 Task: Look for space in Marmagao, India from 9th June, 2023 to 16th June, 2023 for 2 adults in price range Rs.8000 to Rs.16000. Place can be entire place with 2 bedrooms having 2 beds and 1 bathroom. Property type can be house, flat, guest house. Booking option can be shelf check-in. Required host language is English.
Action: Mouse moved to (583, 108)
Screenshot: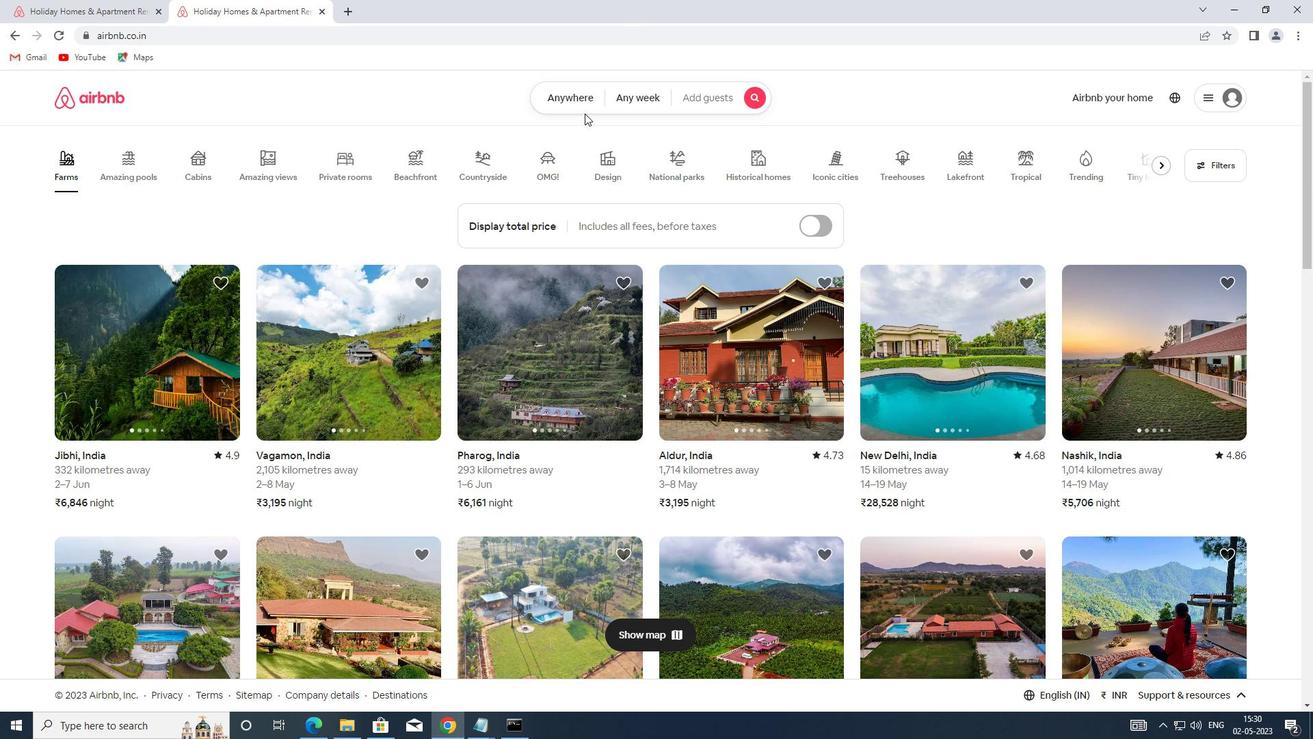 
Action: Mouse pressed left at (583, 108)
Screenshot: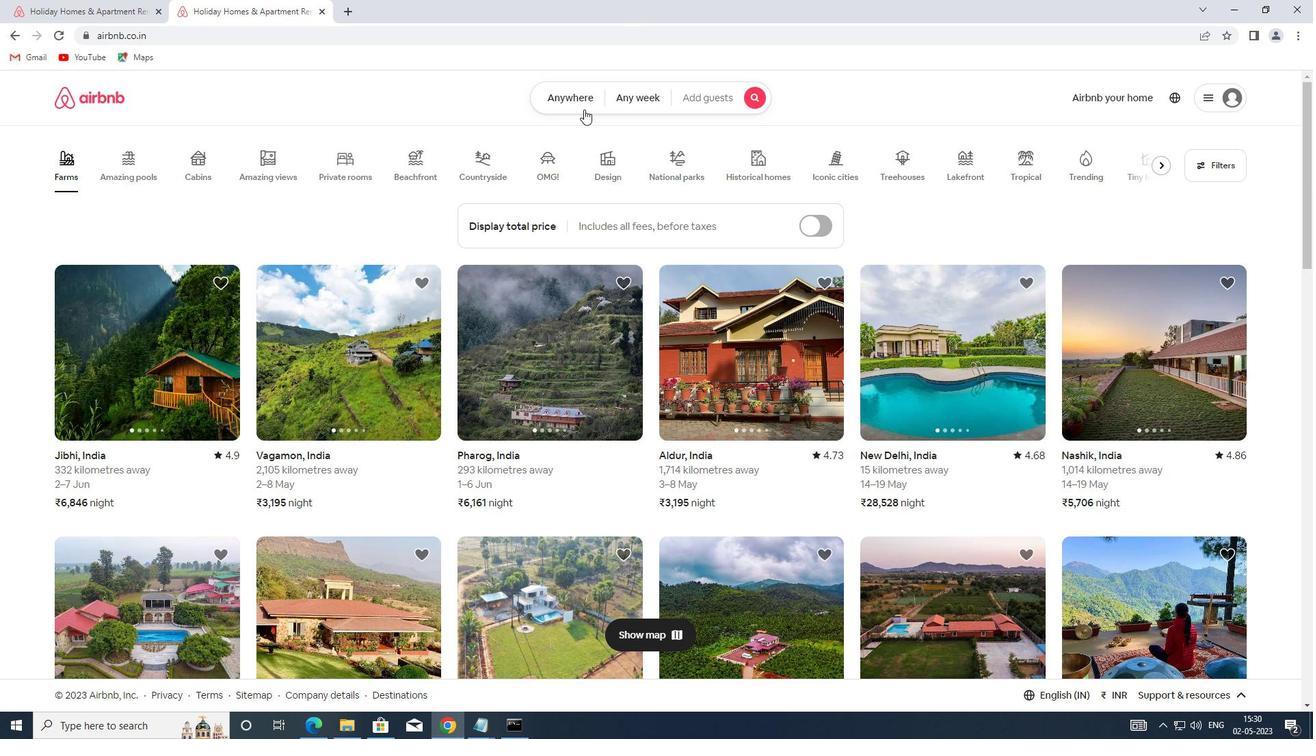 
Action: Mouse moved to (510, 159)
Screenshot: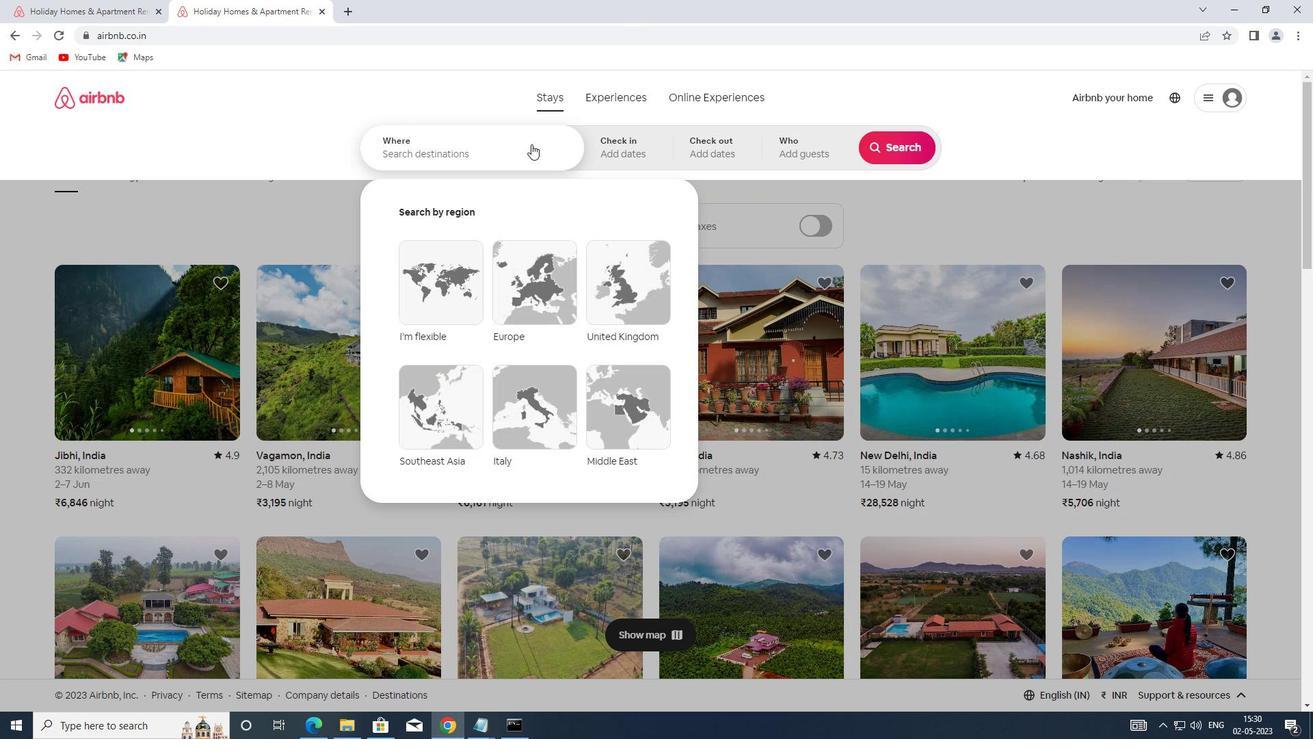 
Action: Mouse pressed left at (510, 159)
Screenshot: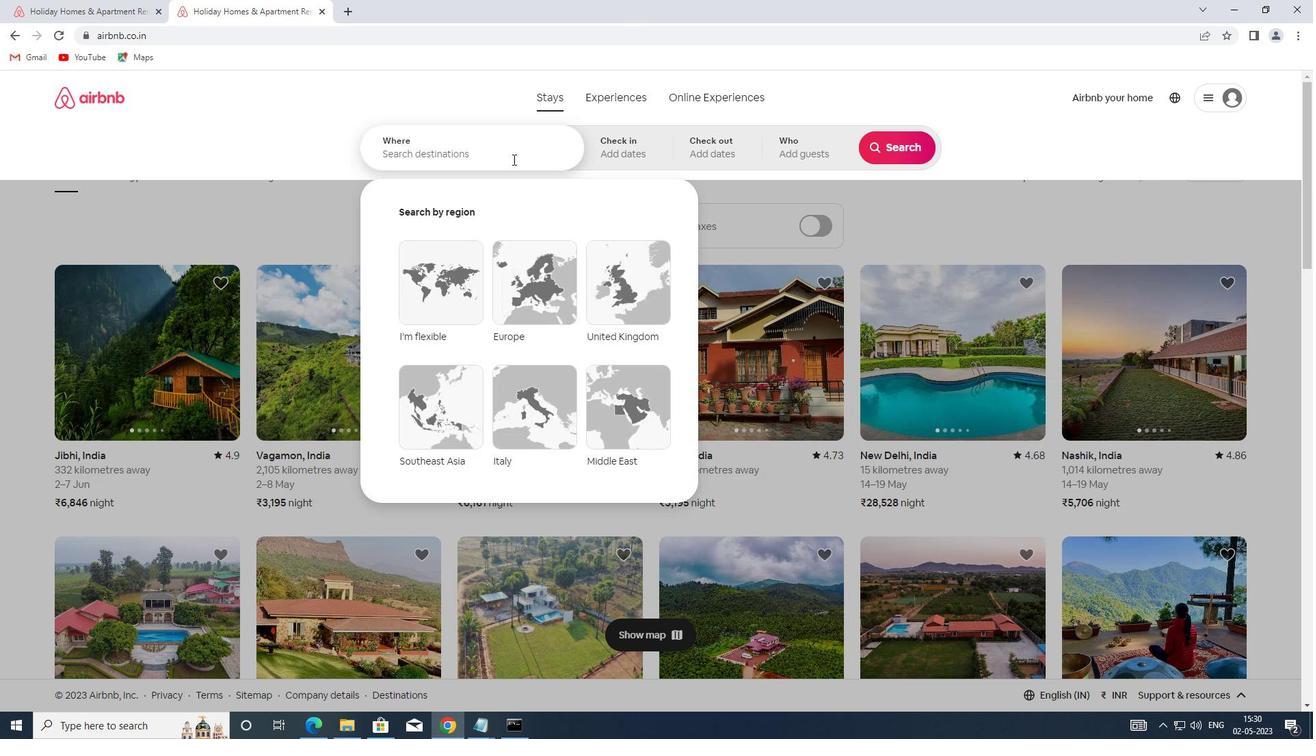 
Action: Mouse moved to (509, 159)
Screenshot: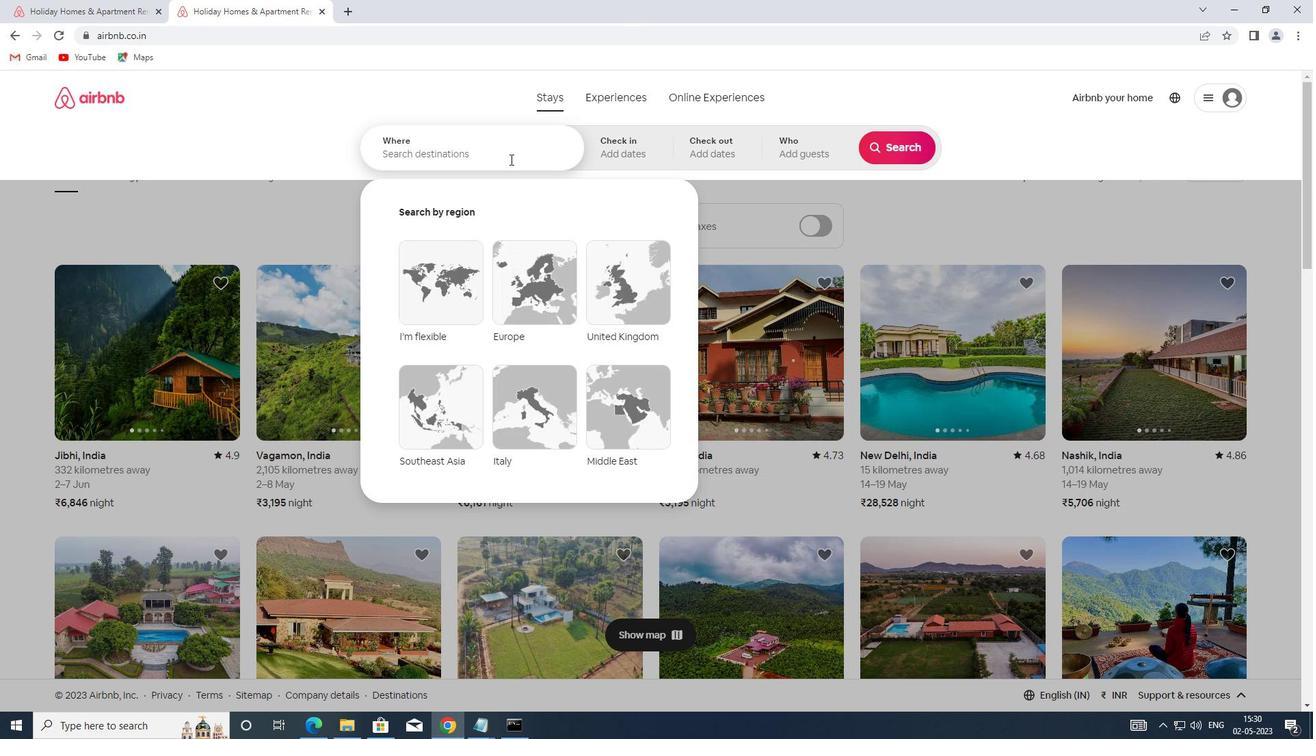 
Action: Key pressed <Key.shift>MARMAGAO<Key.space><Key.caps_lock>I<Key.caps_lock>NDIA
Screenshot: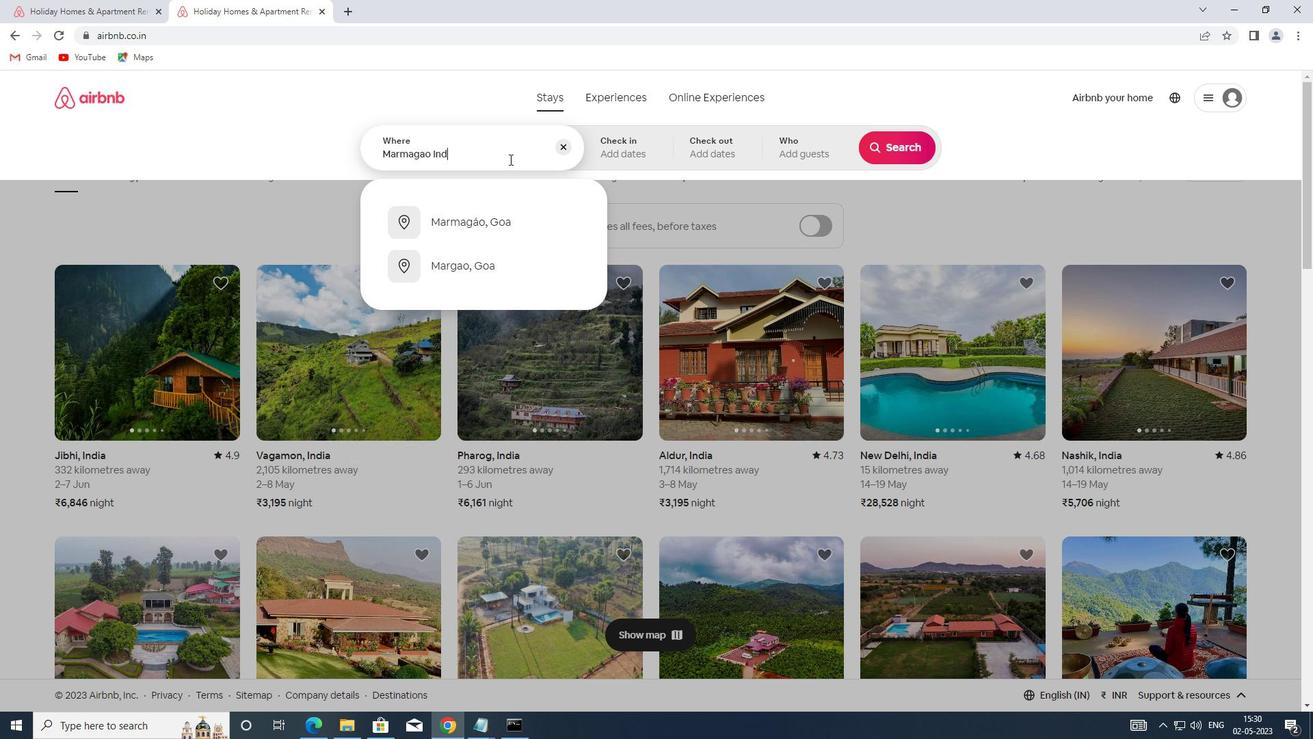 
Action: Mouse moved to (597, 158)
Screenshot: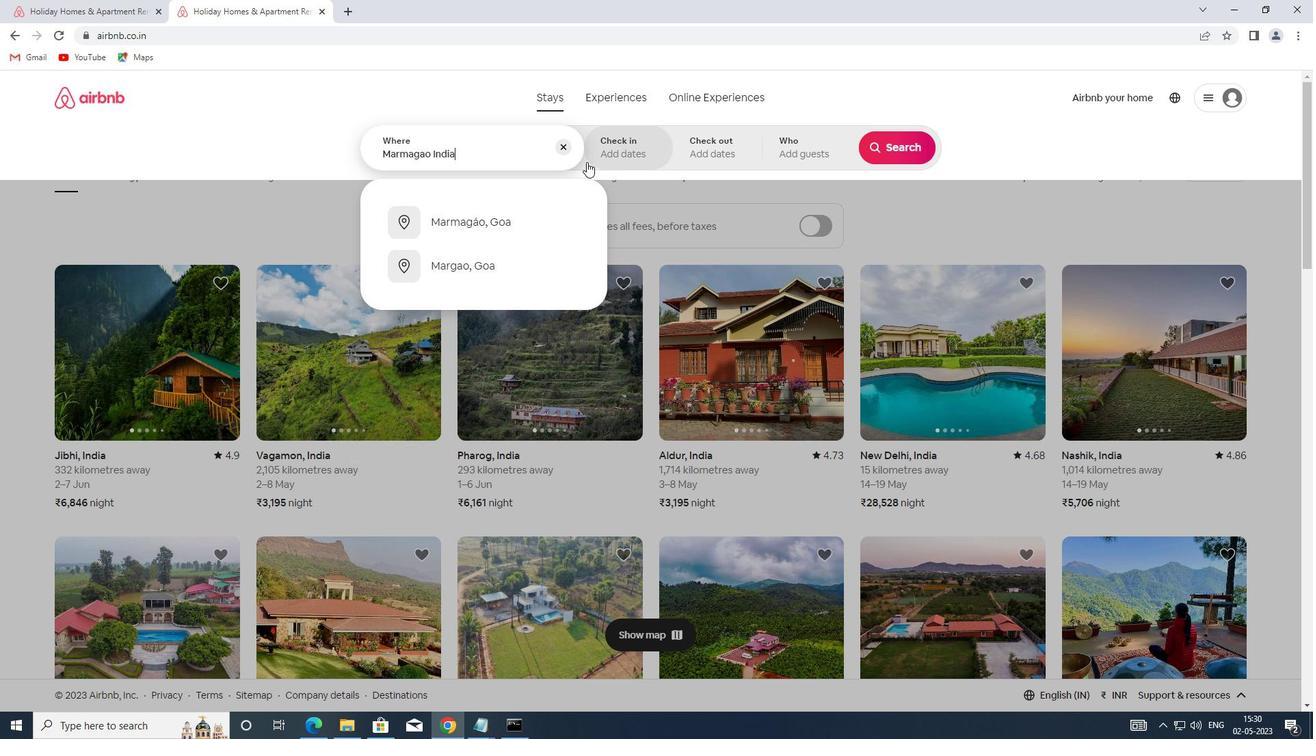 
Action: Mouse pressed left at (597, 158)
Screenshot: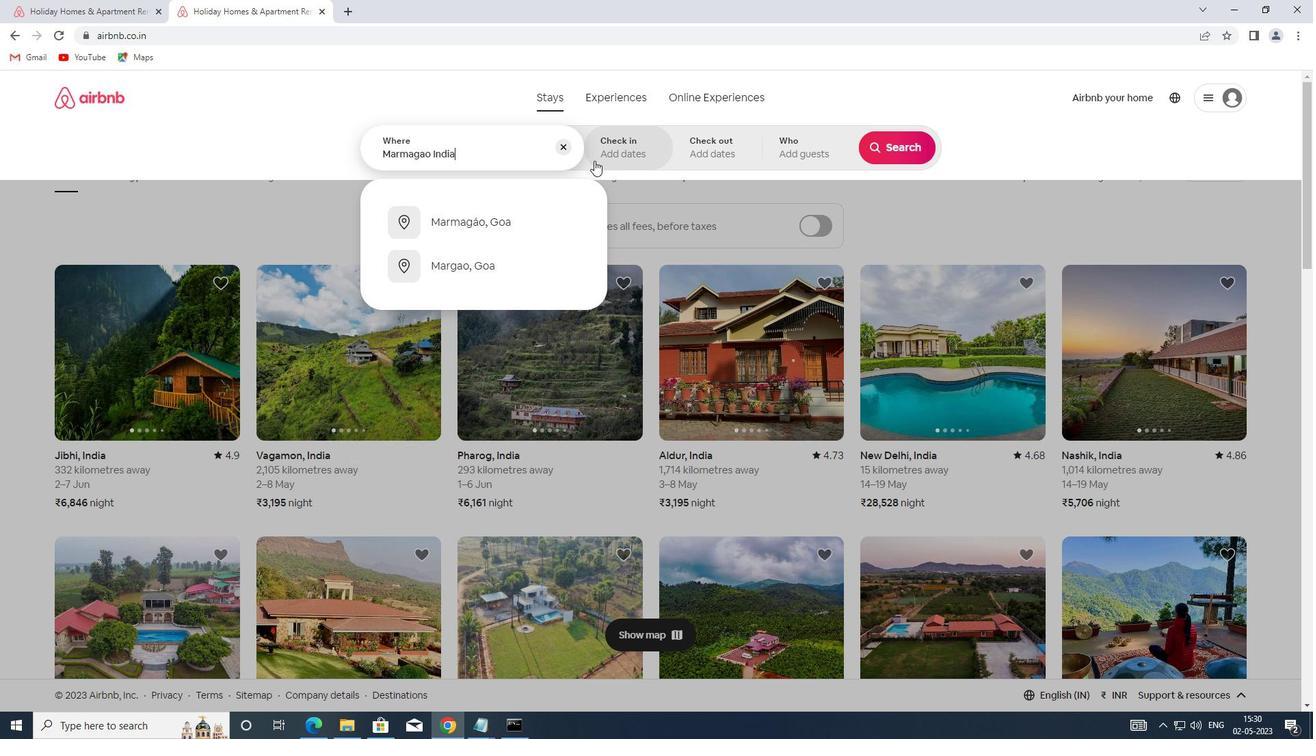 
Action: Mouse moved to (851, 355)
Screenshot: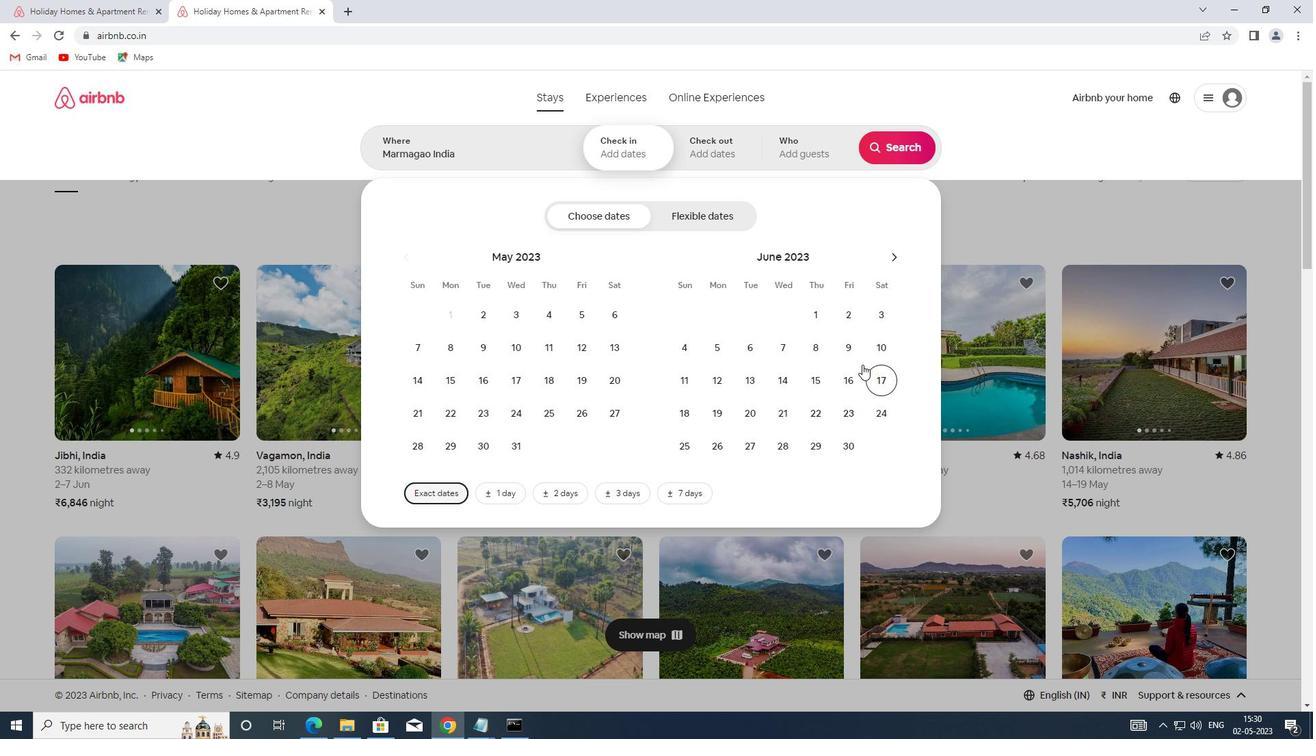 
Action: Mouse pressed left at (851, 355)
Screenshot: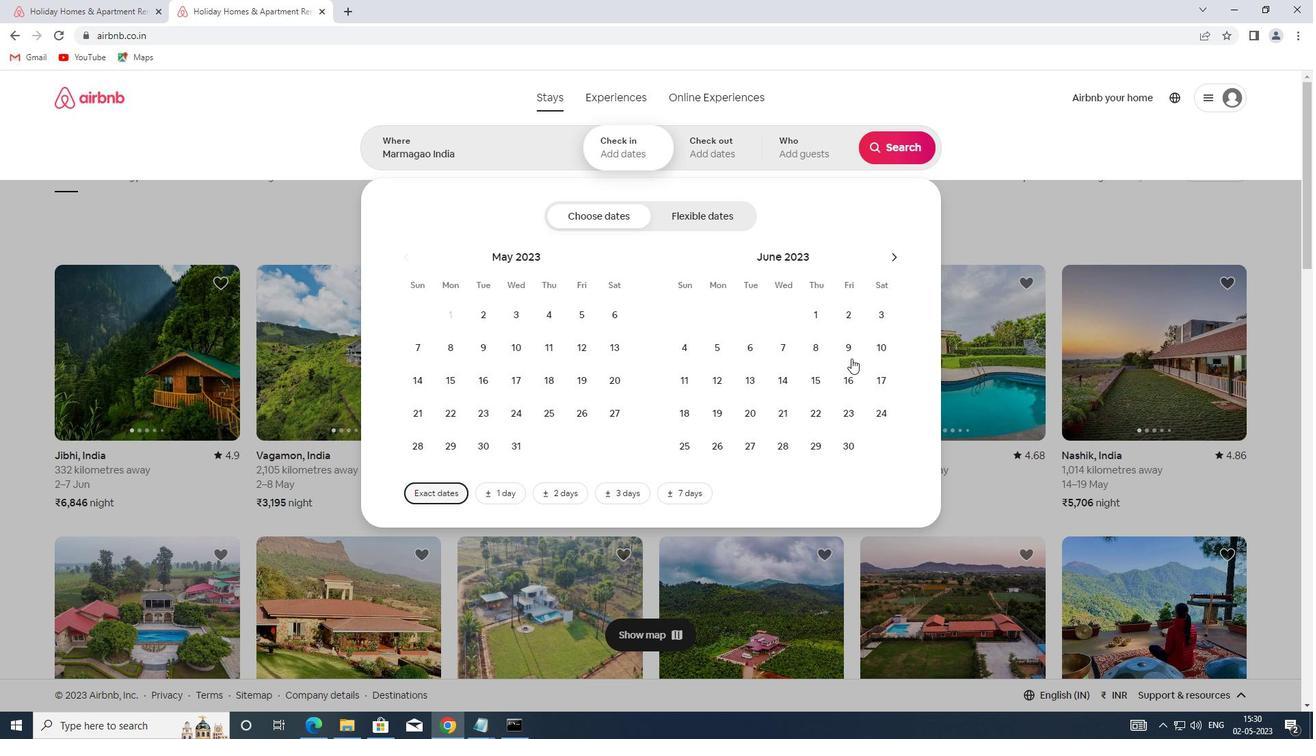 
Action: Mouse moved to (852, 375)
Screenshot: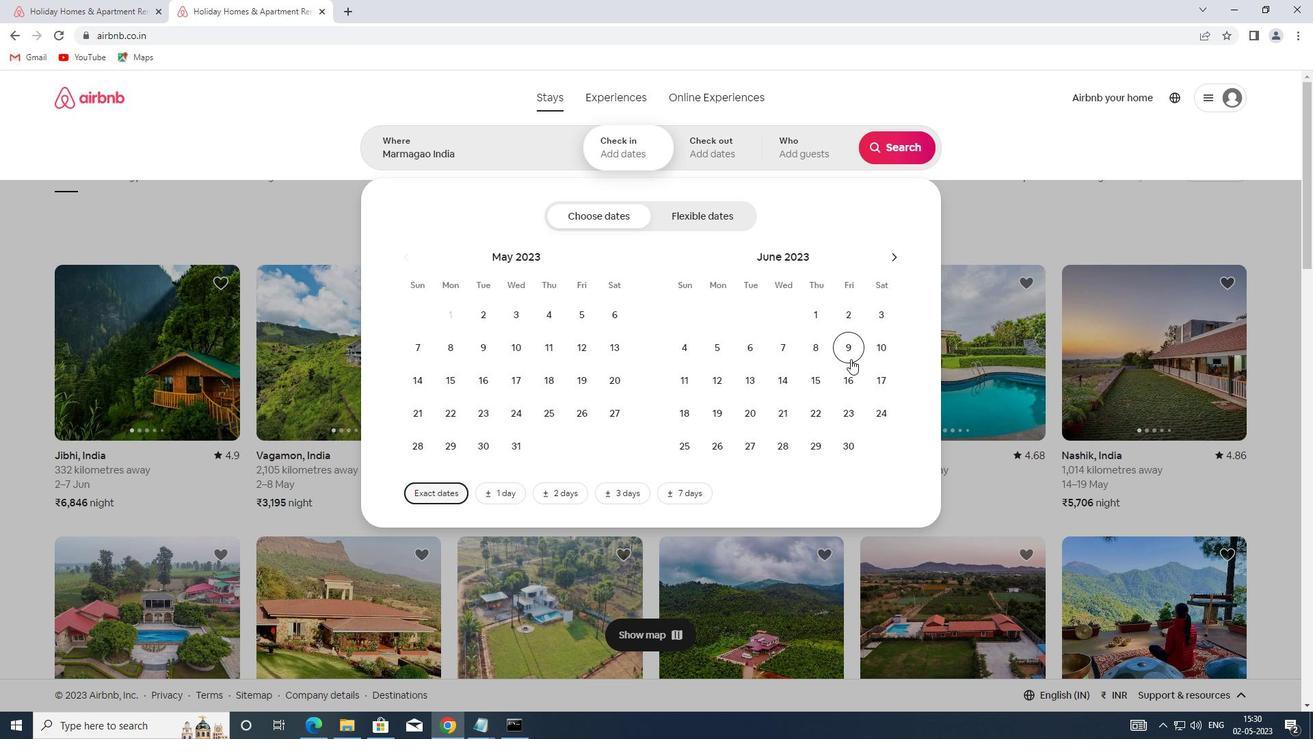 
Action: Mouse pressed left at (852, 375)
Screenshot: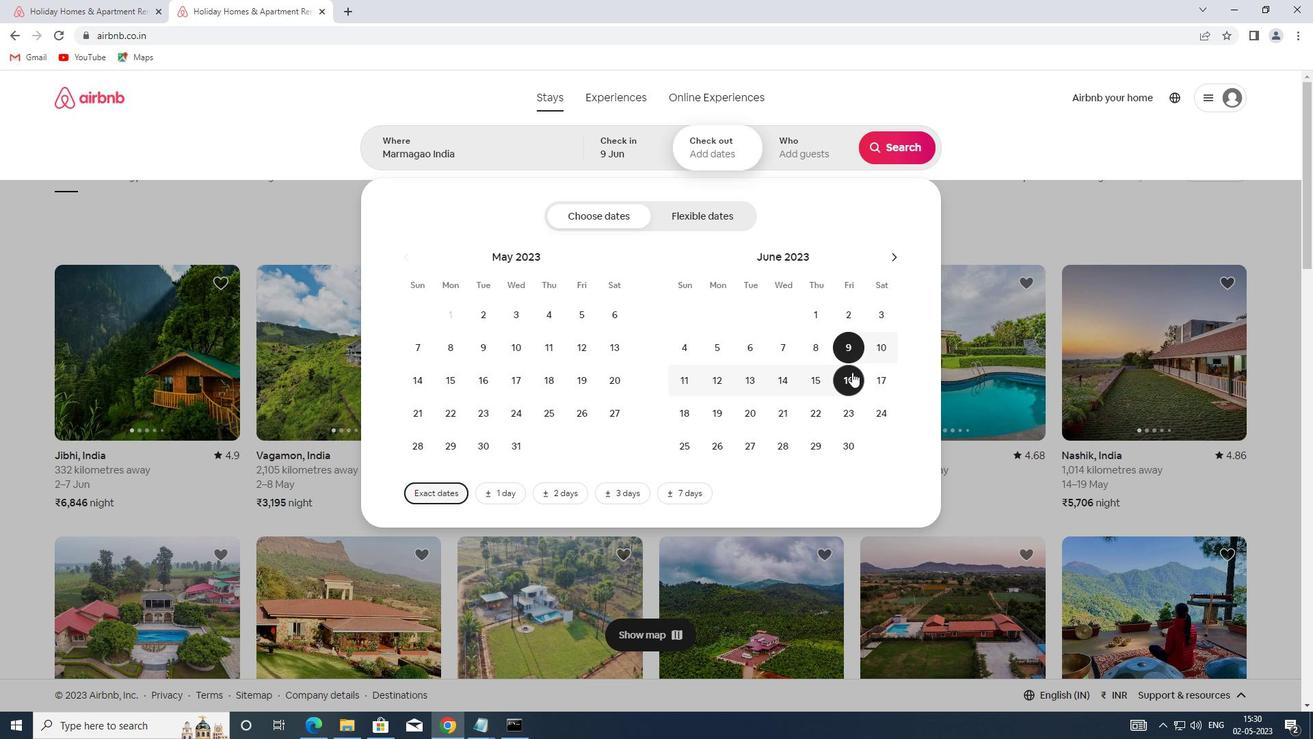 
Action: Mouse moved to (809, 160)
Screenshot: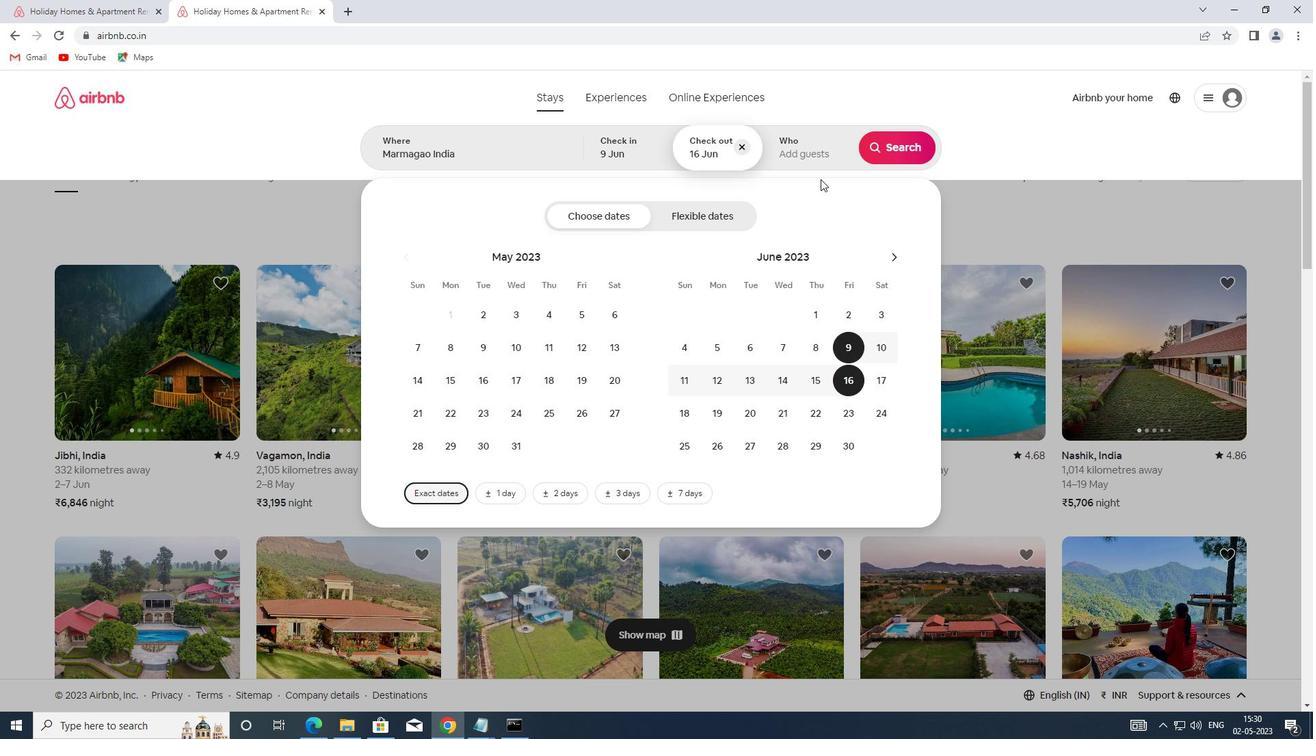 
Action: Mouse pressed left at (809, 160)
Screenshot: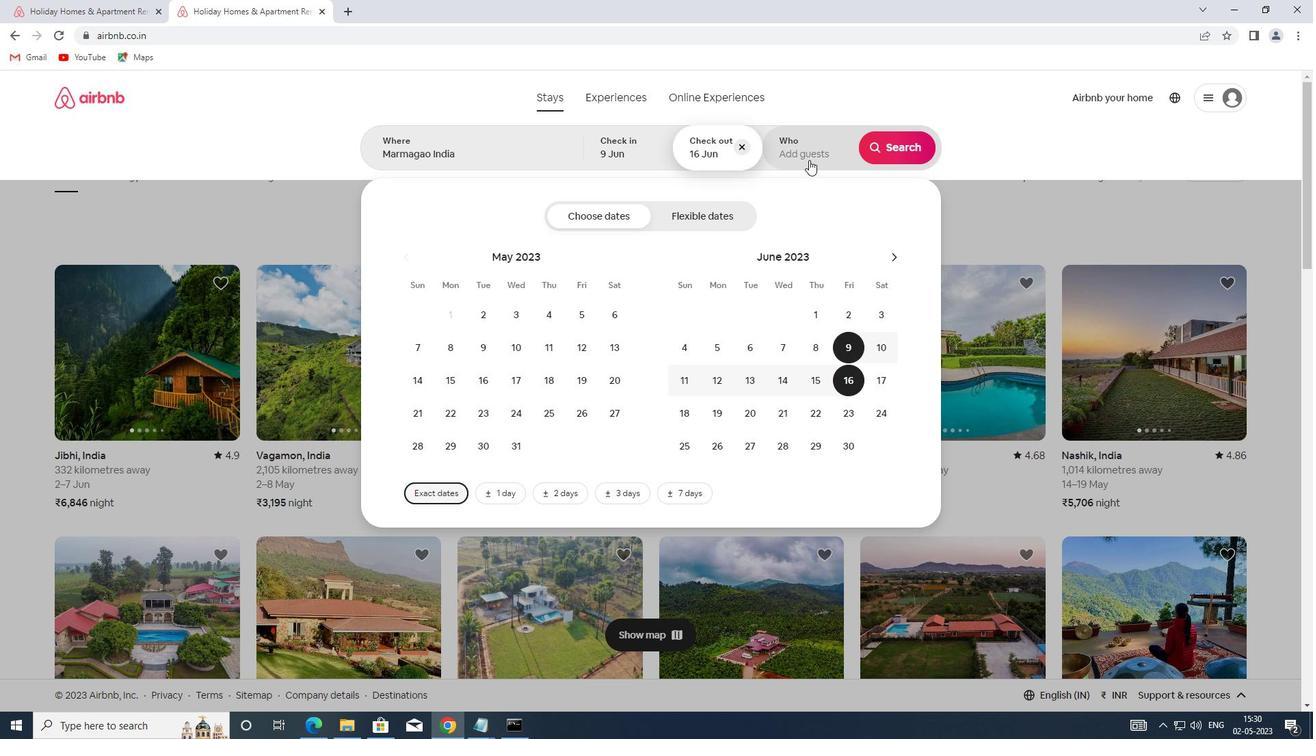 
Action: Mouse moved to (899, 213)
Screenshot: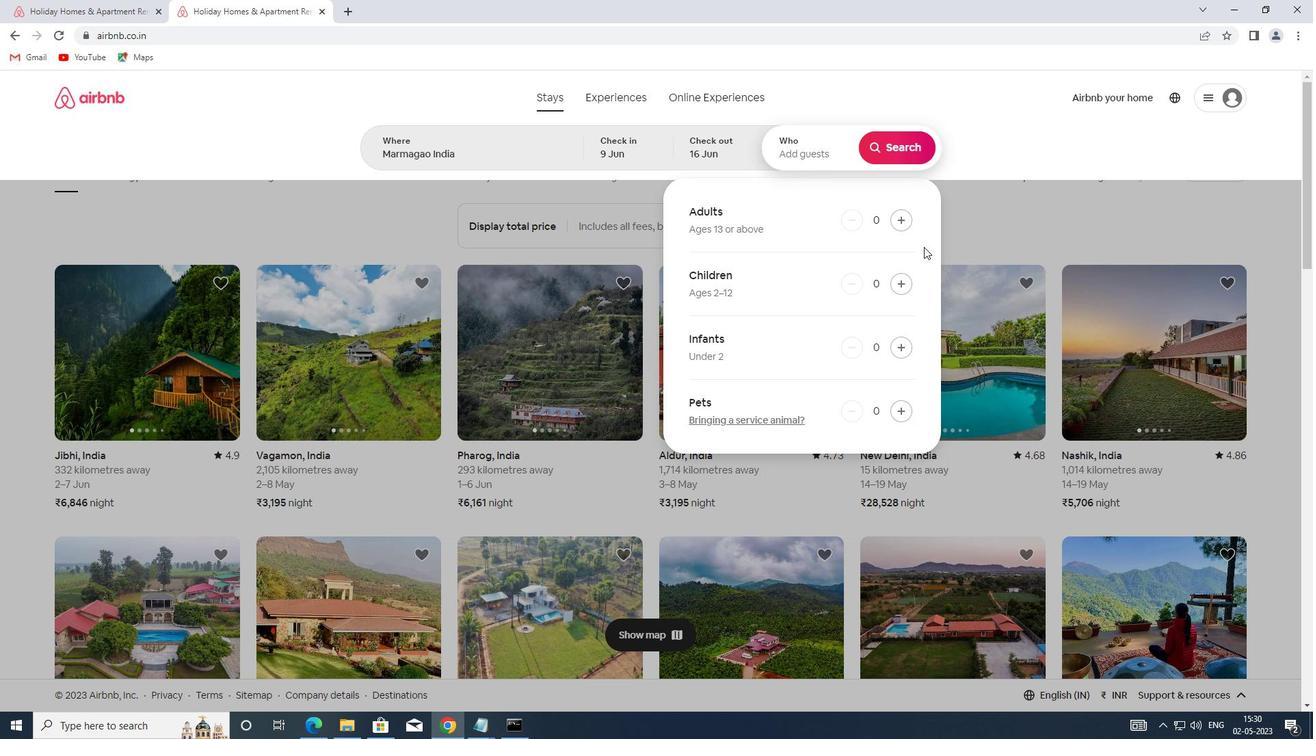 
Action: Mouse pressed left at (899, 213)
Screenshot: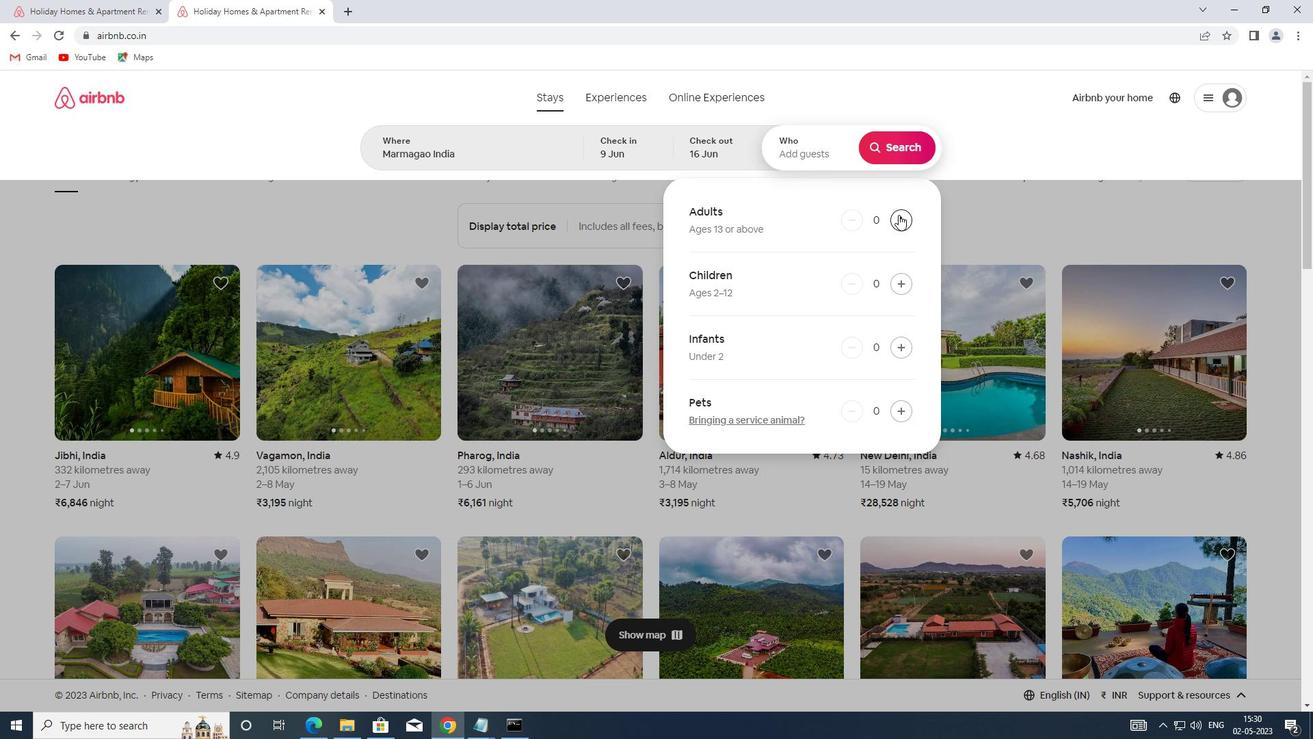 
Action: Mouse pressed left at (899, 213)
Screenshot: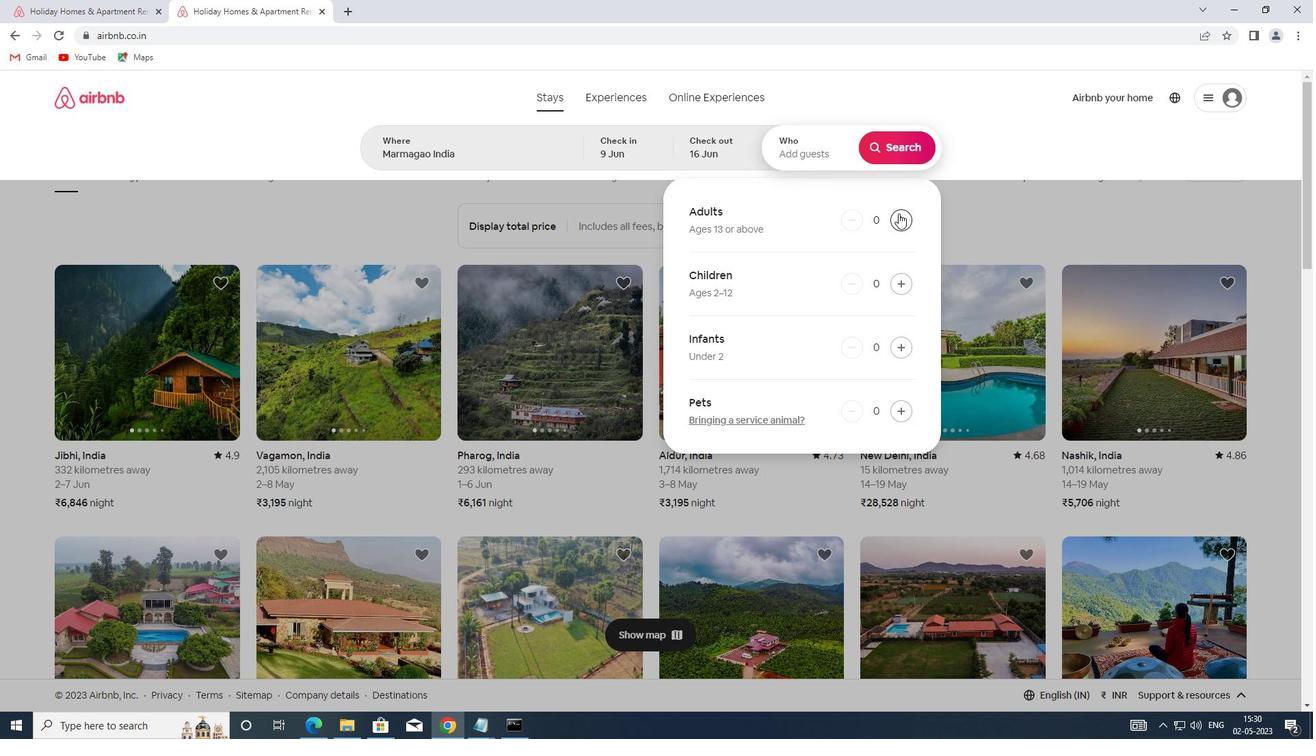 
Action: Mouse moved to (907, 149)
Screenshot: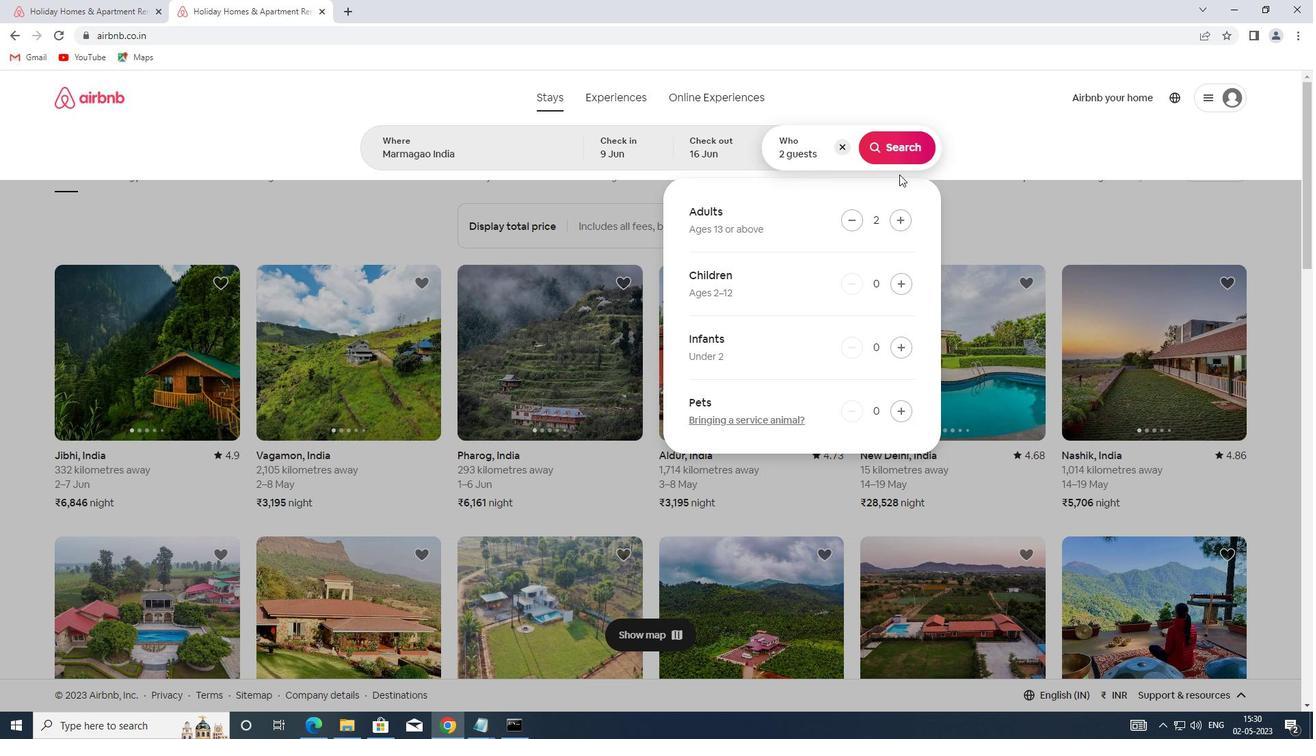 
Action: Mouse pressed left at (907, 149)
Screenshot: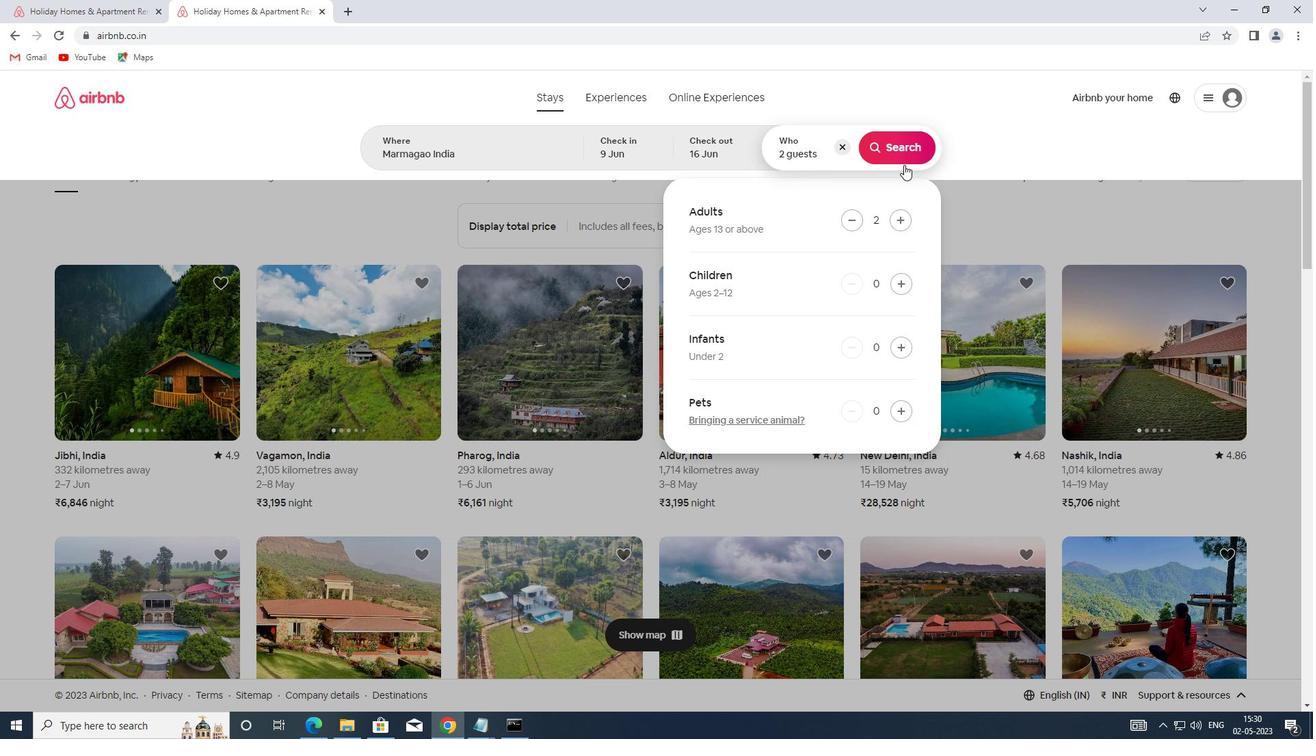 
Action: Mouse moved to (1254, 160)
Screenshot: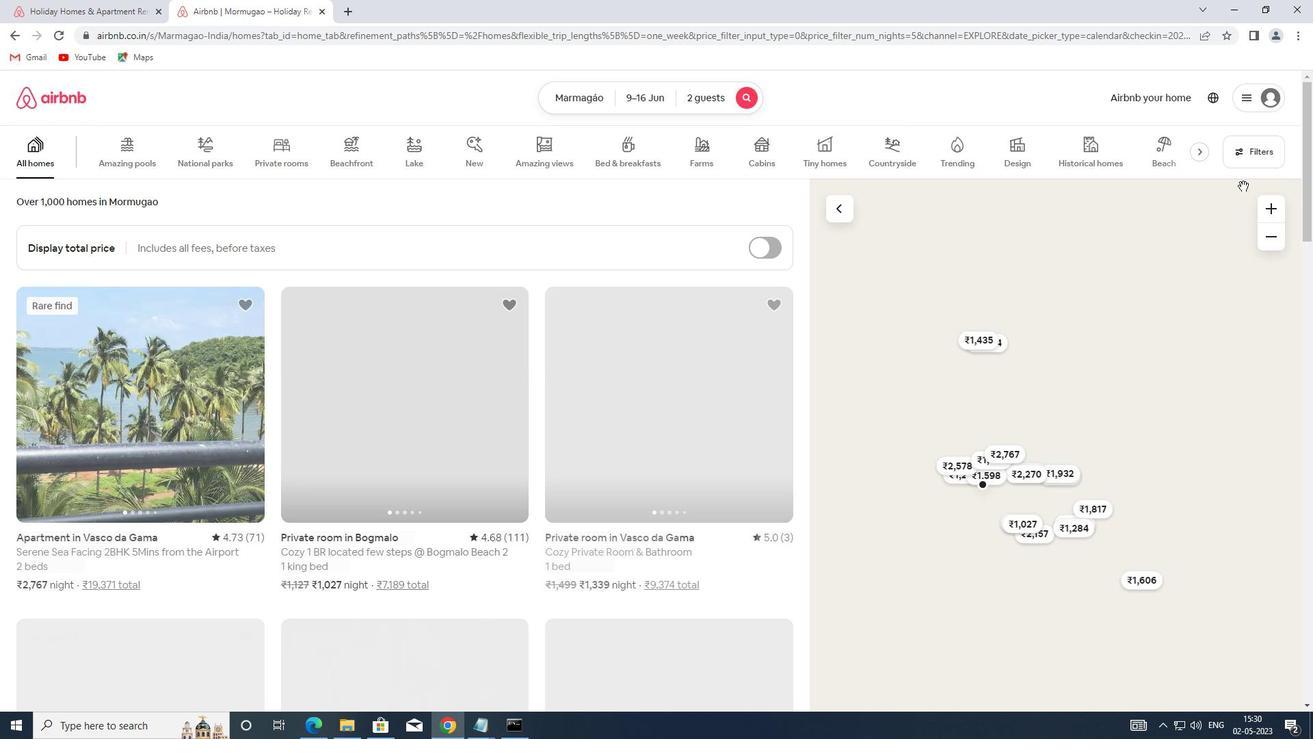 
Action: Mouse pressed left at (1254, 160)
Screenshot: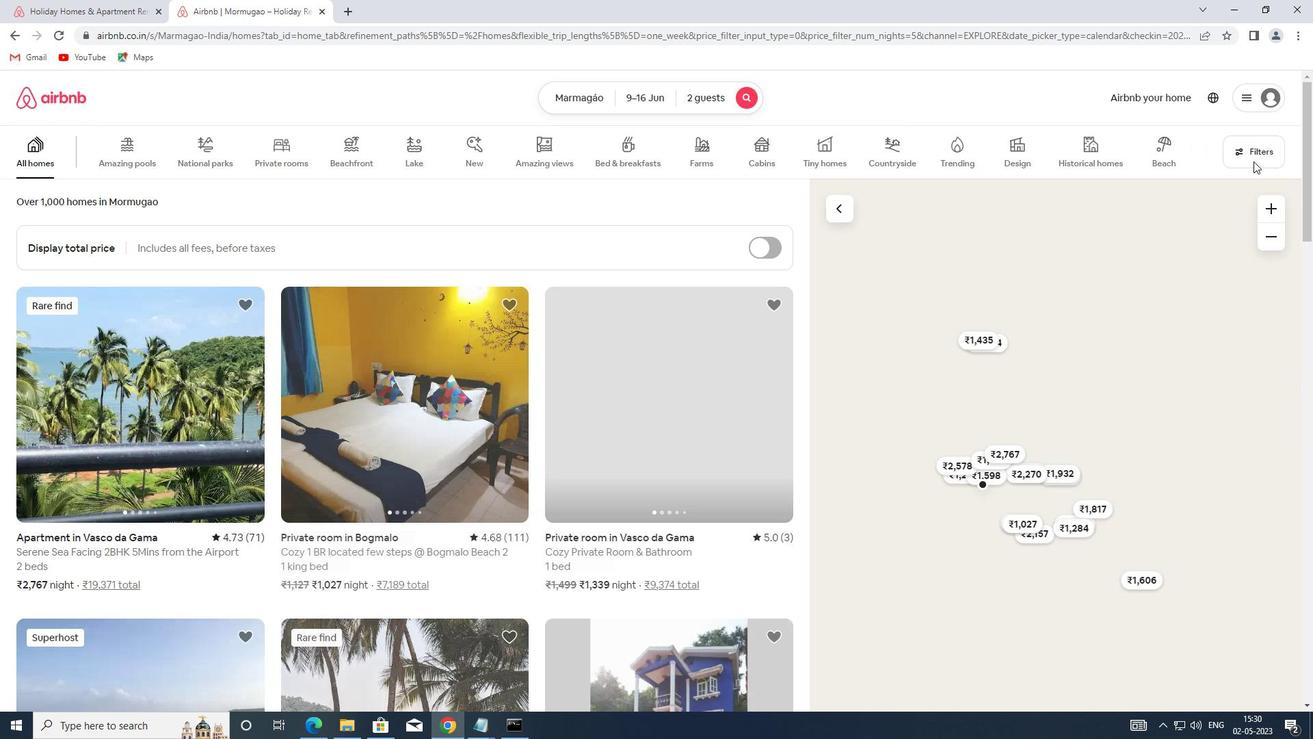 
Action: Mouse moved to (481, 326)
Screenshot: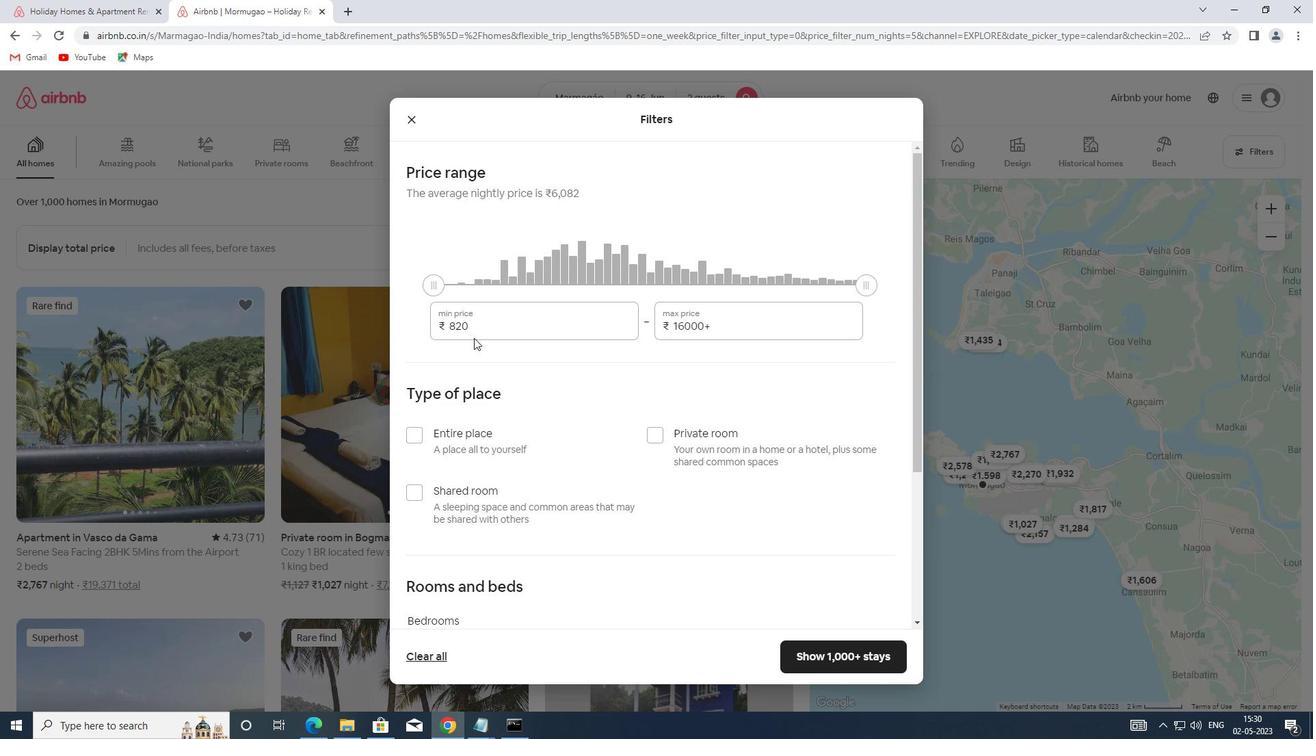 
Action: Mouse pressed left at (481, 326)
Screenshot: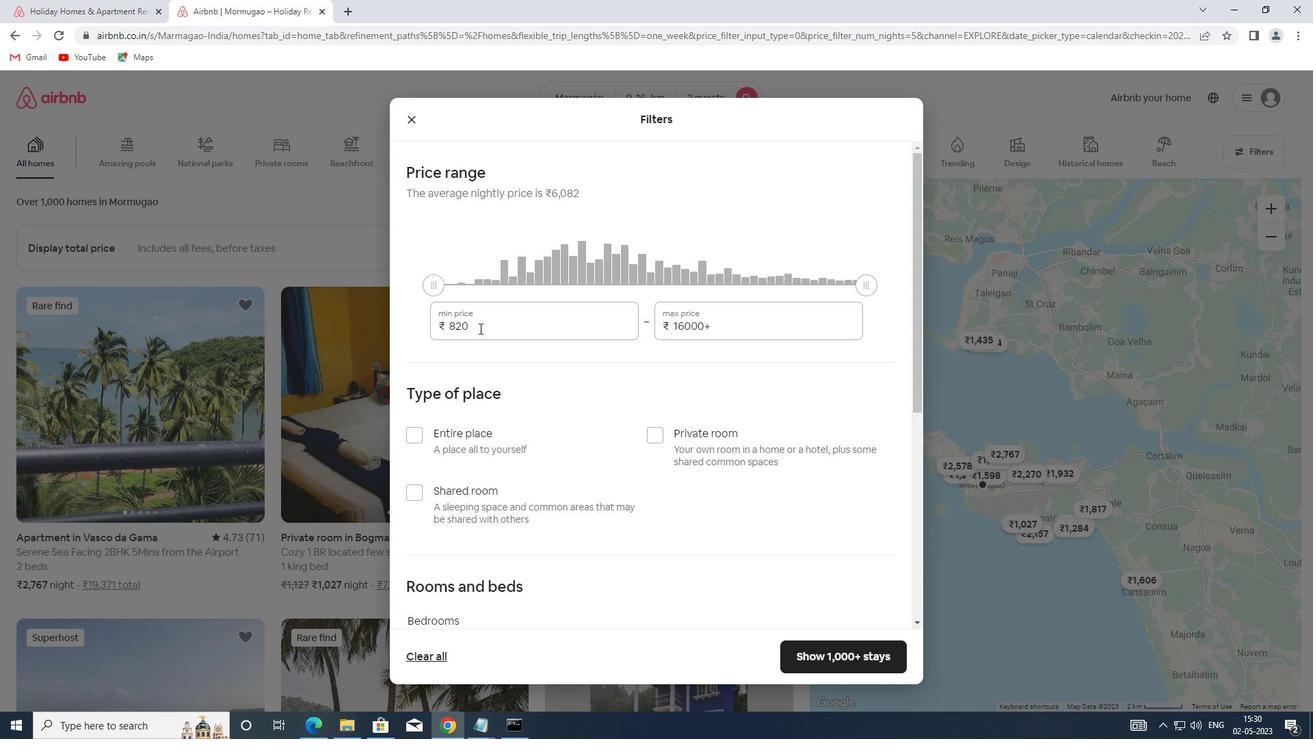 
Action: Mouse moved to (337, 317)
Screenshot: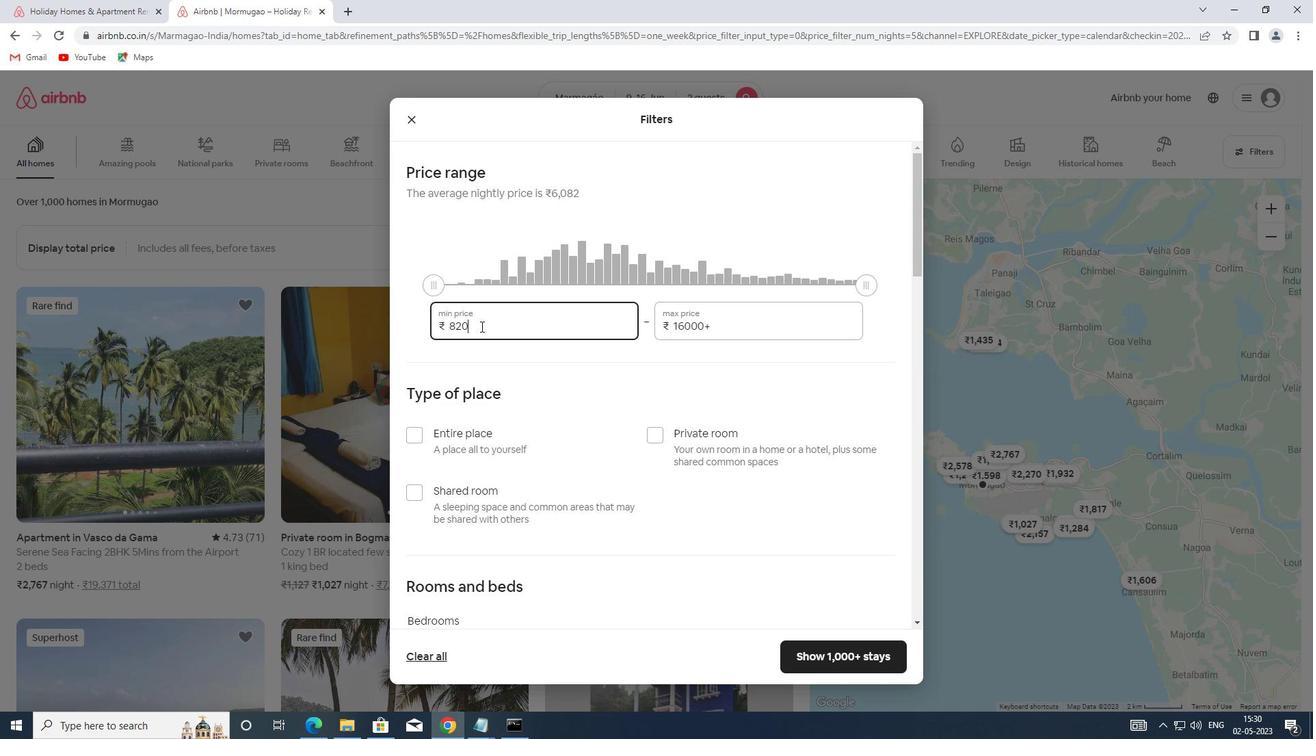 
Action: Key pressed 8000
Screenshot: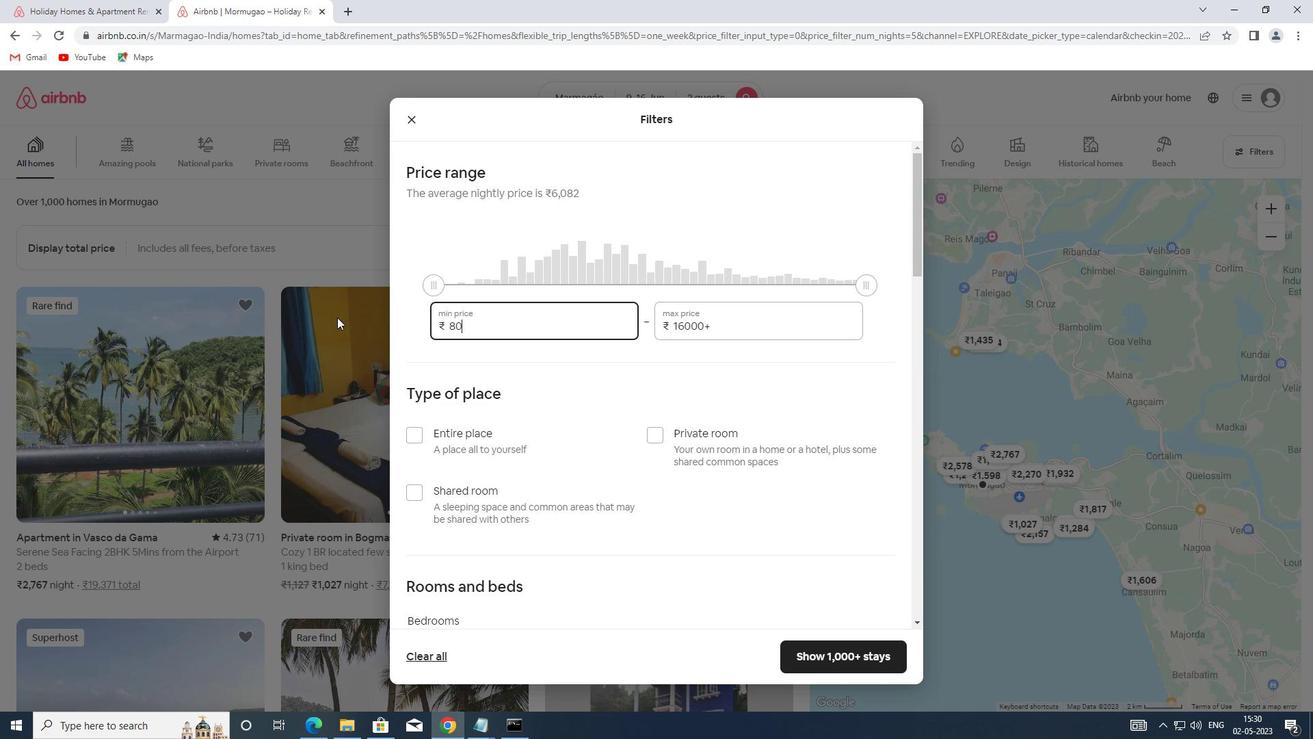 
Action: Mouse moved to (723, 324)
Screenshot: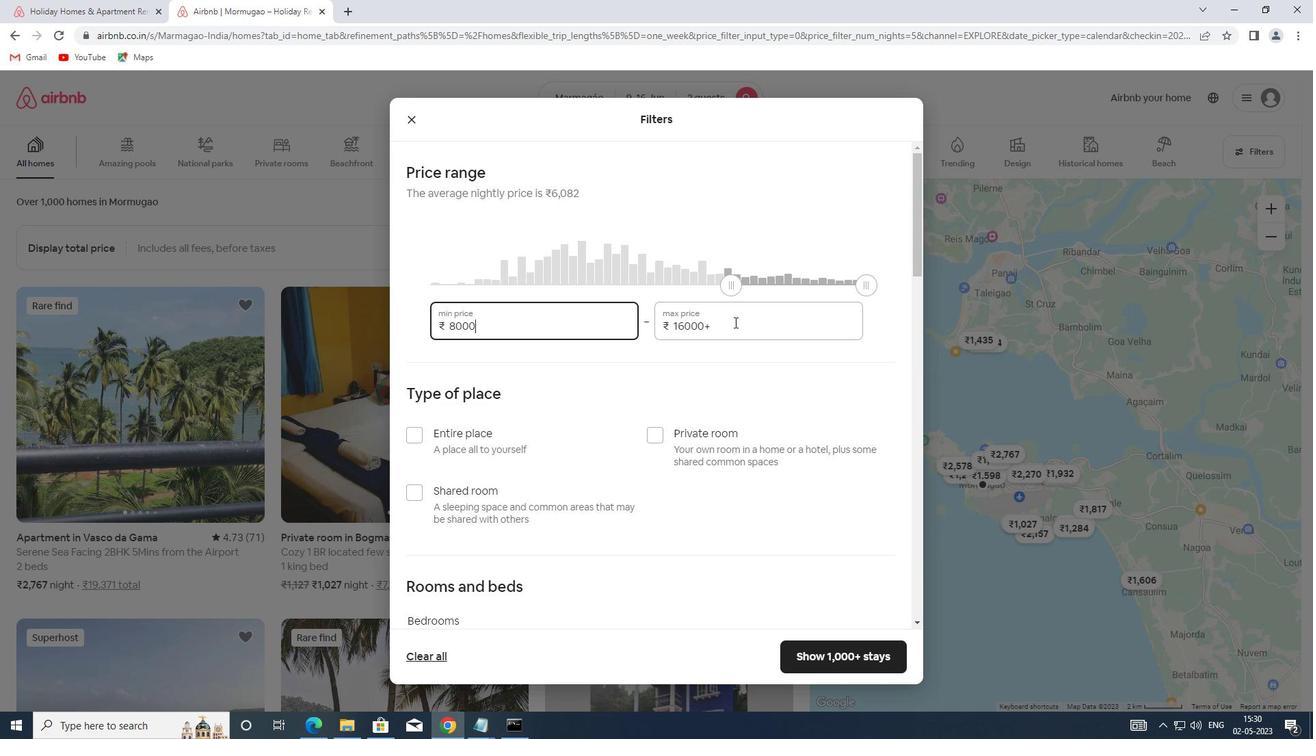 
Action: Mouse pressed left at (723, 324)
Screenshot: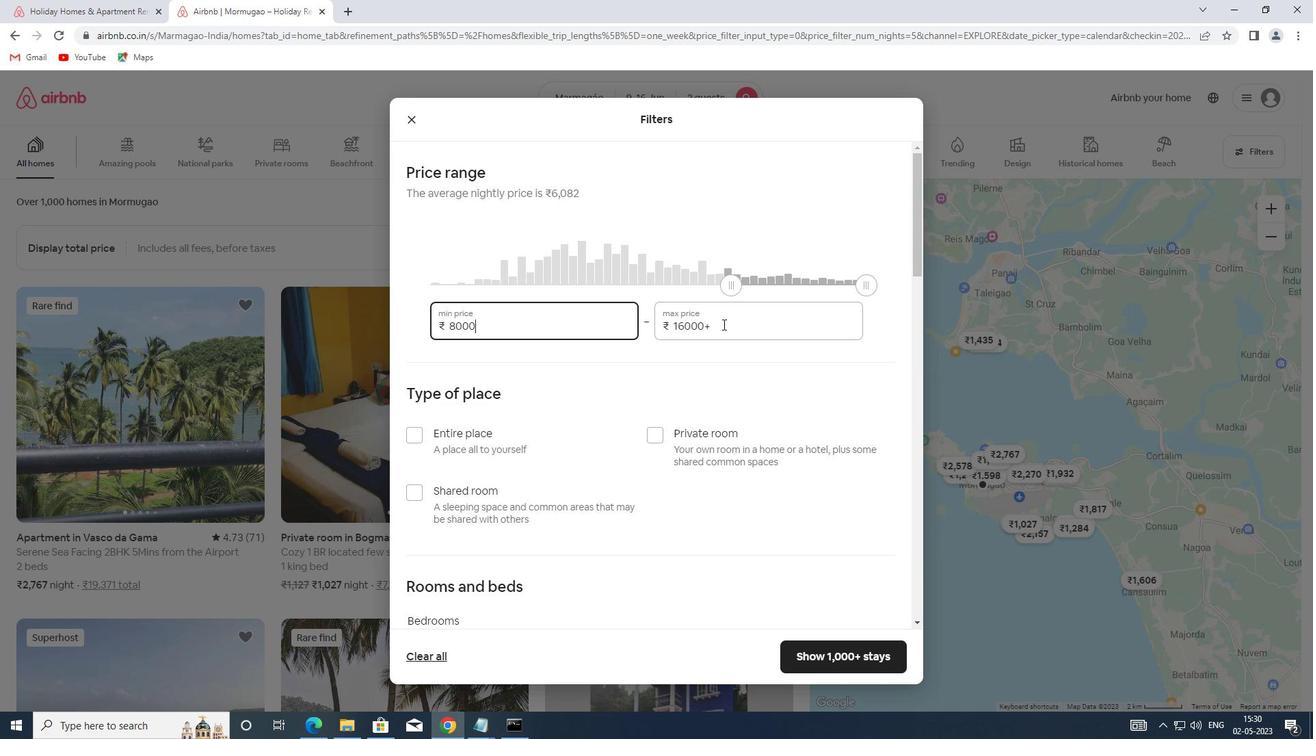 
Action: Mouse moved to (652, 320)
Screenshot: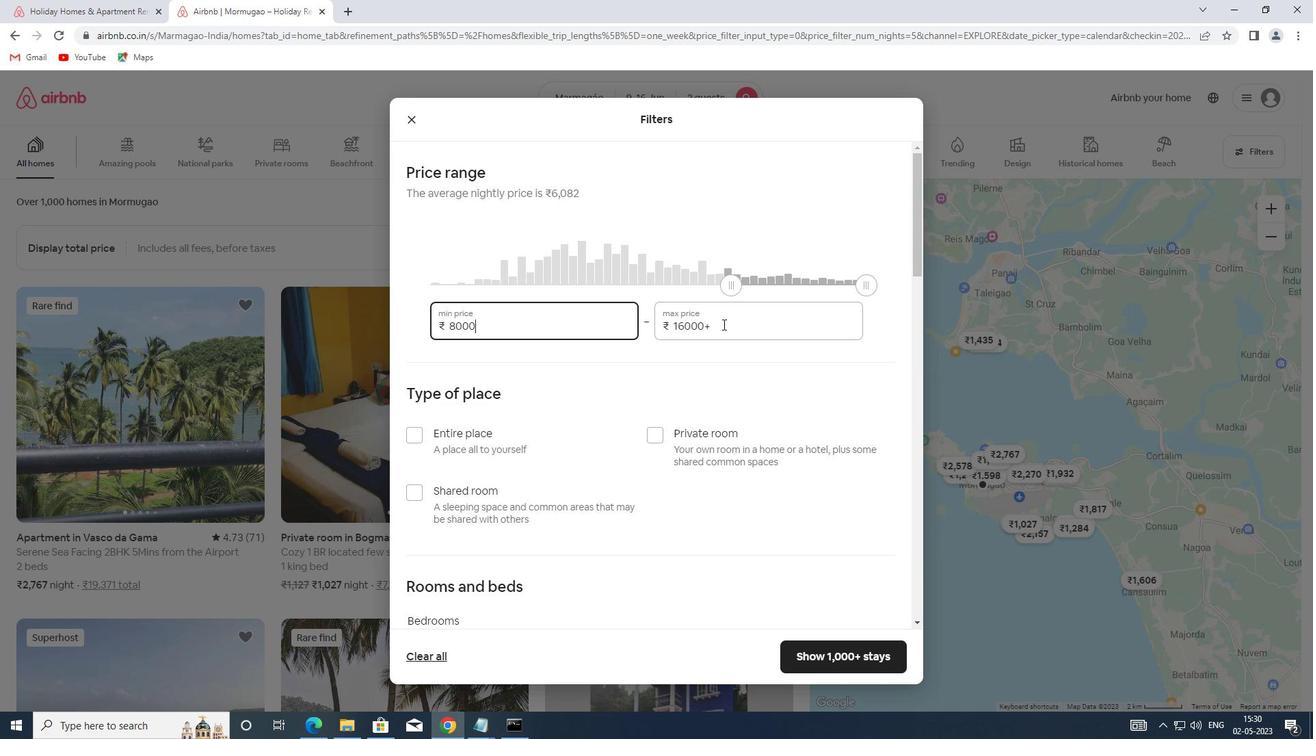 
Action: Key pressed 16000
Screenshot: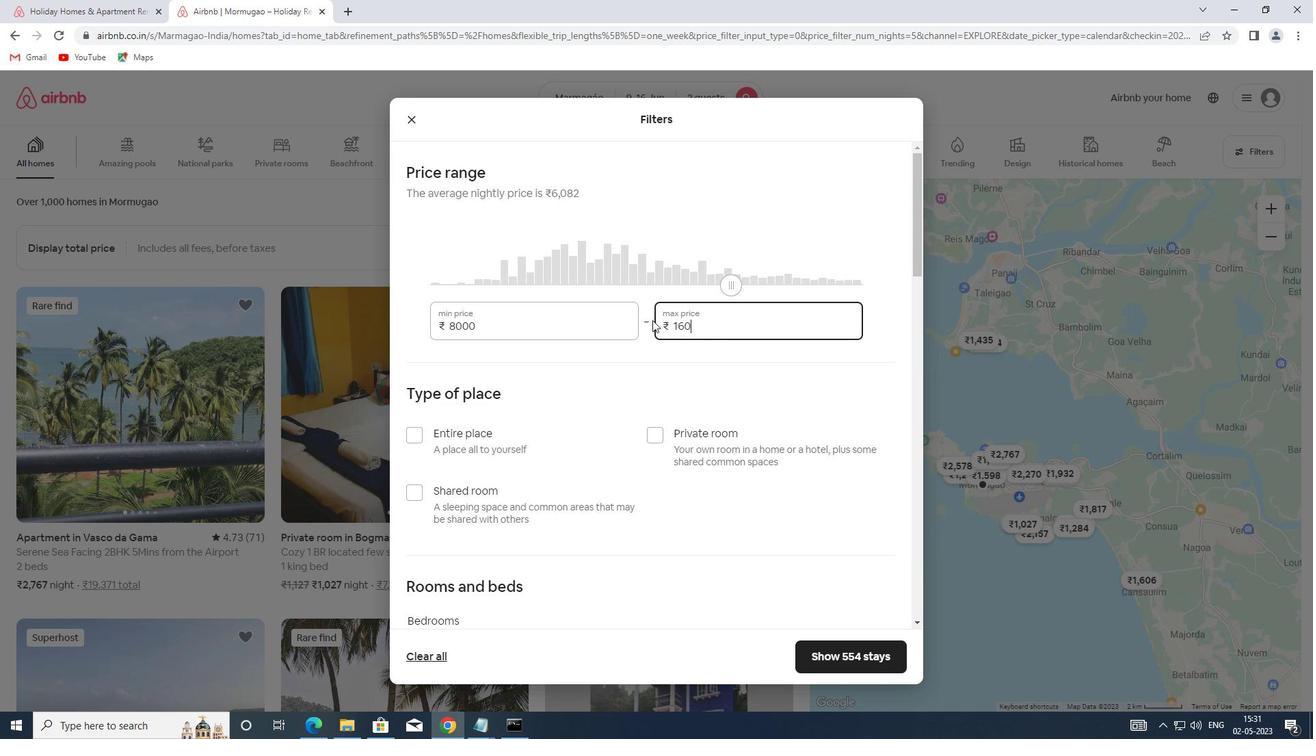 
Action: Mouse moved to (414, 436)
Screenshot: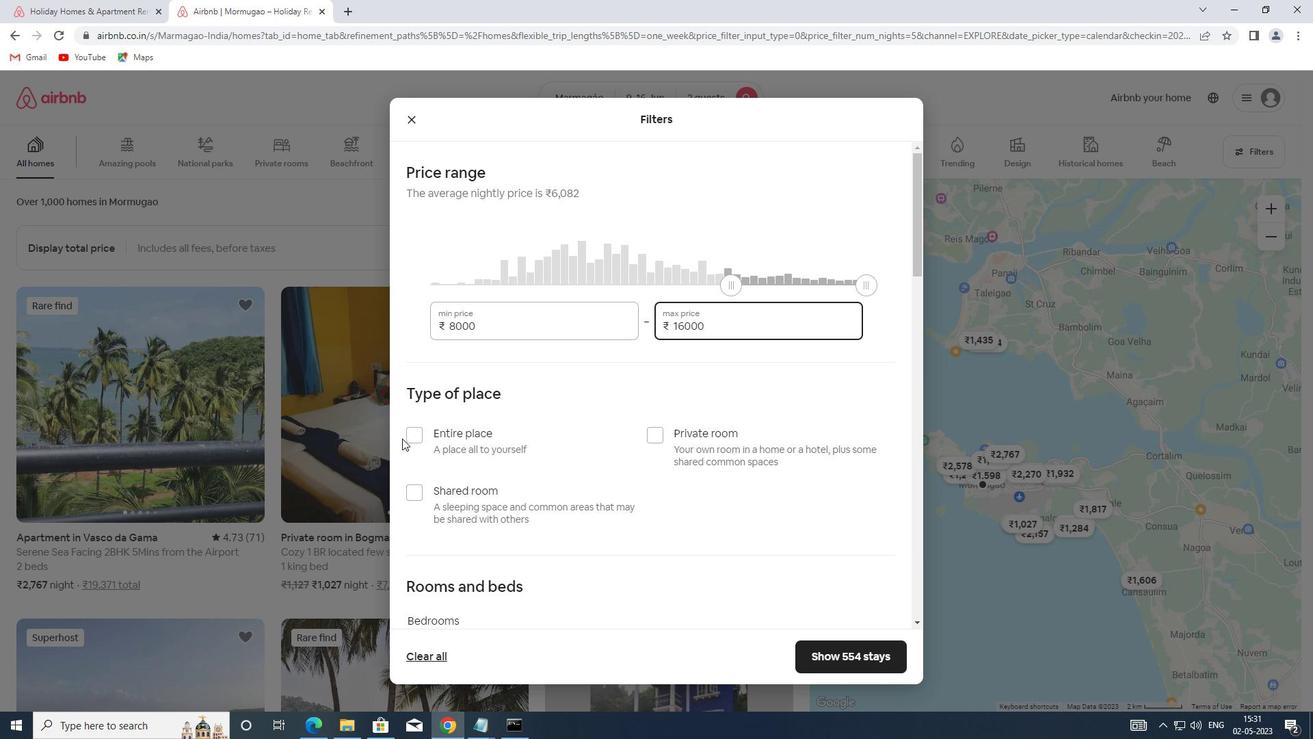 
Action: Mouse pressed left at (414, 436)
Screenshot: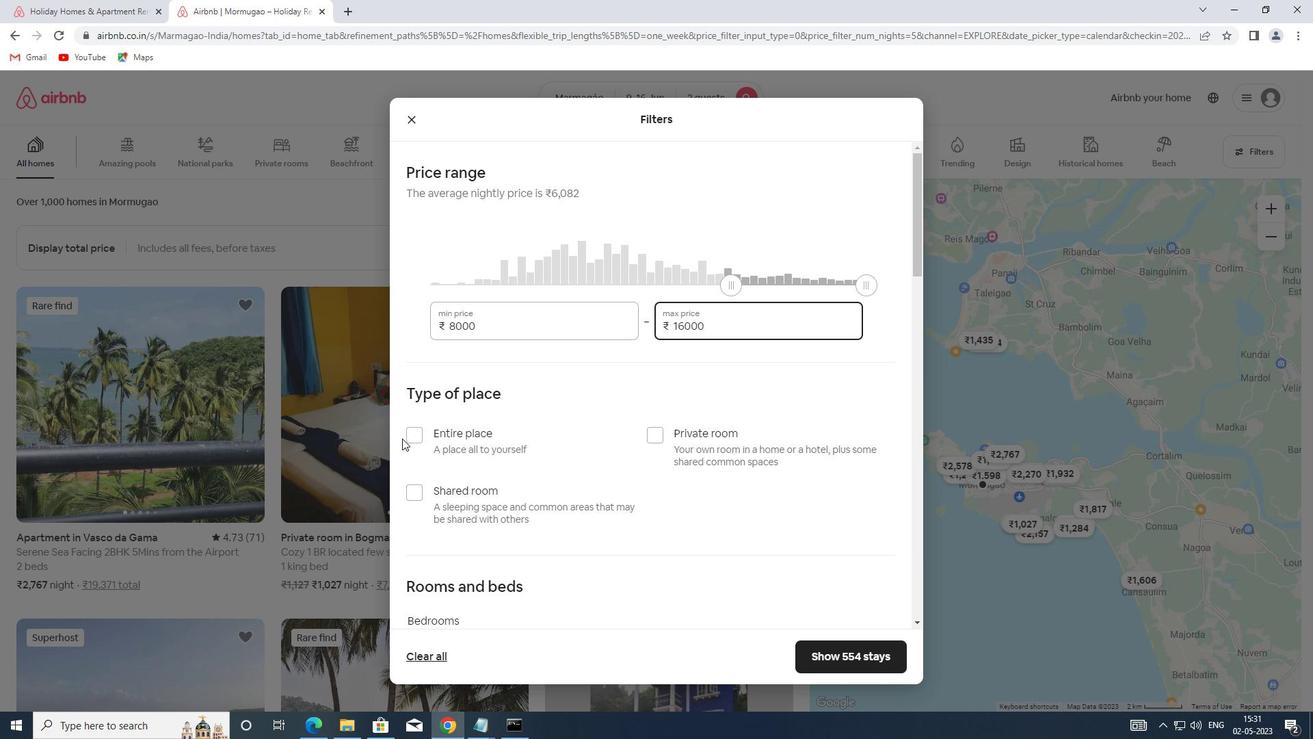 
Action: Mouse moved to (414, 435)
Screenshot: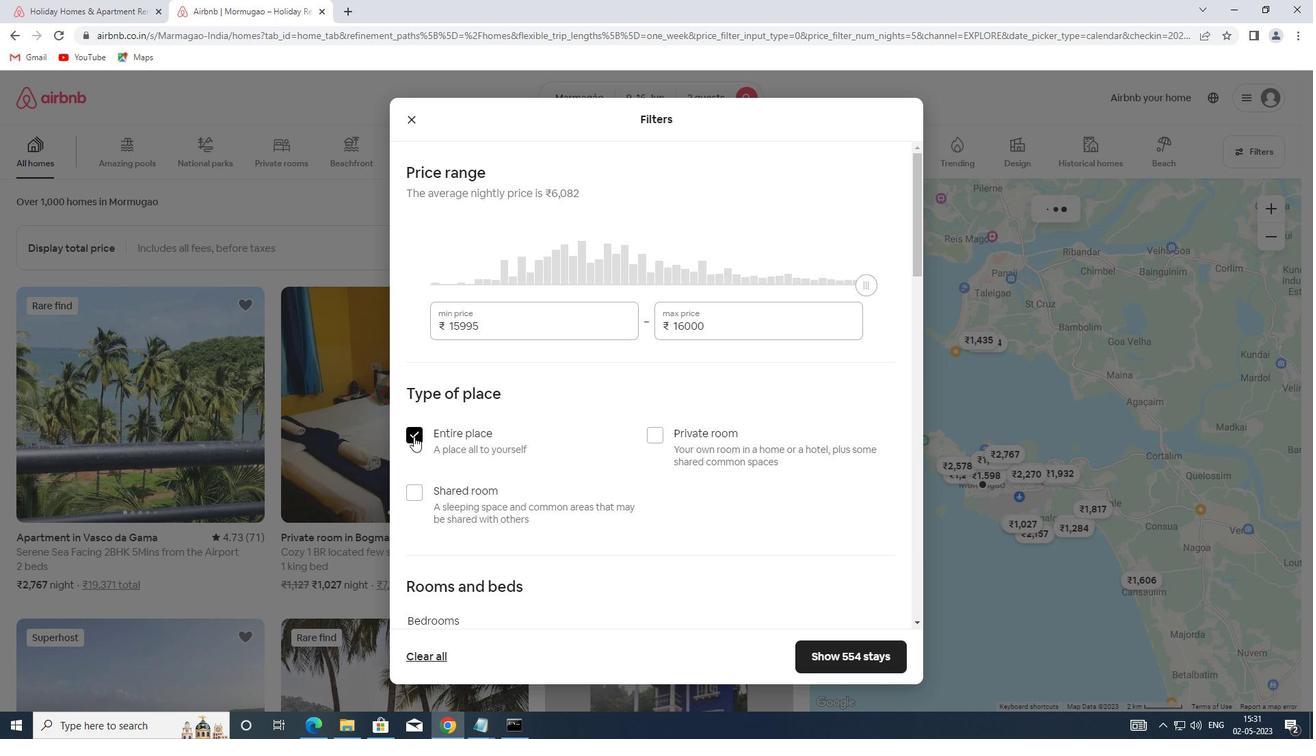 
Action: Mouse scrolled (414, 435) with delta (0, 0)
Screenshot: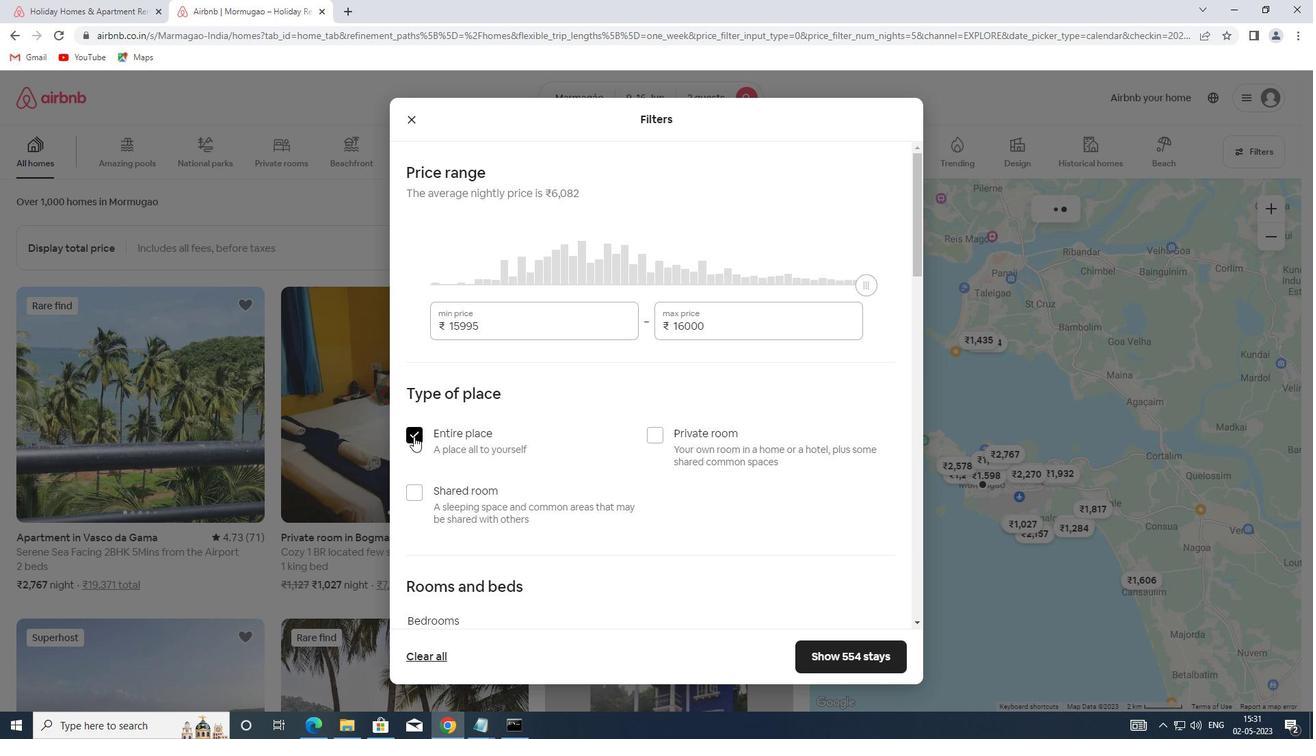 
Action: Mouse scrolled (414, 435) with delta (0, 0)
Screenshot: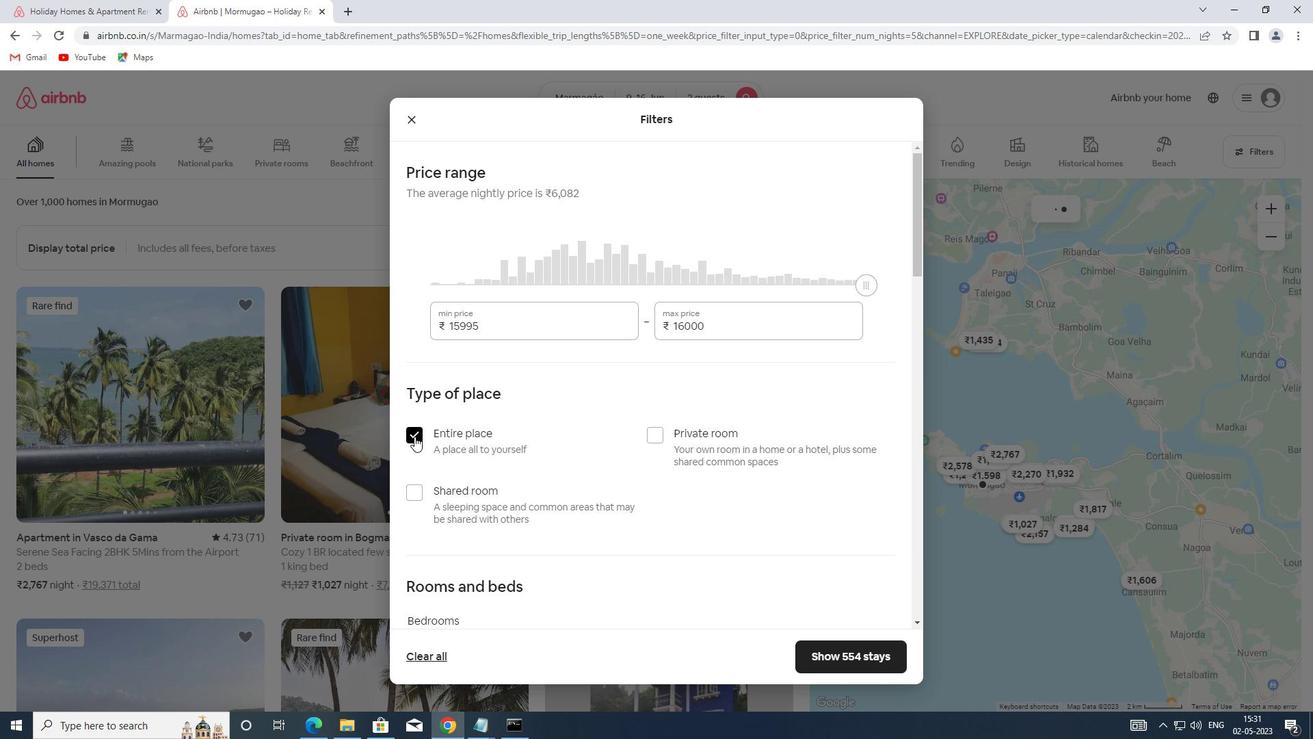 
Action: Mouse scrolled (414, 435) with delta (0, 0)
Screenshot: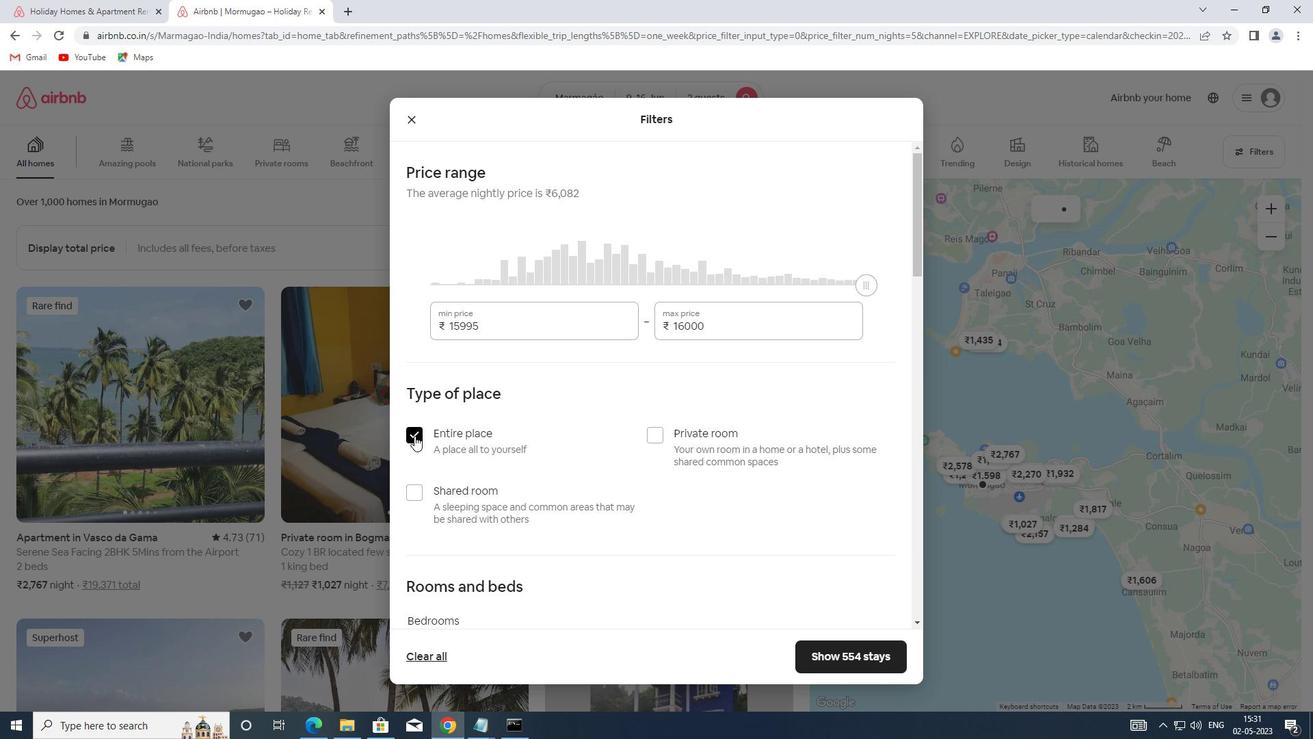 
Action: Mouse scrolled (414, 435) with delta (0, 0)
Screenshot: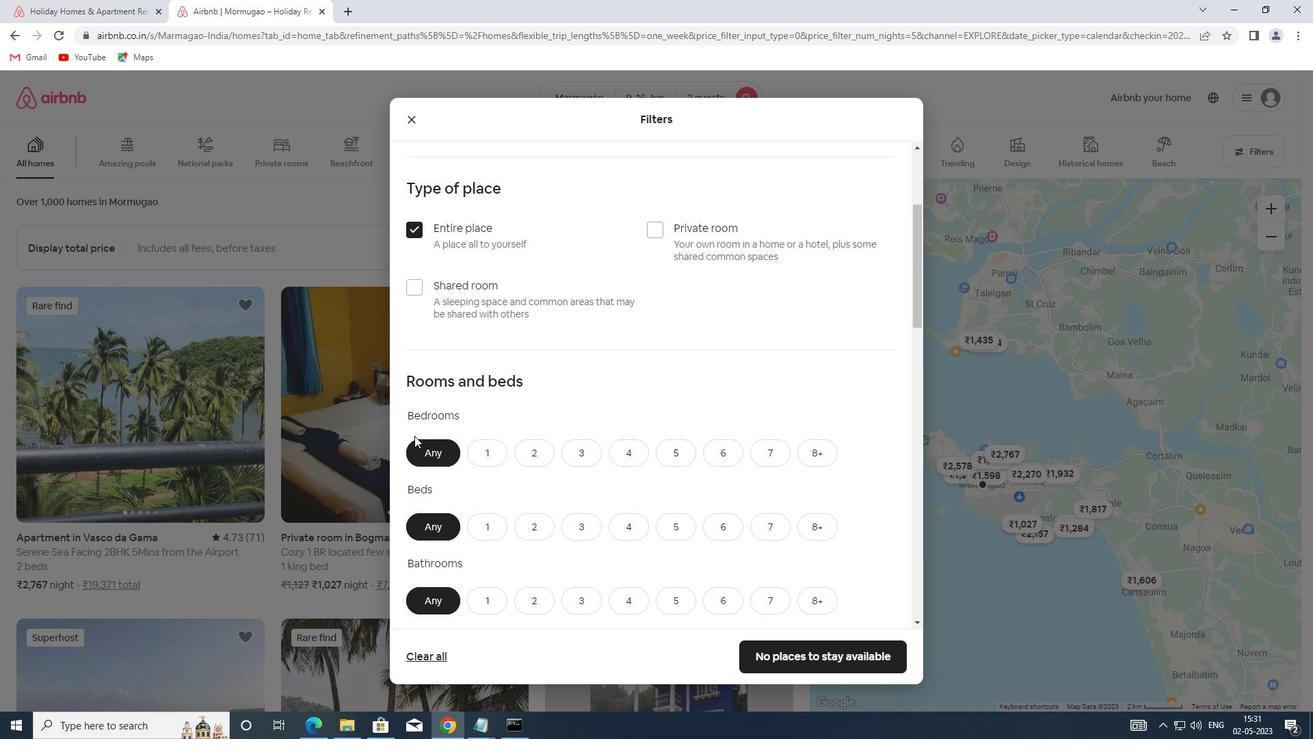 
Action: Mouse moved to (529, 392)
Screenshot: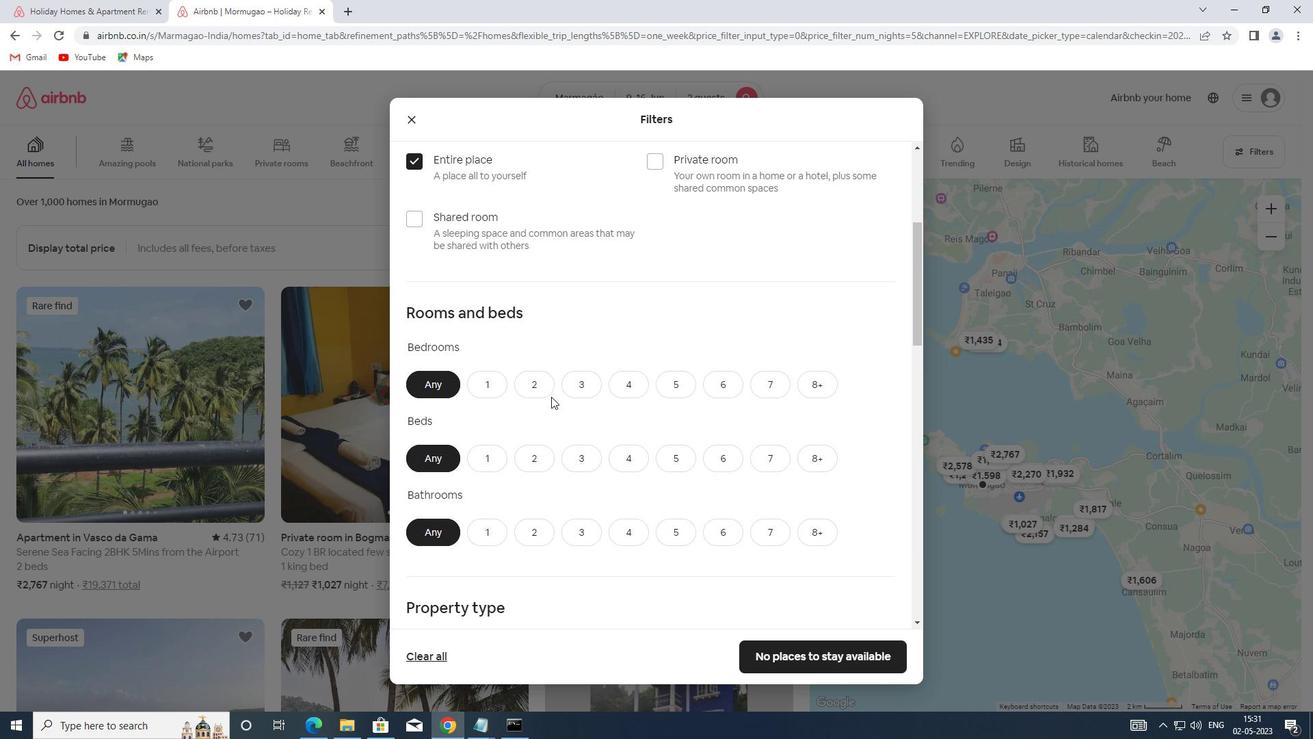
Action: Mouse pressed left at (529, 392)
Screenshot: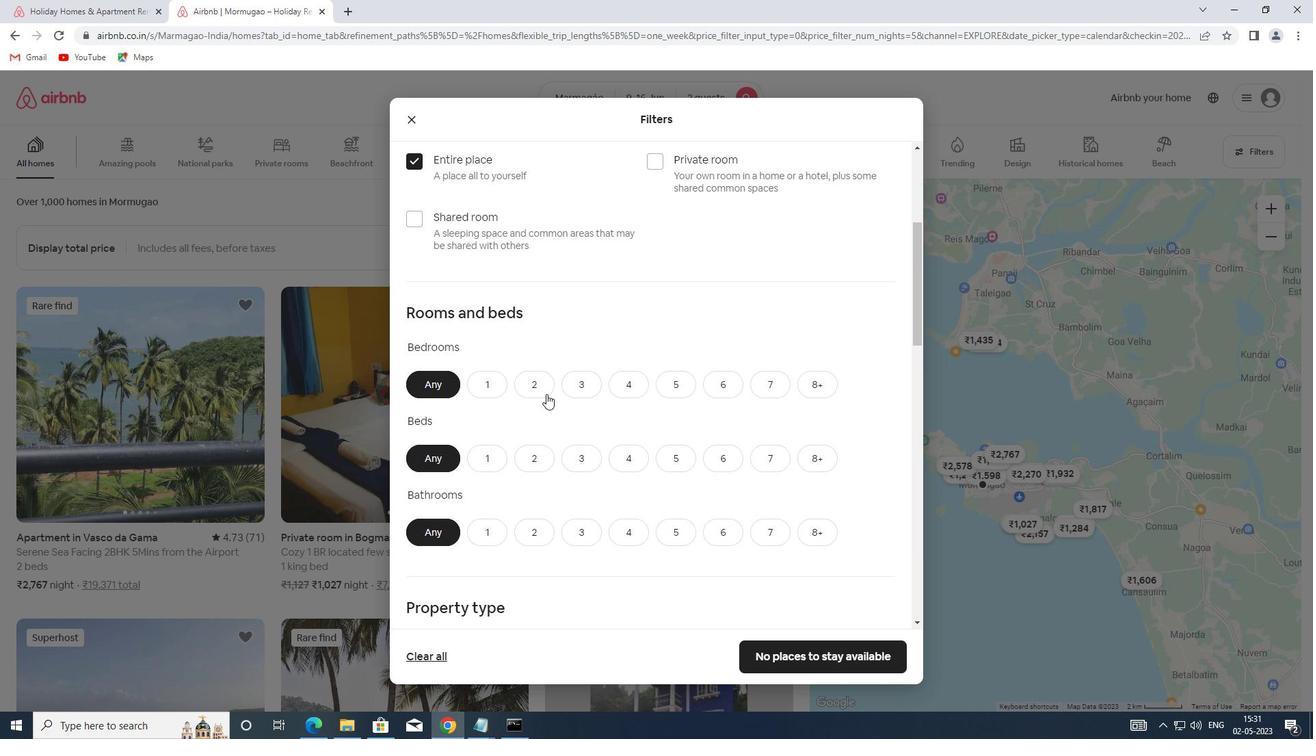
Action: Mouse moved to (525, 458)
Screenshot: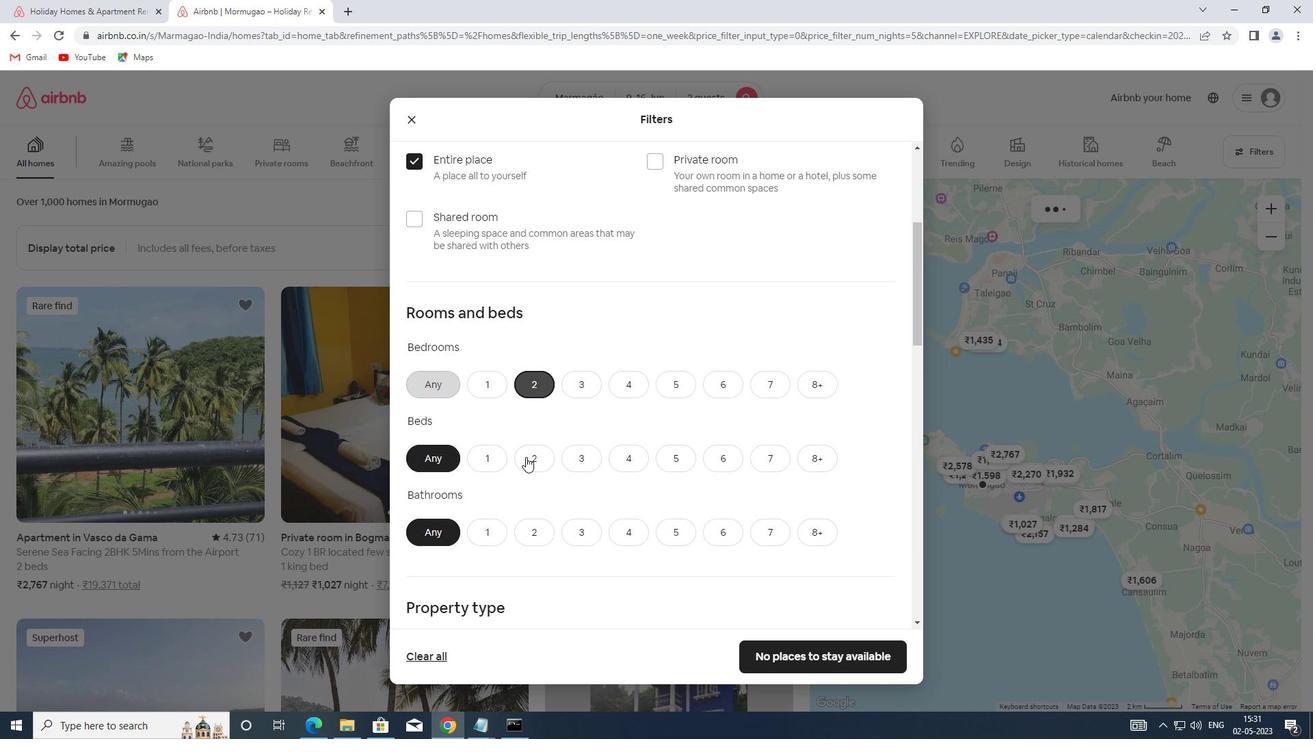 
Action: Mouse pressed left at (525, 458)
Screenshot: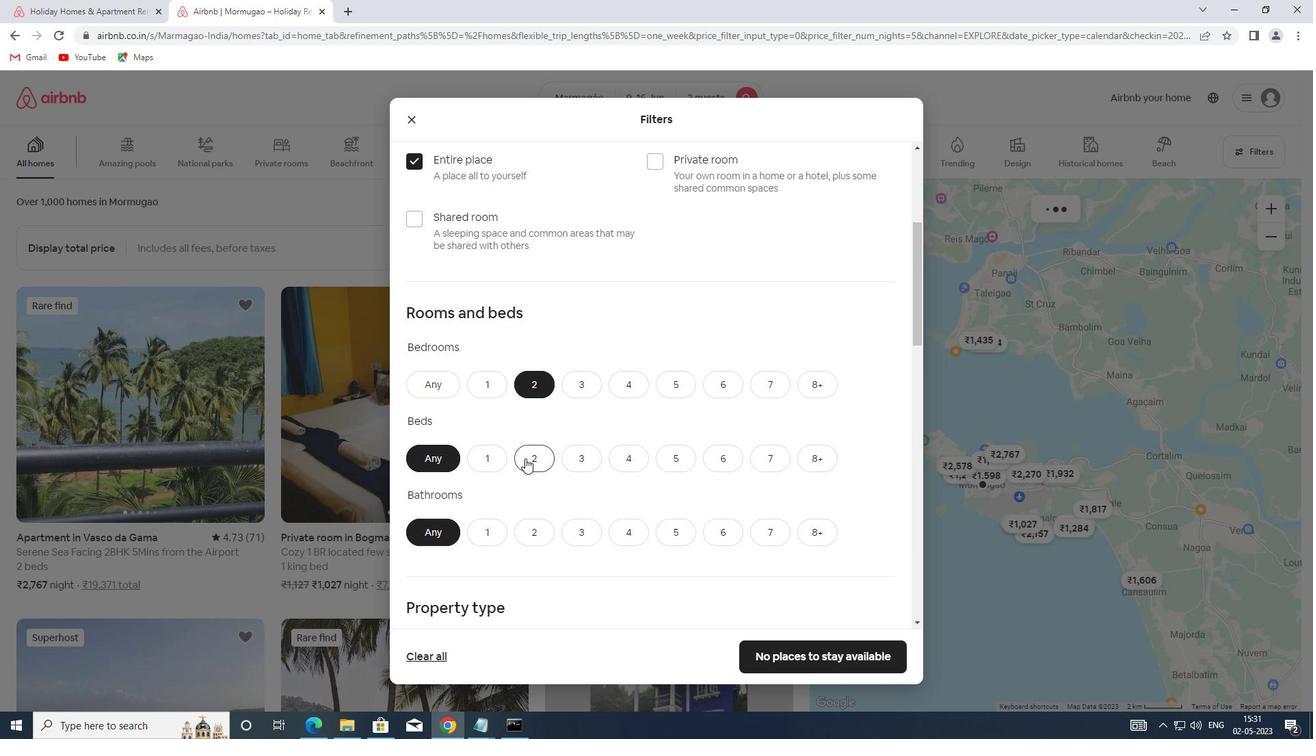 
Action: Mouse moved to (492, 534)
Screenshot: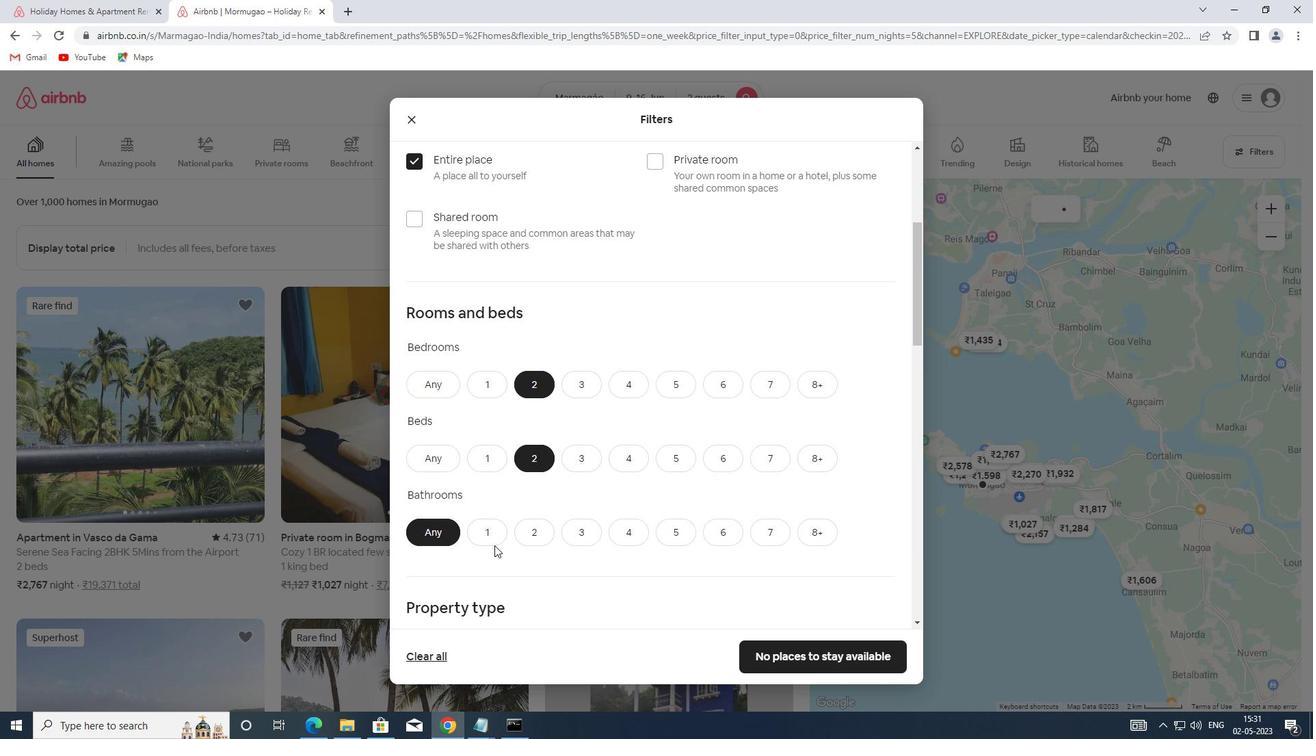 
Action: Mouse pressed left at (492, 534)
Screenshot: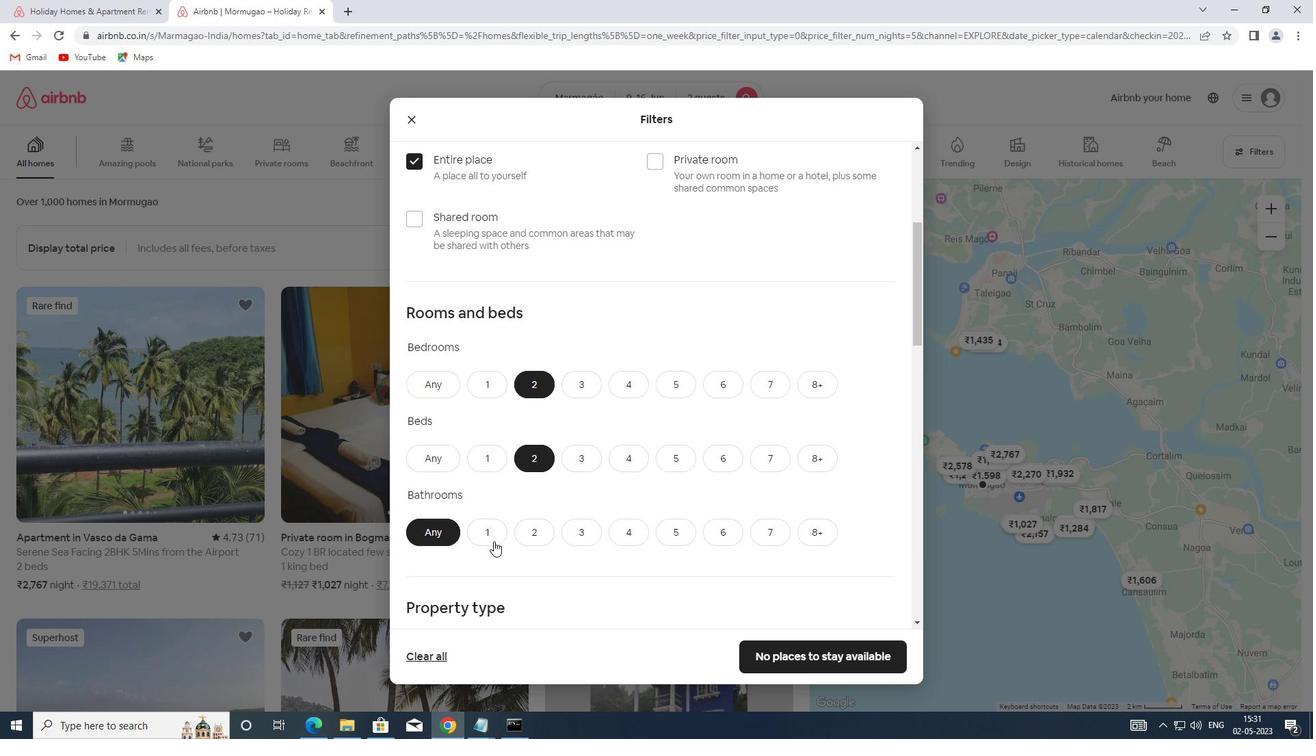 
Action: Mouse moved to (493, 532)
Screenshot: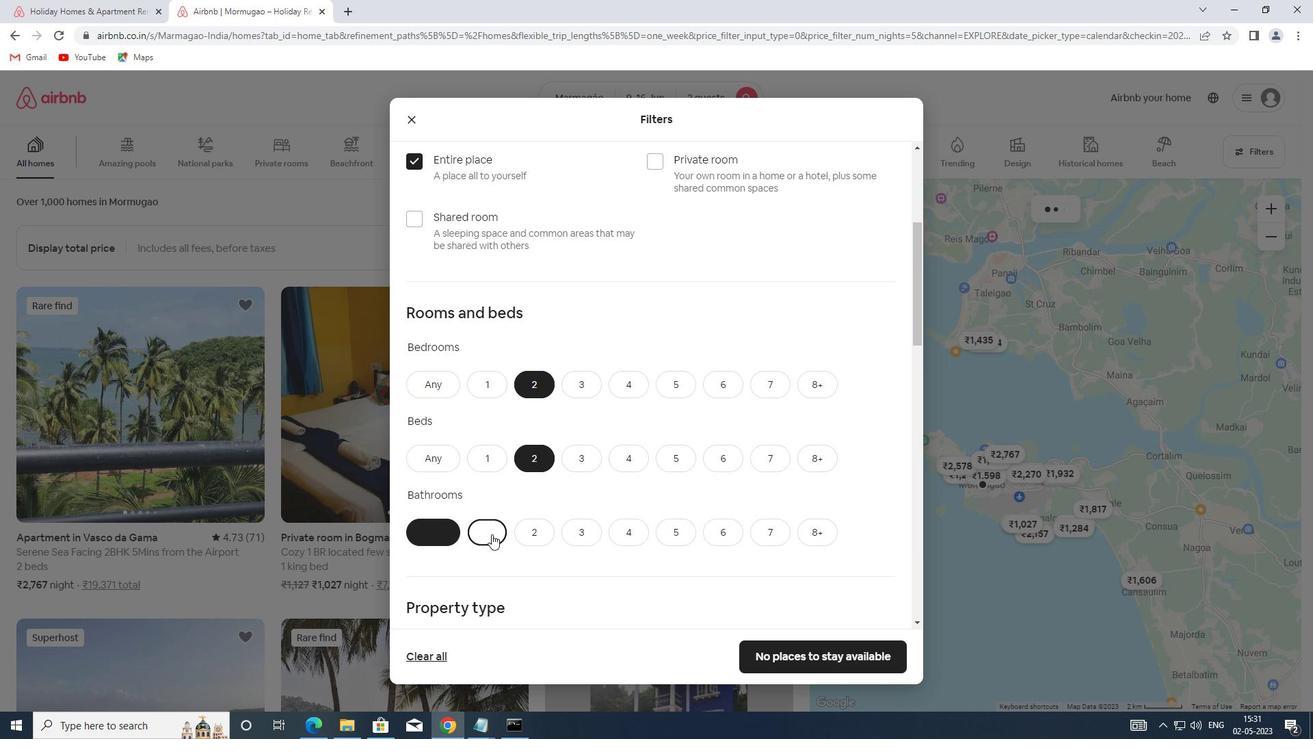 
Action: Mouse scrolled (493, 531) with delta (0, 0)
Screenshot: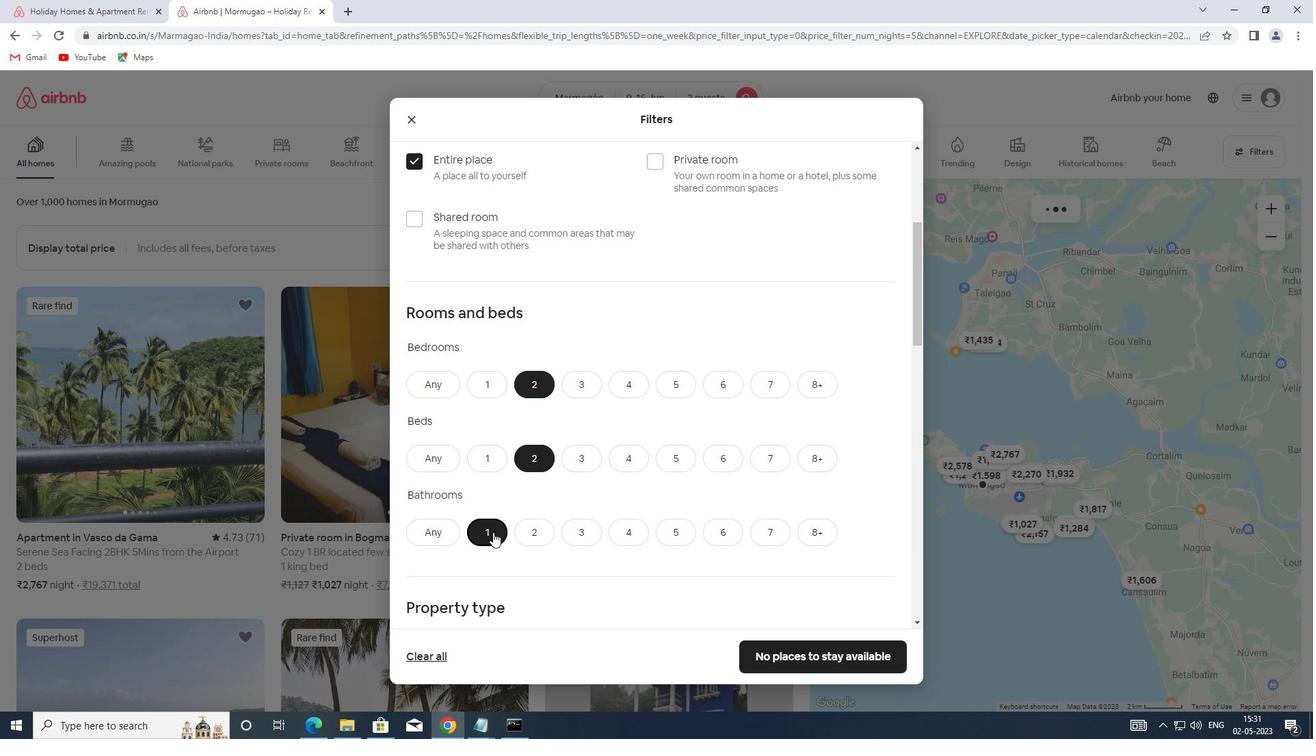 
Action: Mouse scrolled (493, 531) with delta (0, 0)
Screenshot: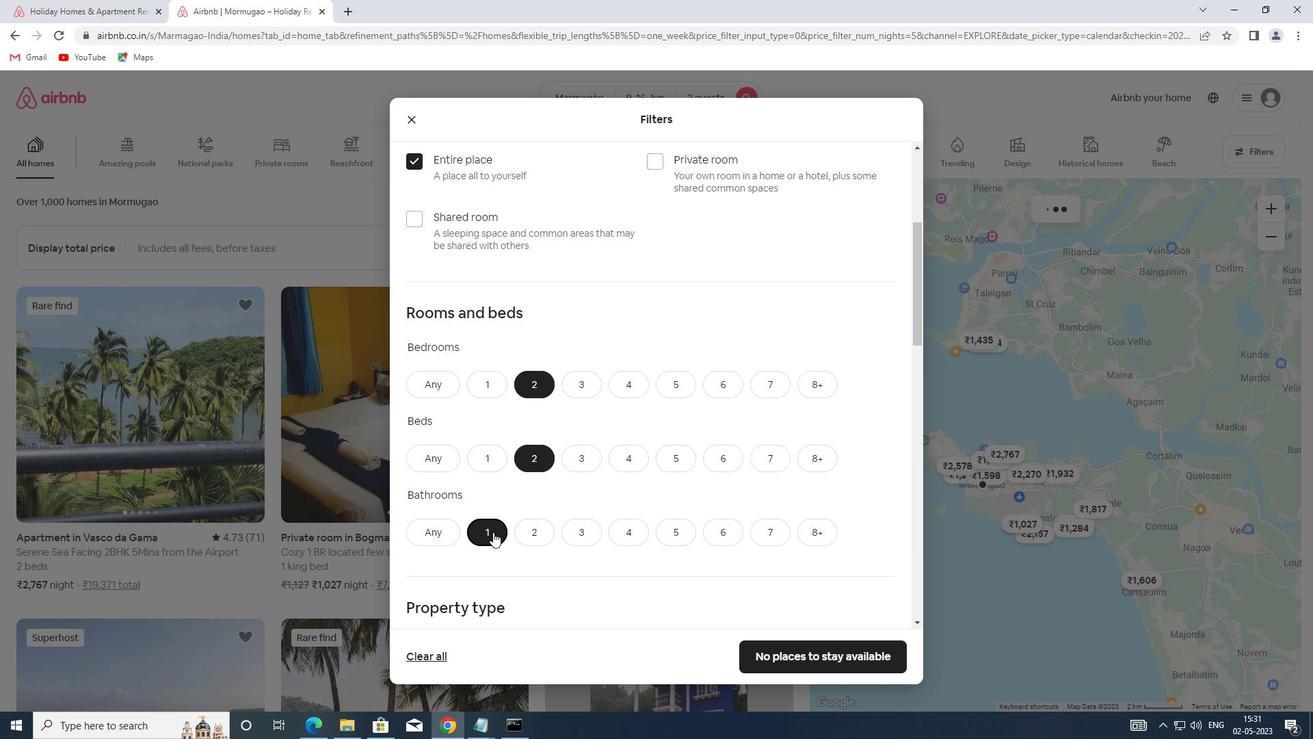 
Action: Mouse scrolled (493, 531) with delta (0, 0)
Screenshot: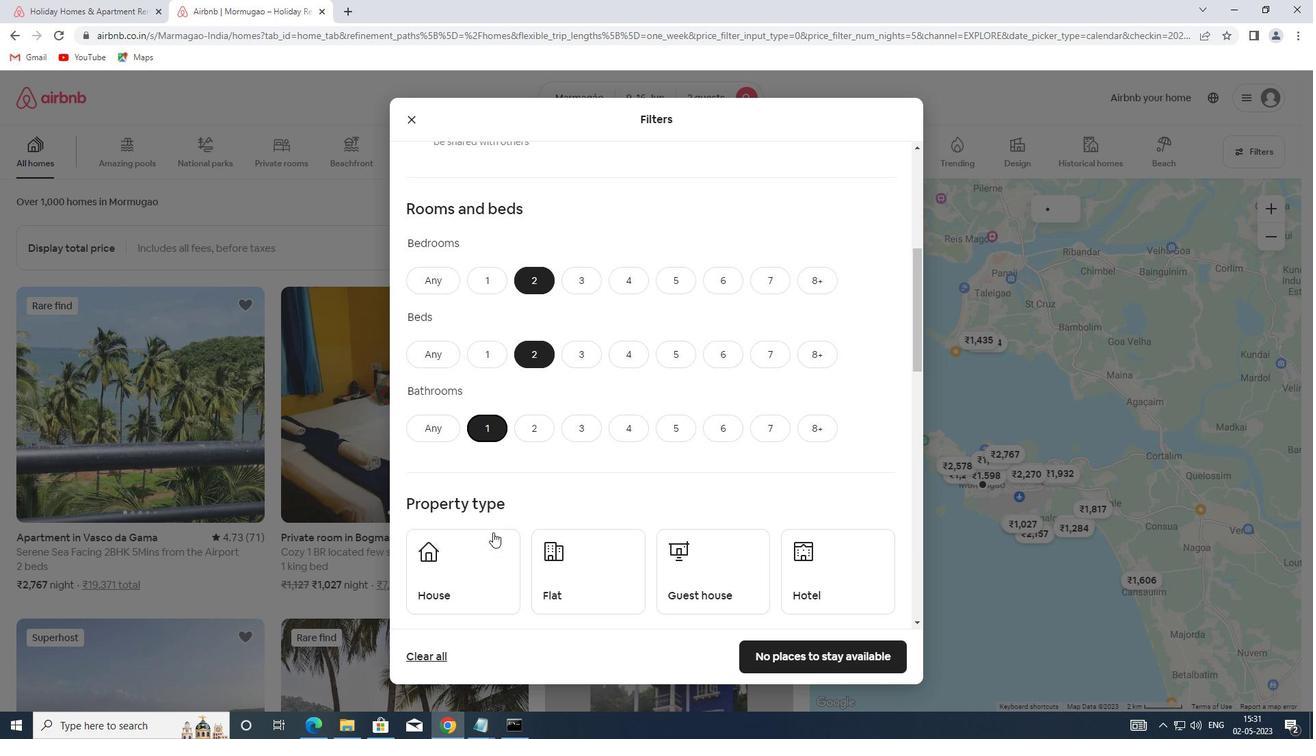 
Action: Mouse moved to (496, 487)
Screenshot: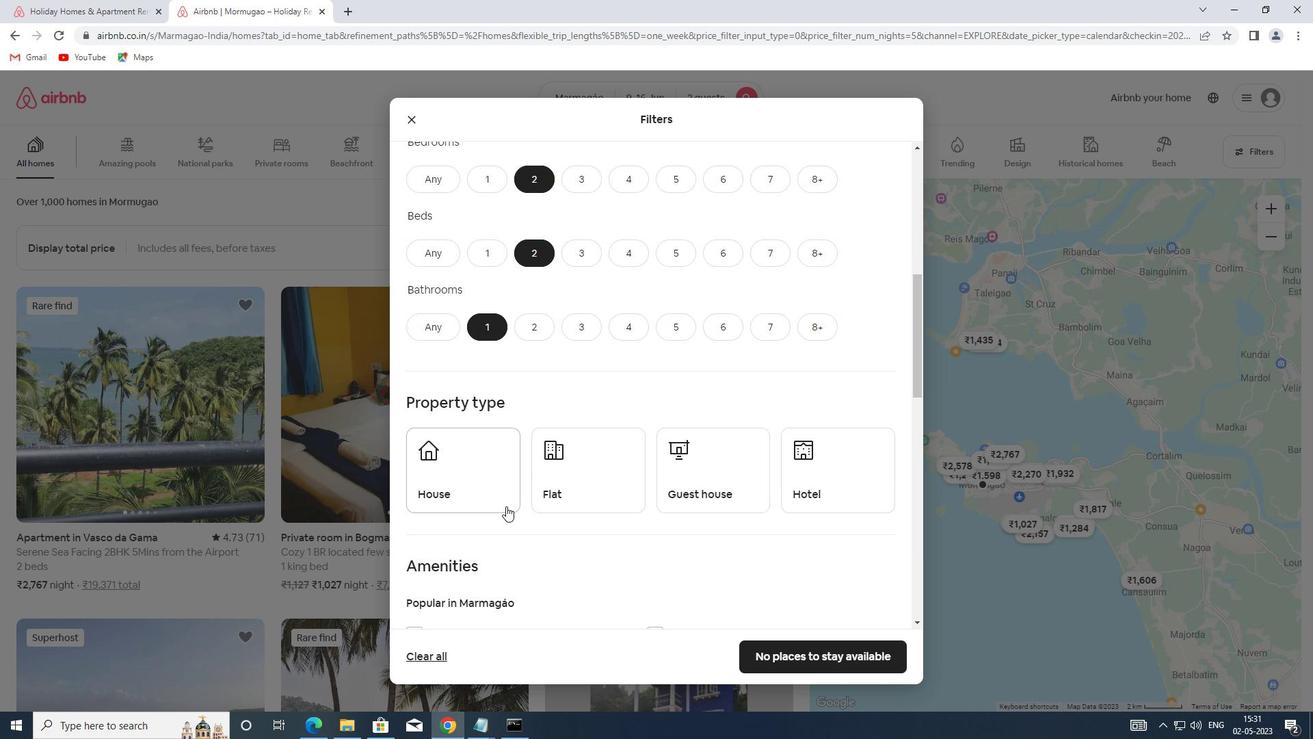 
Action: Mouse pressed left at (496, 487)
Screenshot: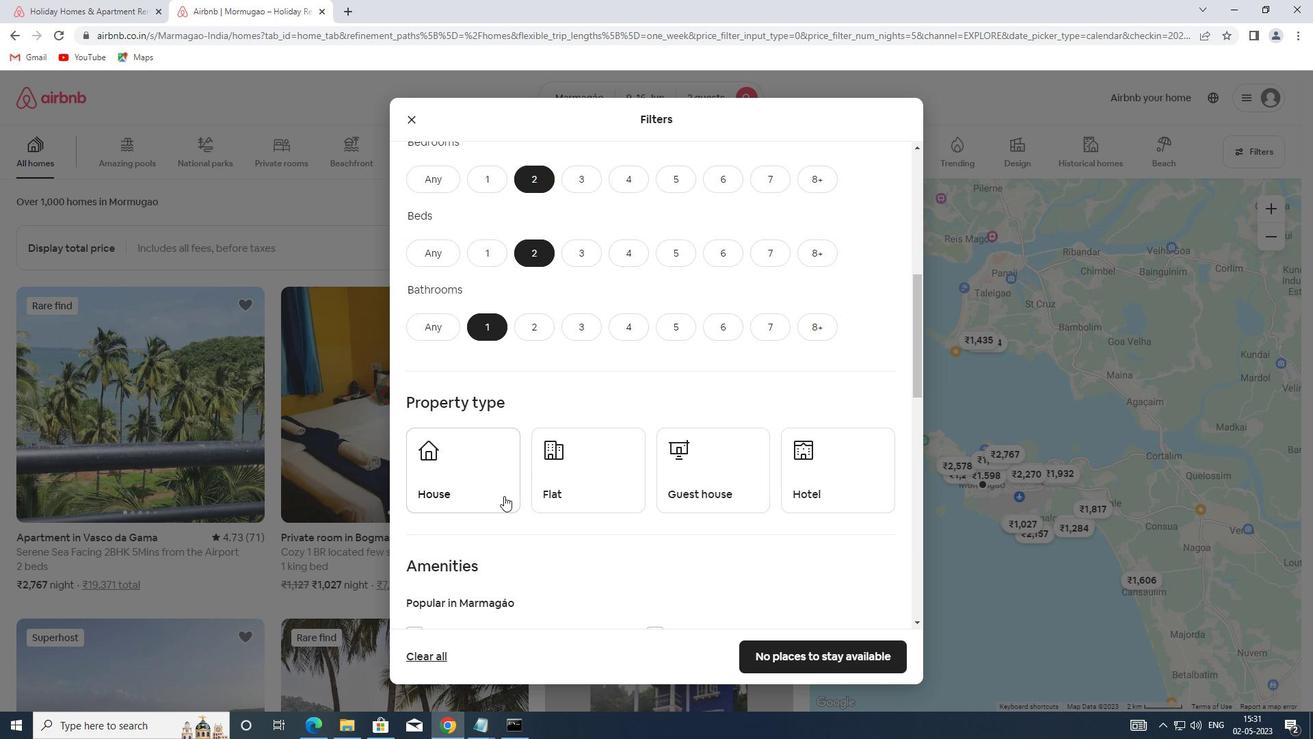 
Action: Mouse moved to (561, 484)
Screenshot: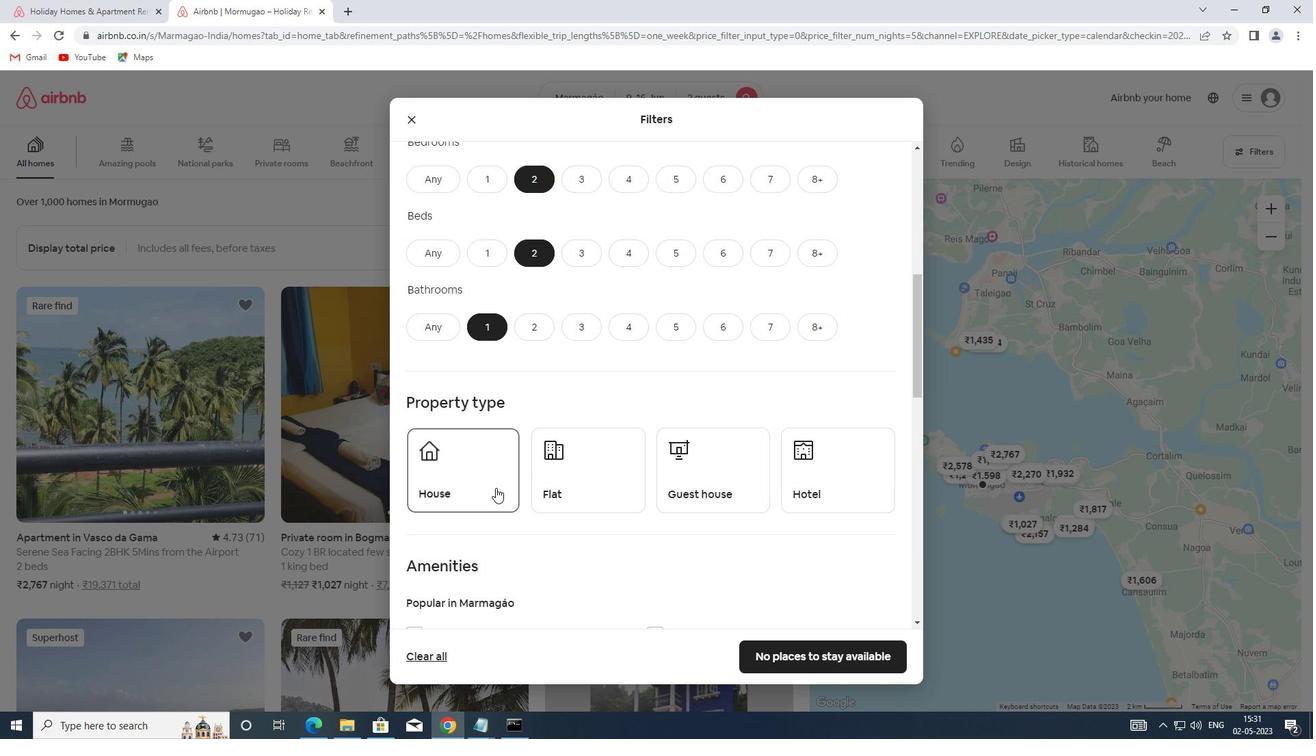 
Action: Mouse pressed left at (561, 484)
Screenshot: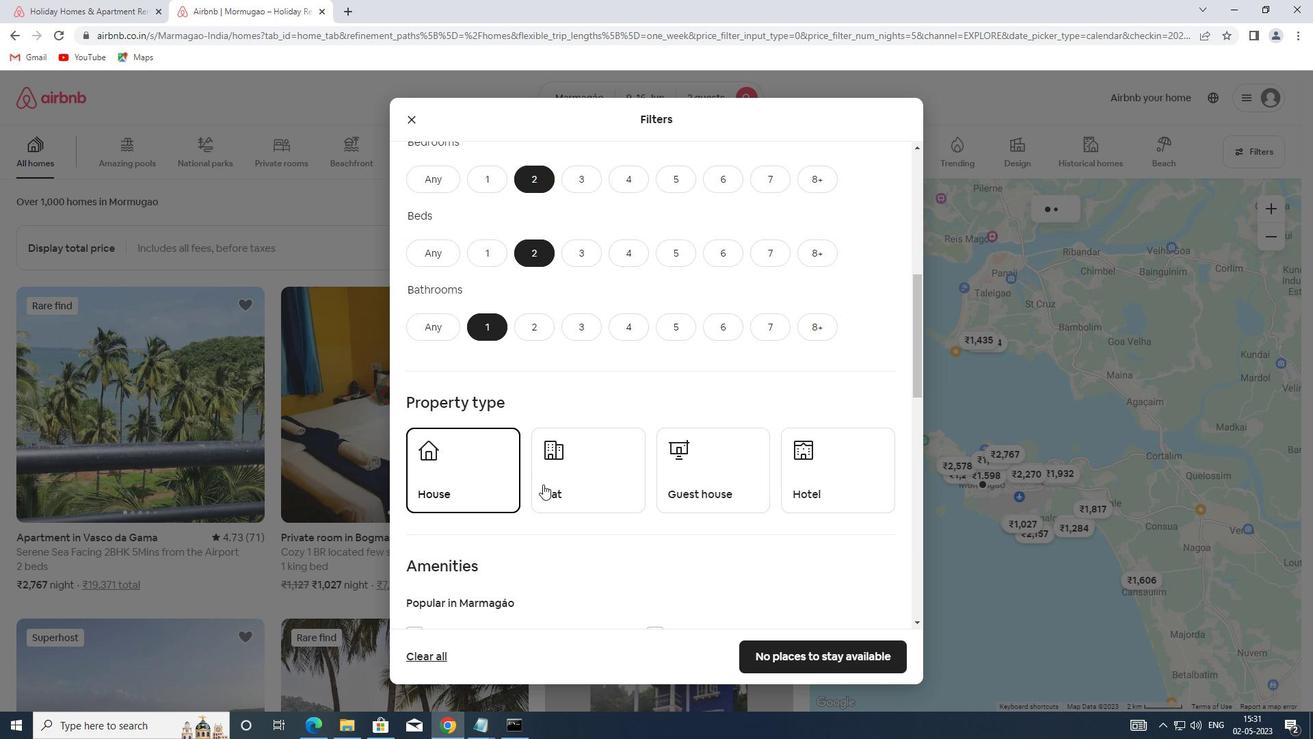 
Action: Mouse moved to (812, 459)
Screenshot: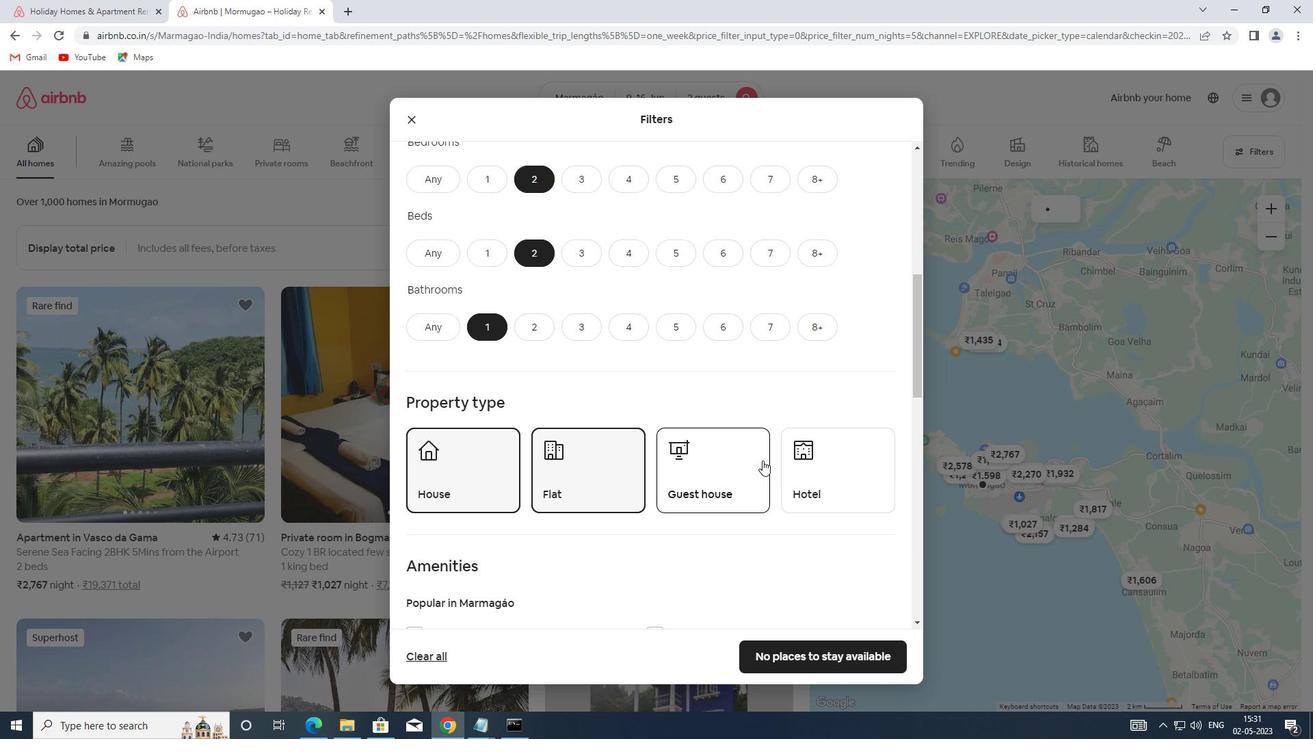 
Action: Mouse pressed left at (812, 459)
Screenshot: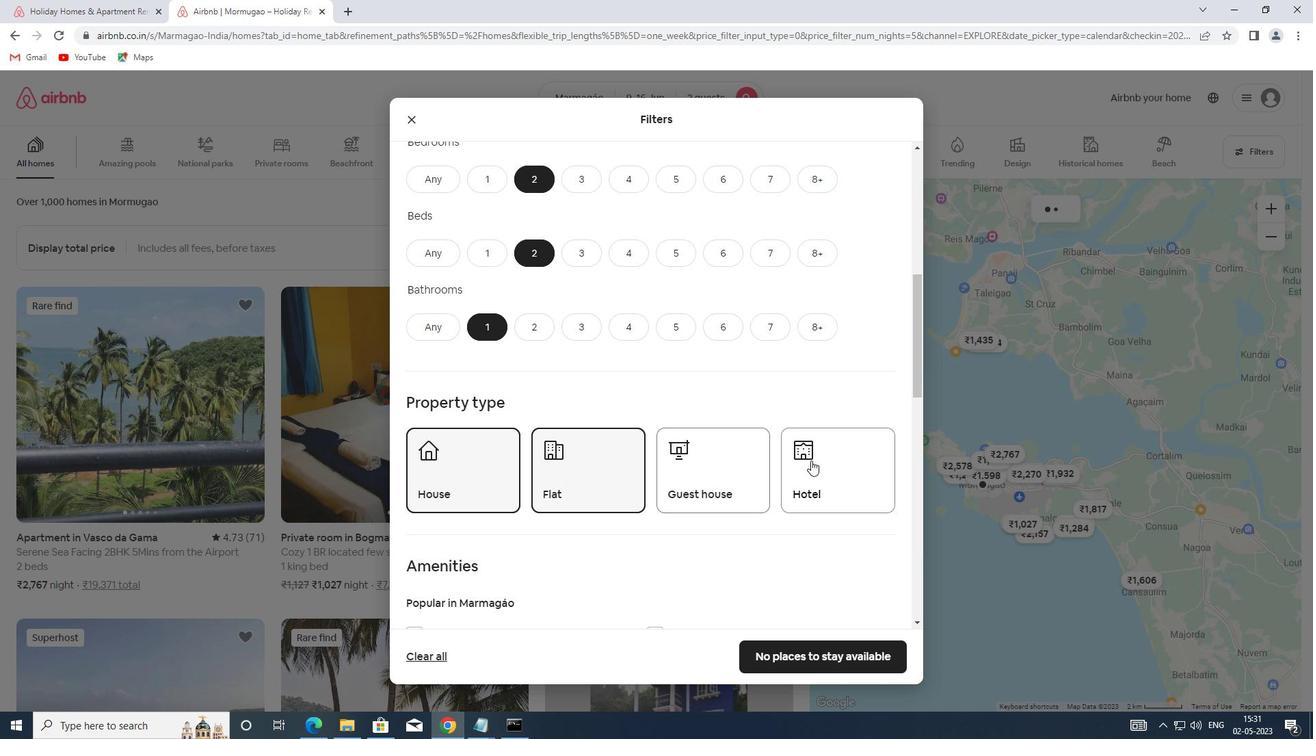 
Action: Mouse moved to (812, 459)
Screenshot: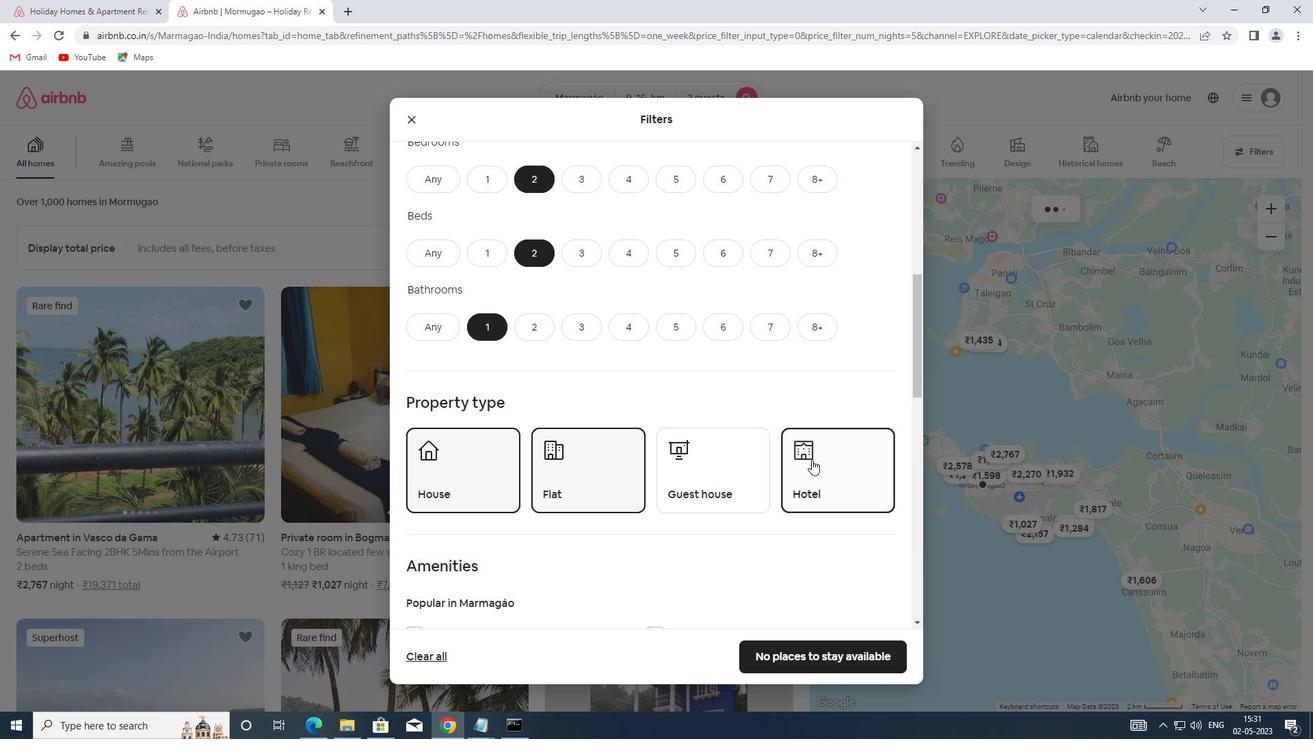 
Action: Mouse scrolled (812, 459) with delta (0, 0)
Screenshot: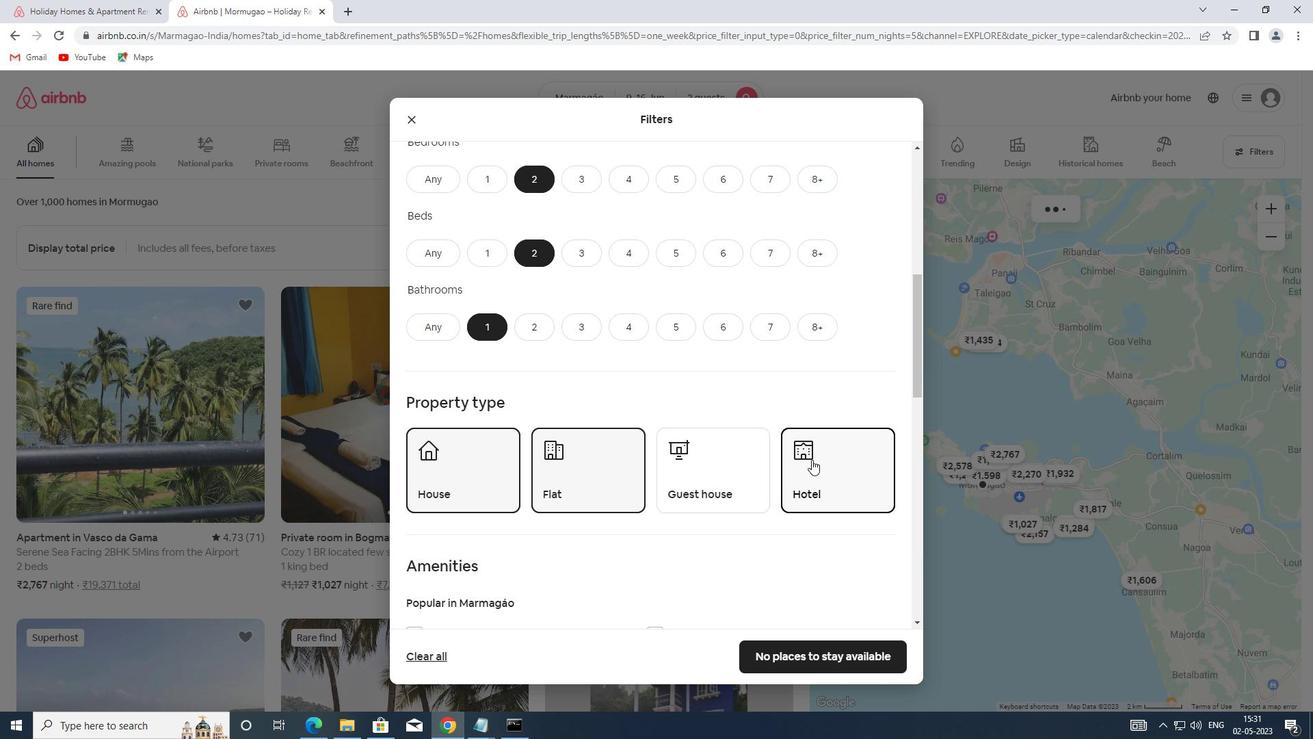 
Action: Mouse scrolled (812, 459) with delta (0, 0)
Screenshot: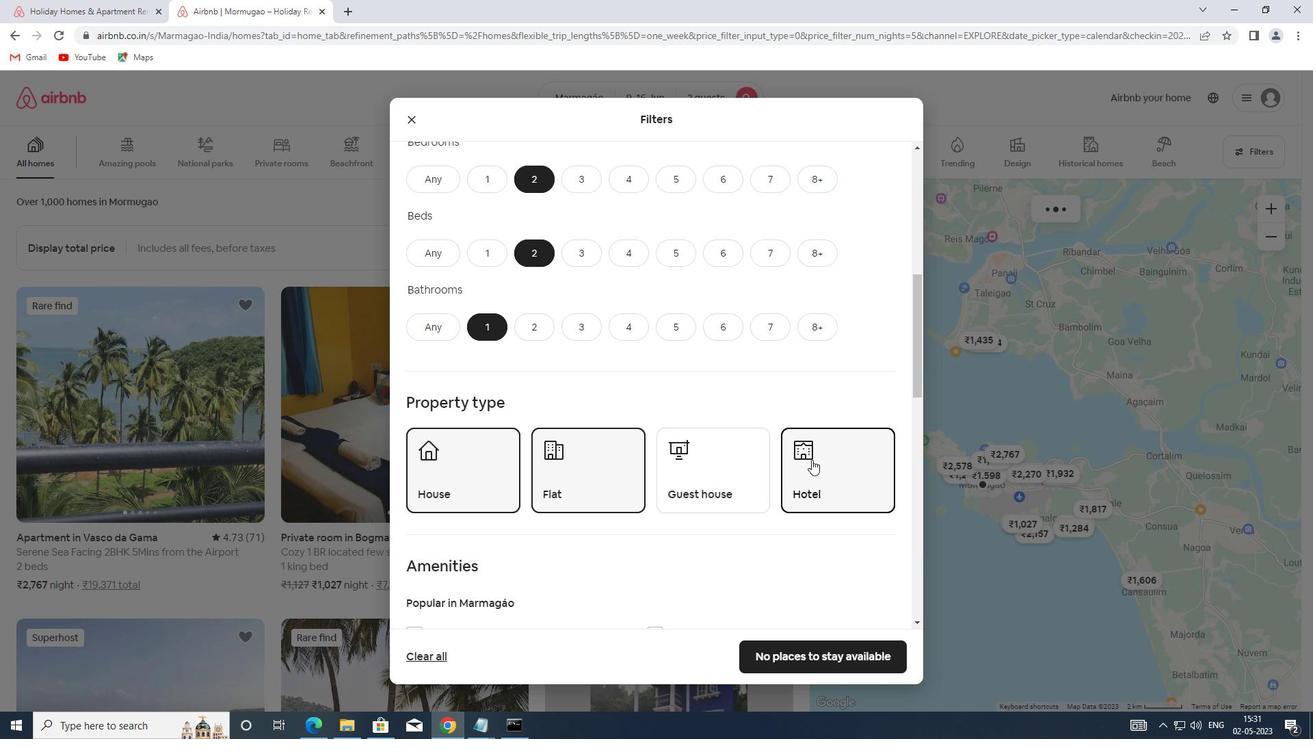 
Action: Mouse scrolled (812, 459) with delta (0, 0)
Screenshot: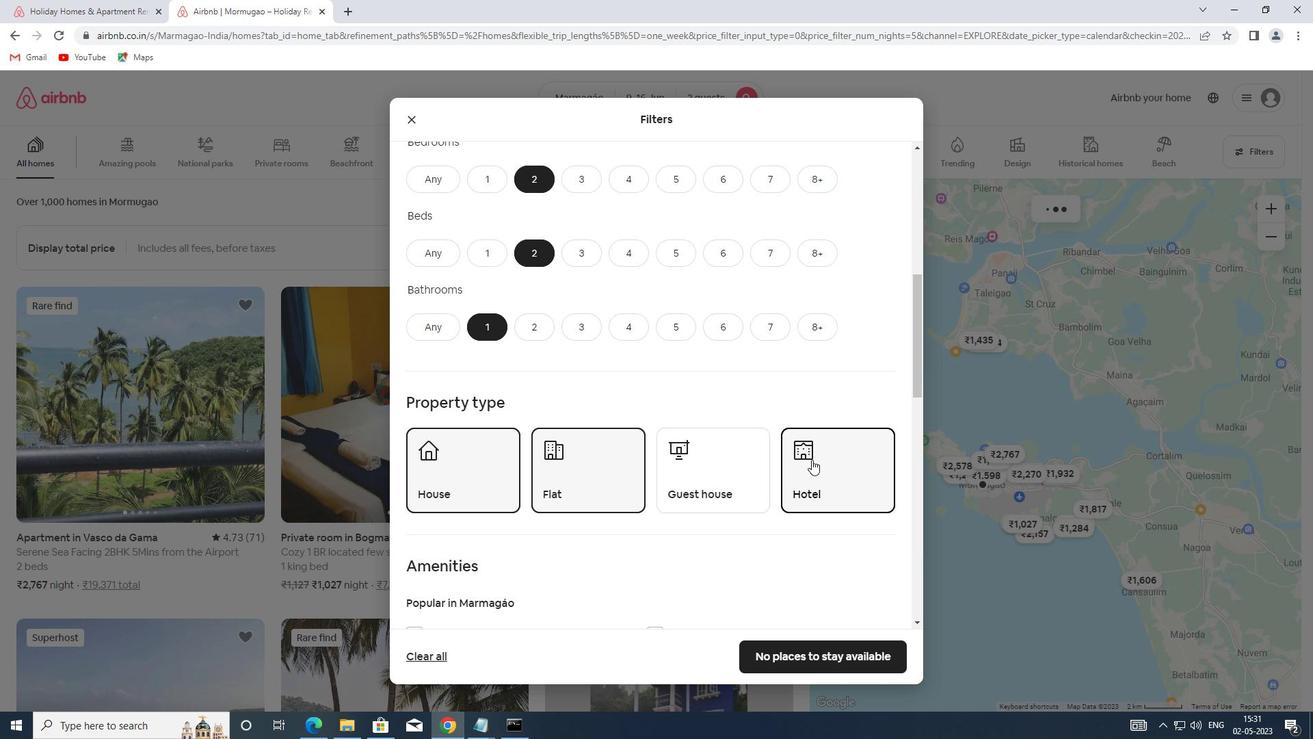 
Action: Mouse scrolled (812, 459) with delta (0, 0)
Screenshot: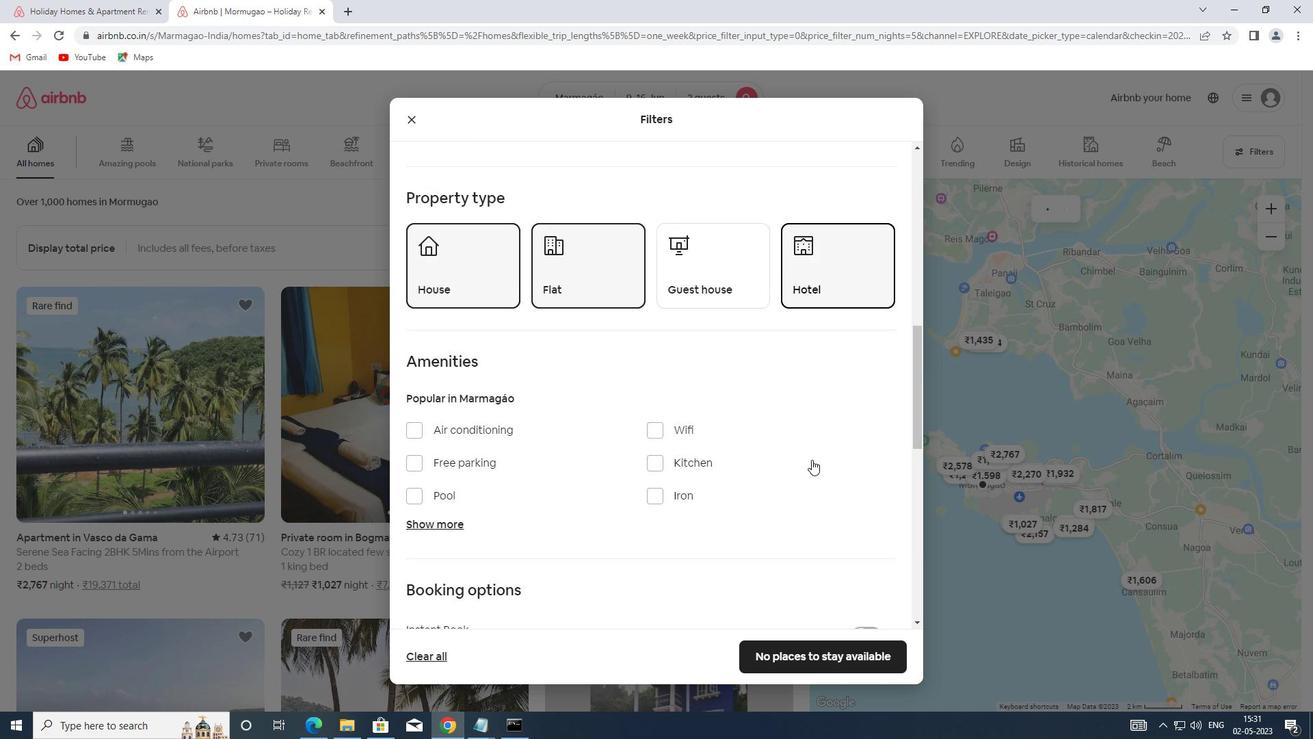 
Action: Mouse scrolled (812, 459) with delta (0, 0)
Screenshot: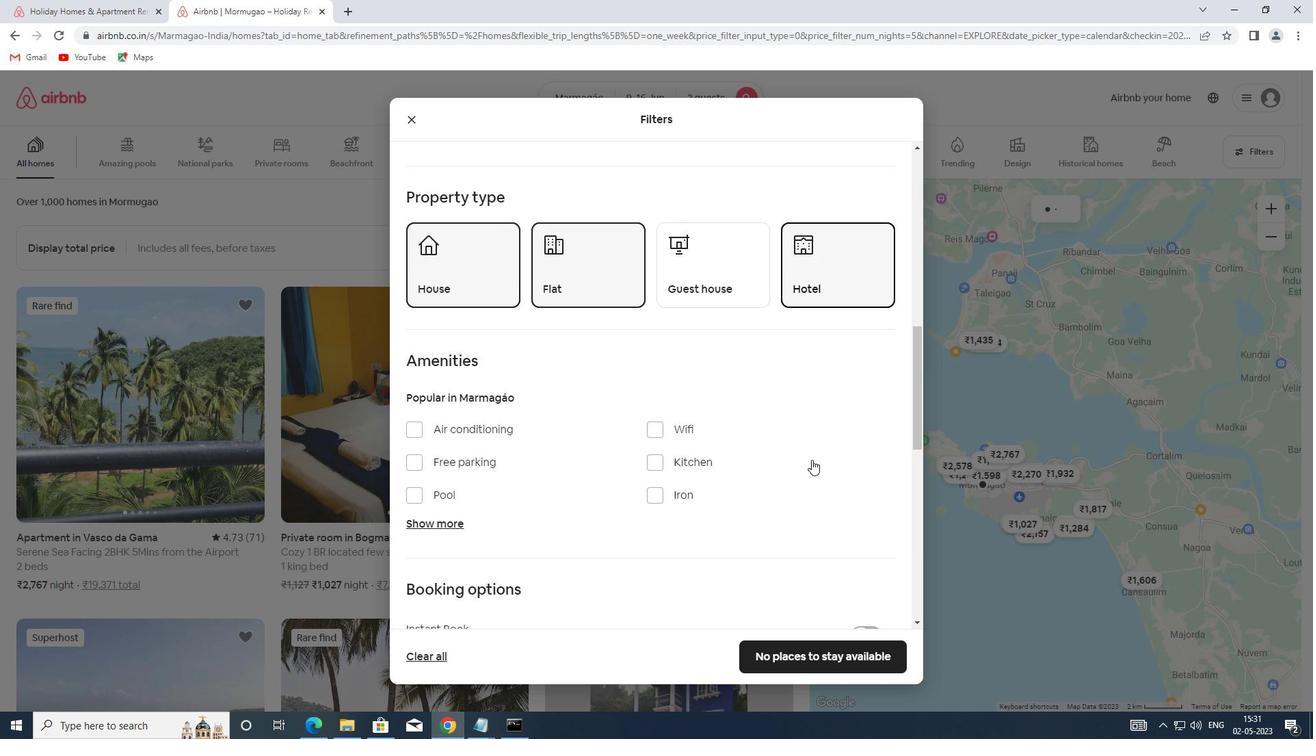 
Action: Mouse scrolled (812, 459) with delta (0, 0)
Screenshot: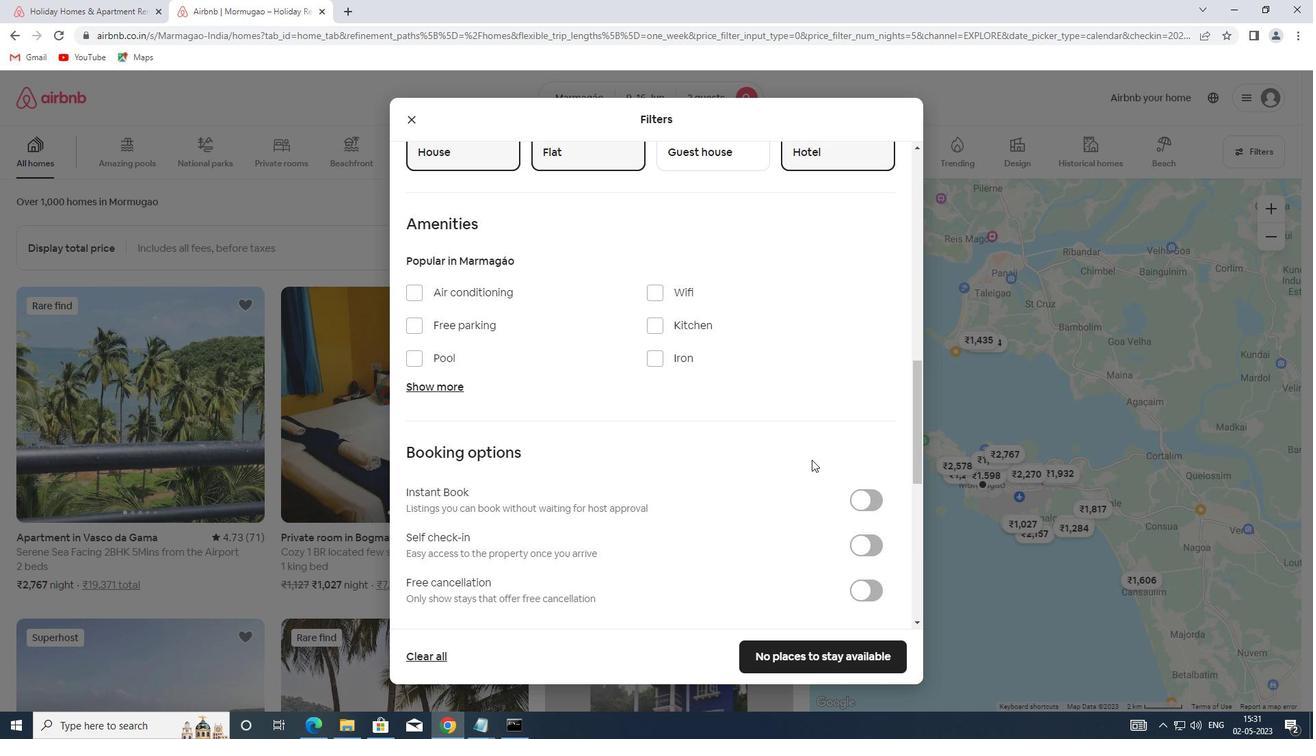 
Action: Mouse moved to (862, 470)
Screenshot: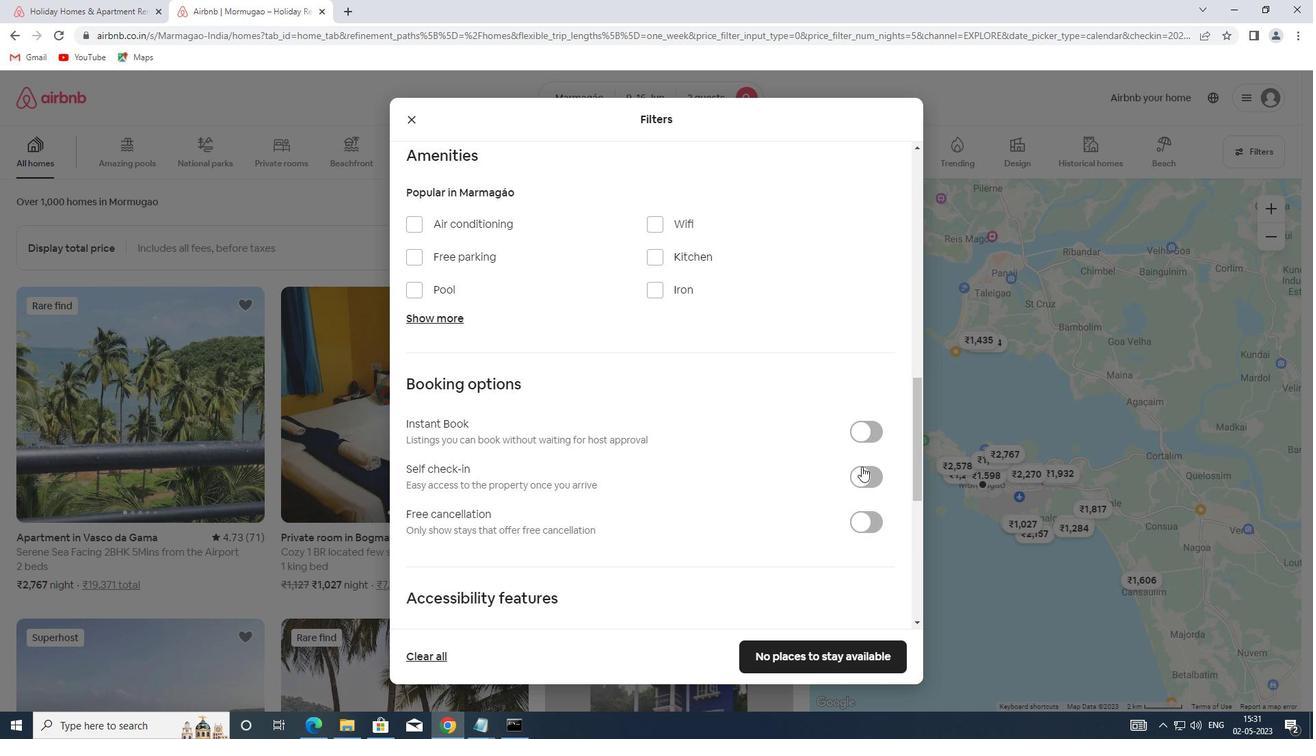 
Action: Mouse pressed left at (862, 470)
Screenshot: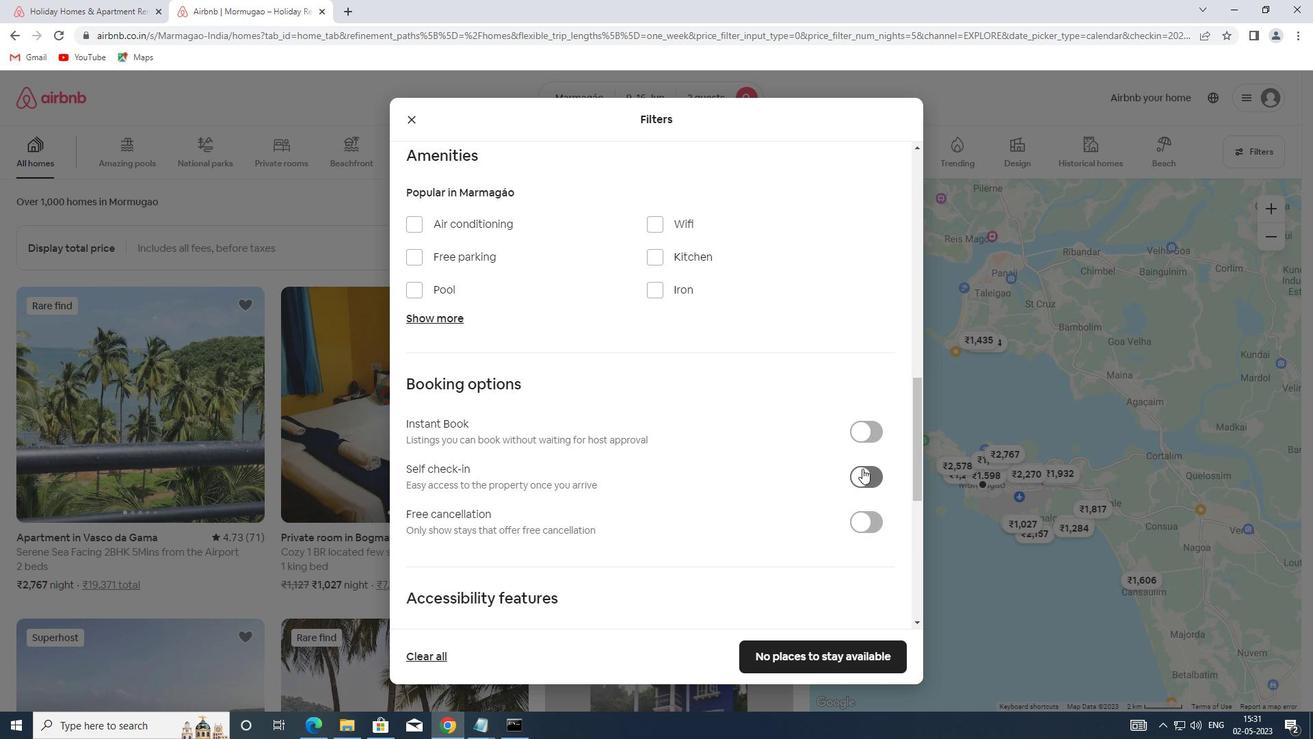 
Action: Mouse moved to (657, 473)
Screenshot: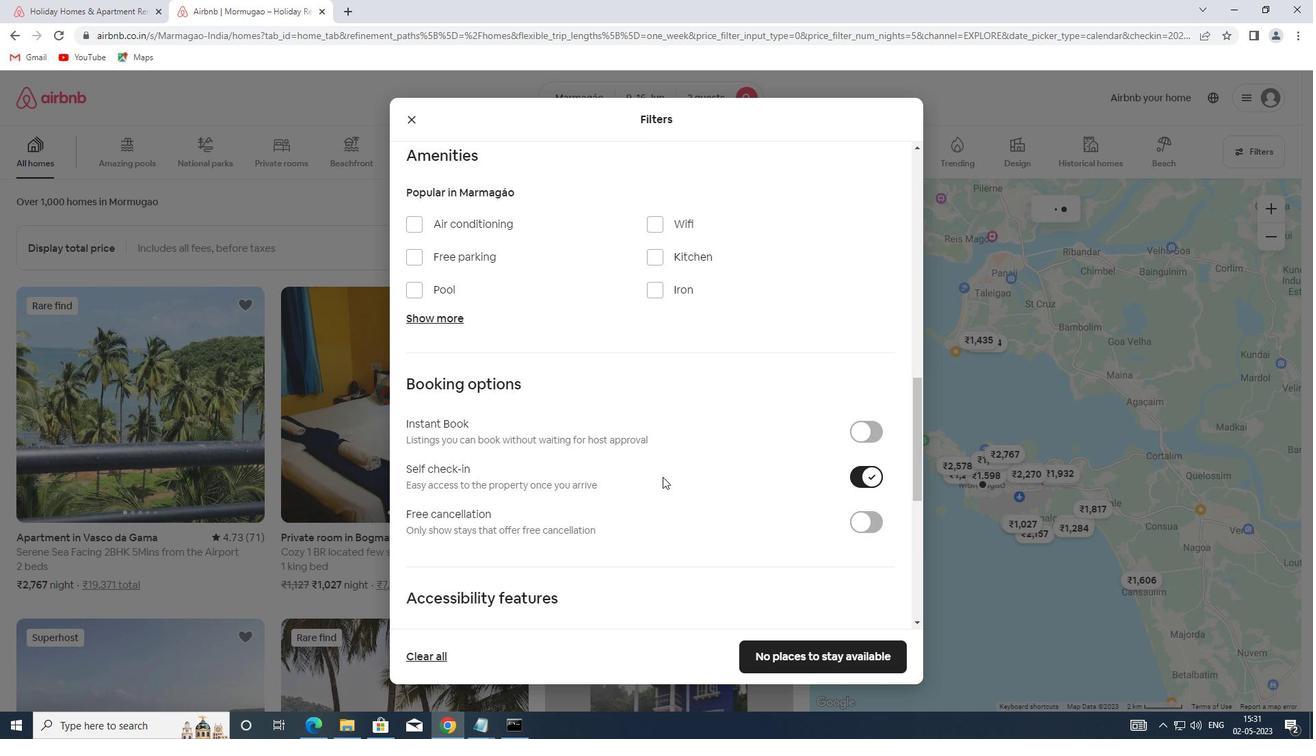 
Action: Mouse scrolled (657, 472) with delta (0, 0)
Screenshot: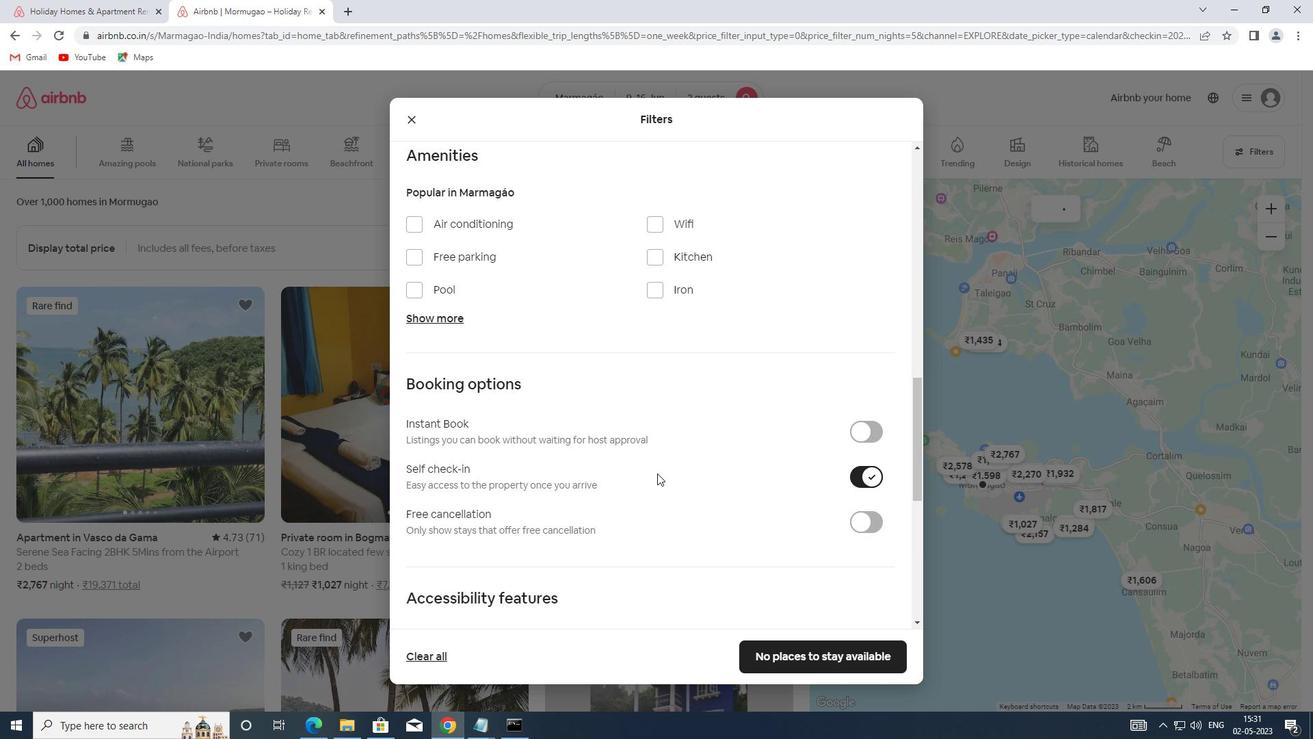 
Action: Mouse scrolled (657, 472) with delta (0, 0)
Screenshot: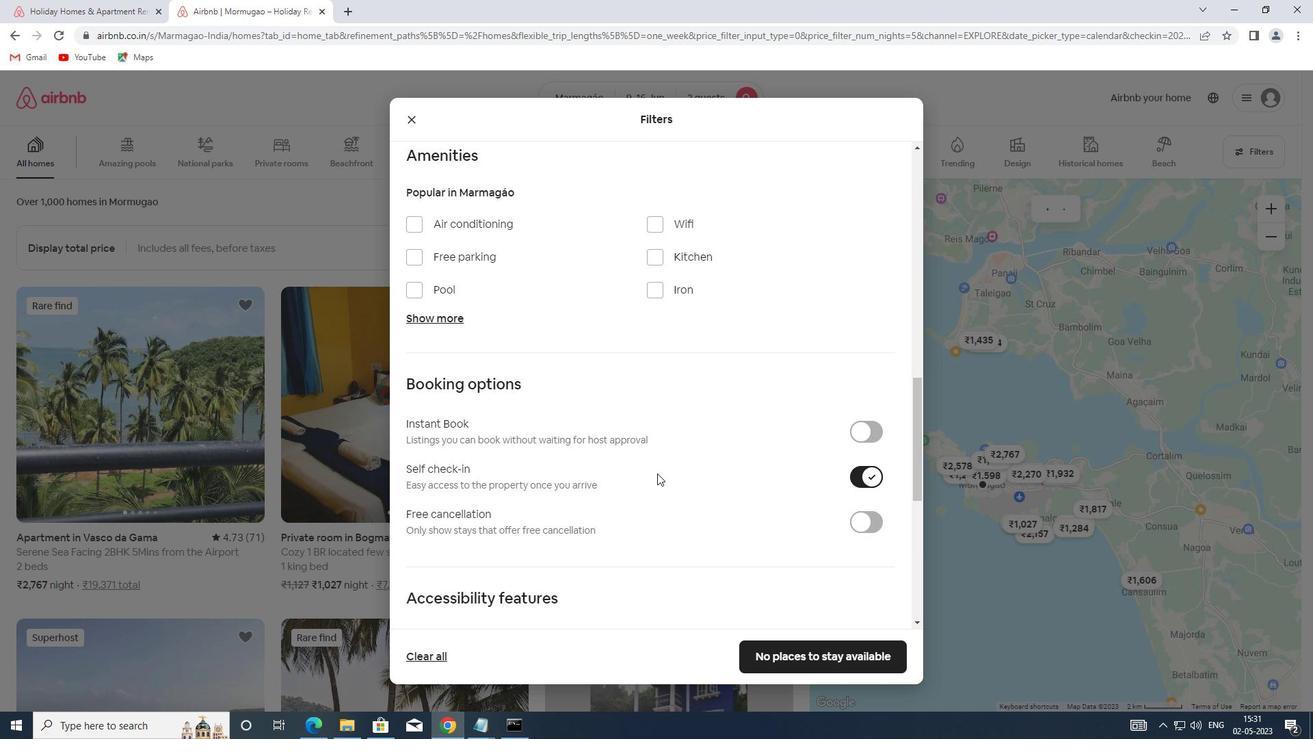 
Action: Mouse moved to (476, 541)
Screenshot: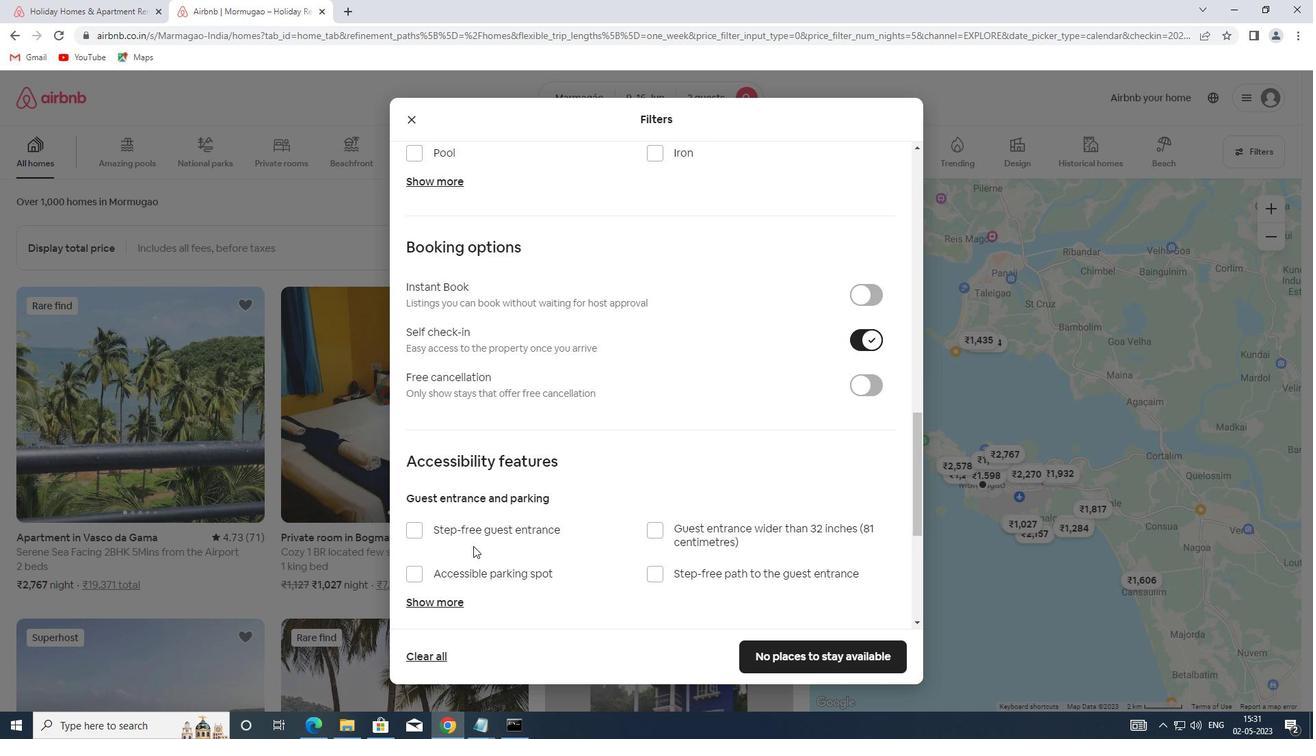 
Action: Mouse scrolled (476, 540) with delta (0, 0)
Screenshot: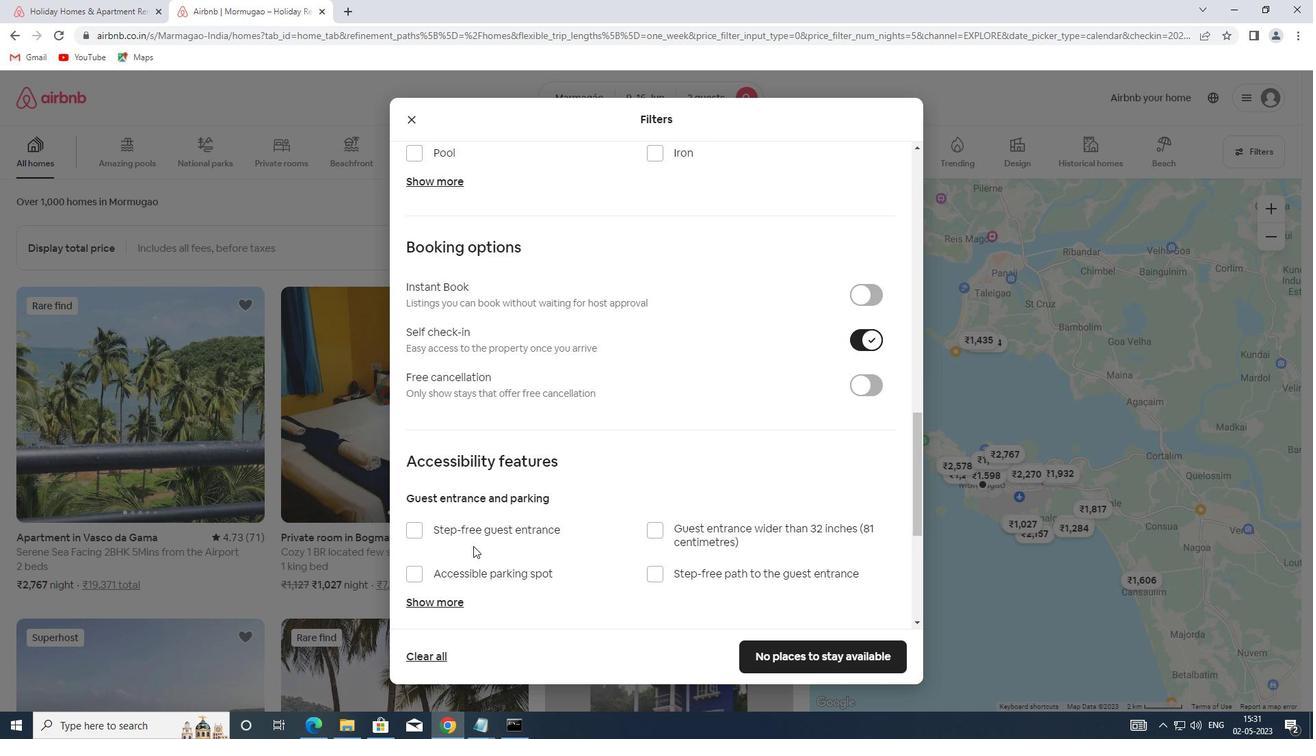 
Action: Mouse scrolled (476, 540) with delta (0, 0)
Screenshot: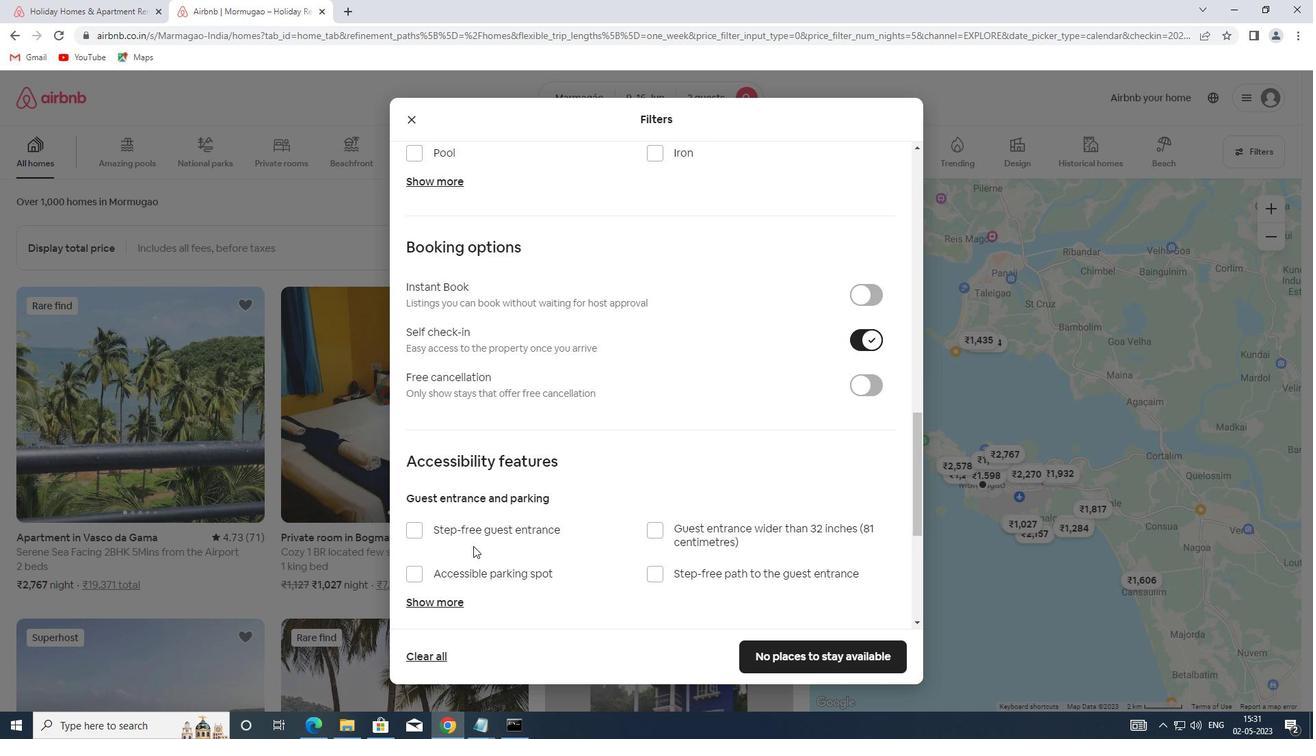 
Action: Mouse scrolled (476, 540) with delta (0, 0)
Screenshot: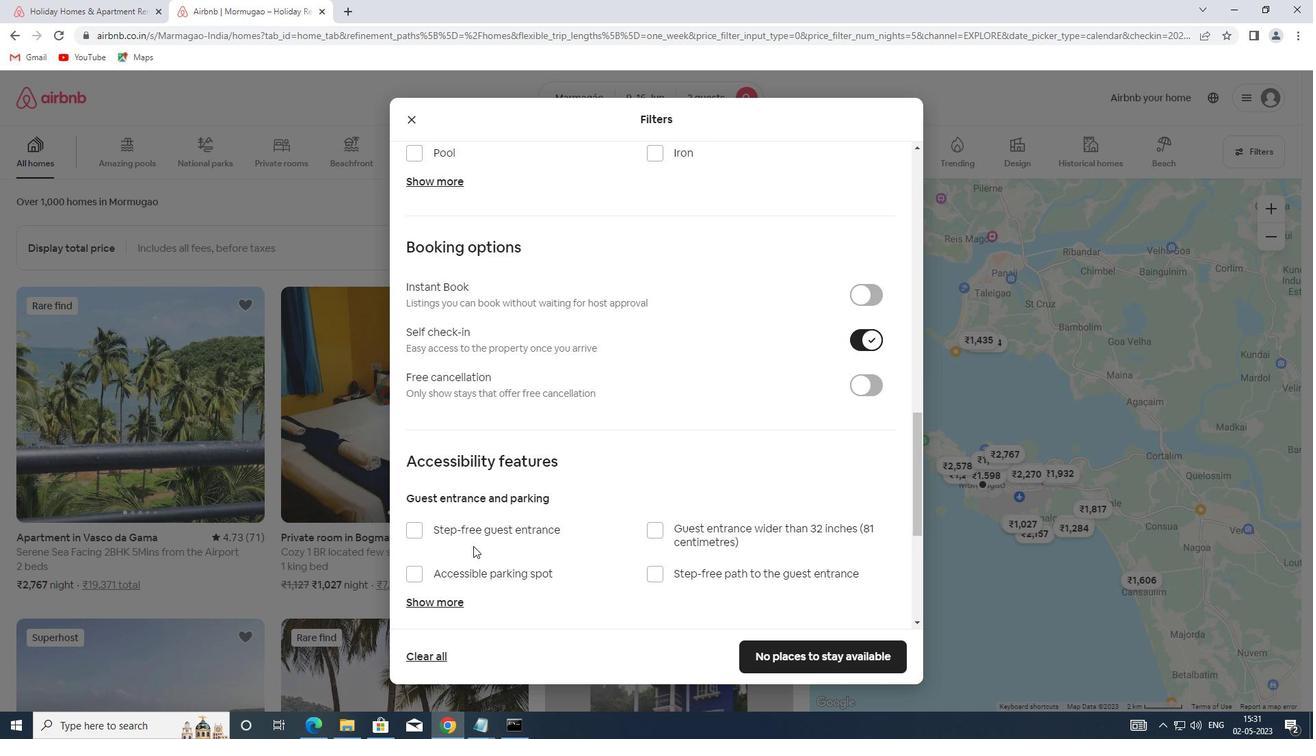 
Action: Mouse scrolled (476, 540) with delta (0, 0)
Screenshot: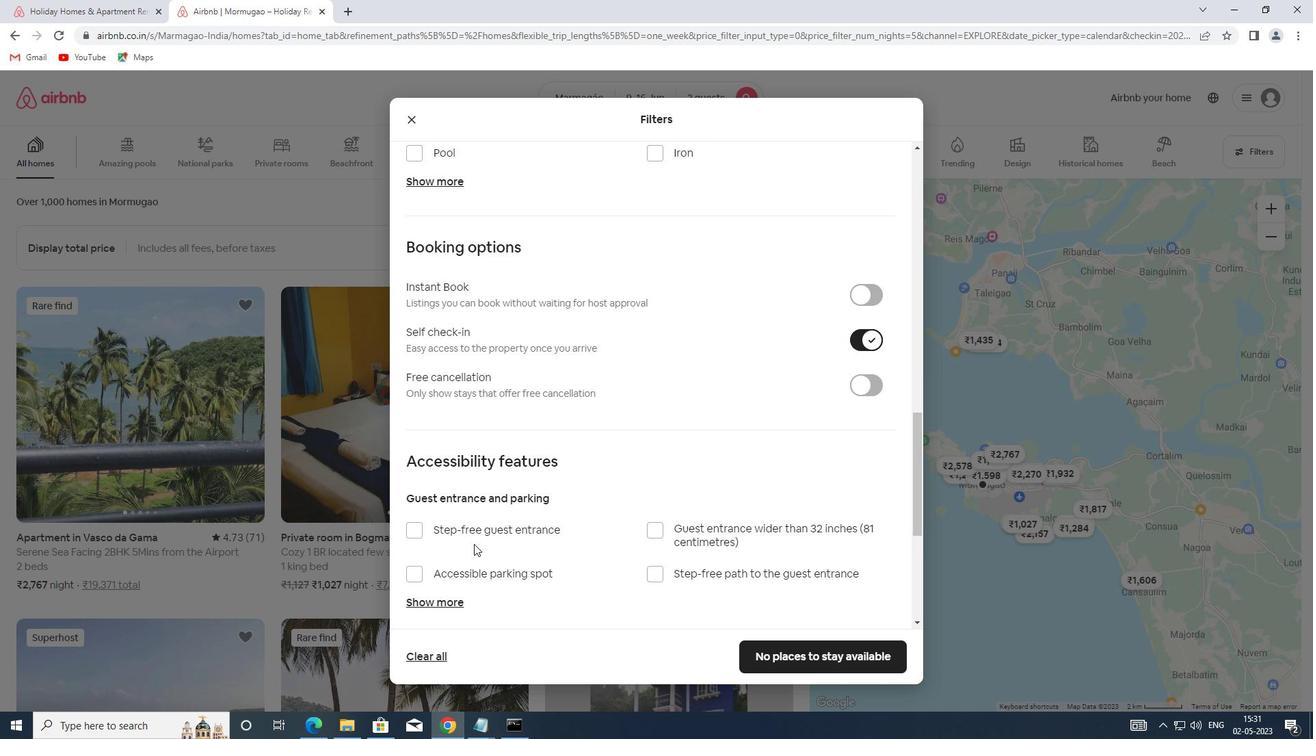 
Action: Mouse moved to (451, 581)
Screenshot: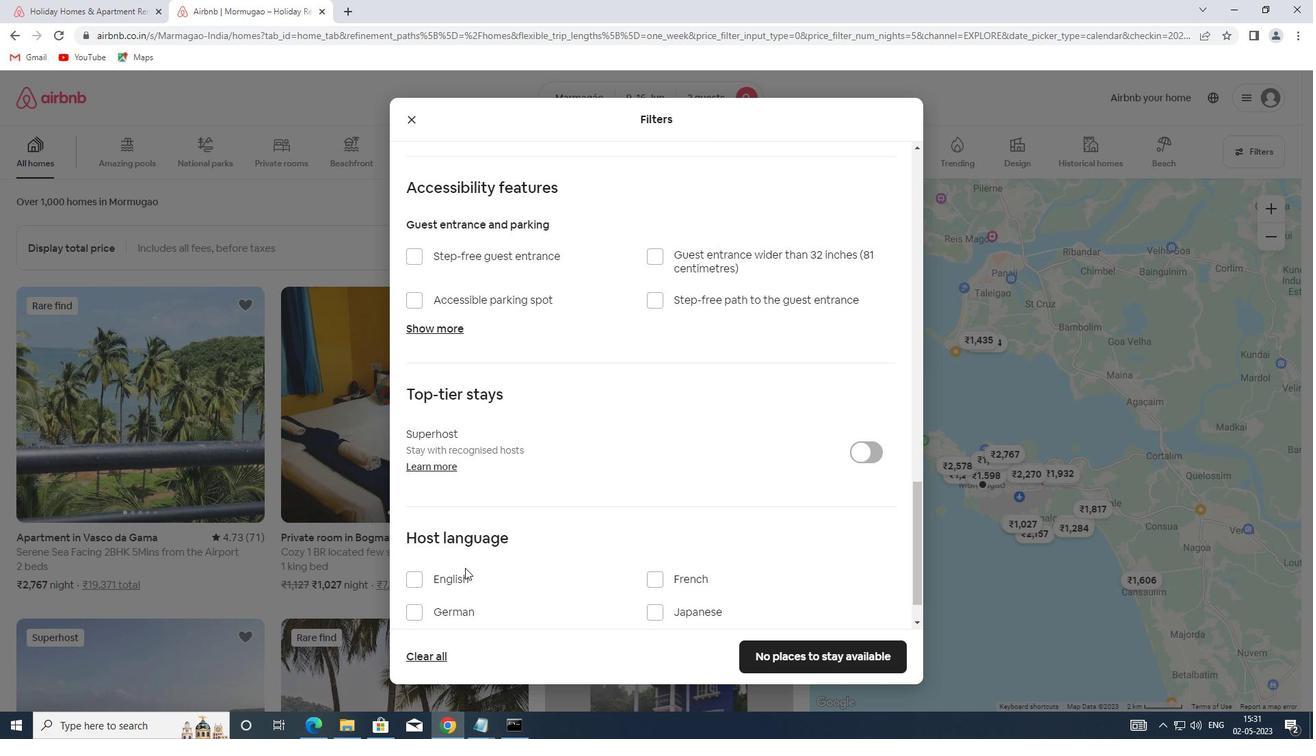 
Action: Mouse pressed left at (451, 581)
Screenshot: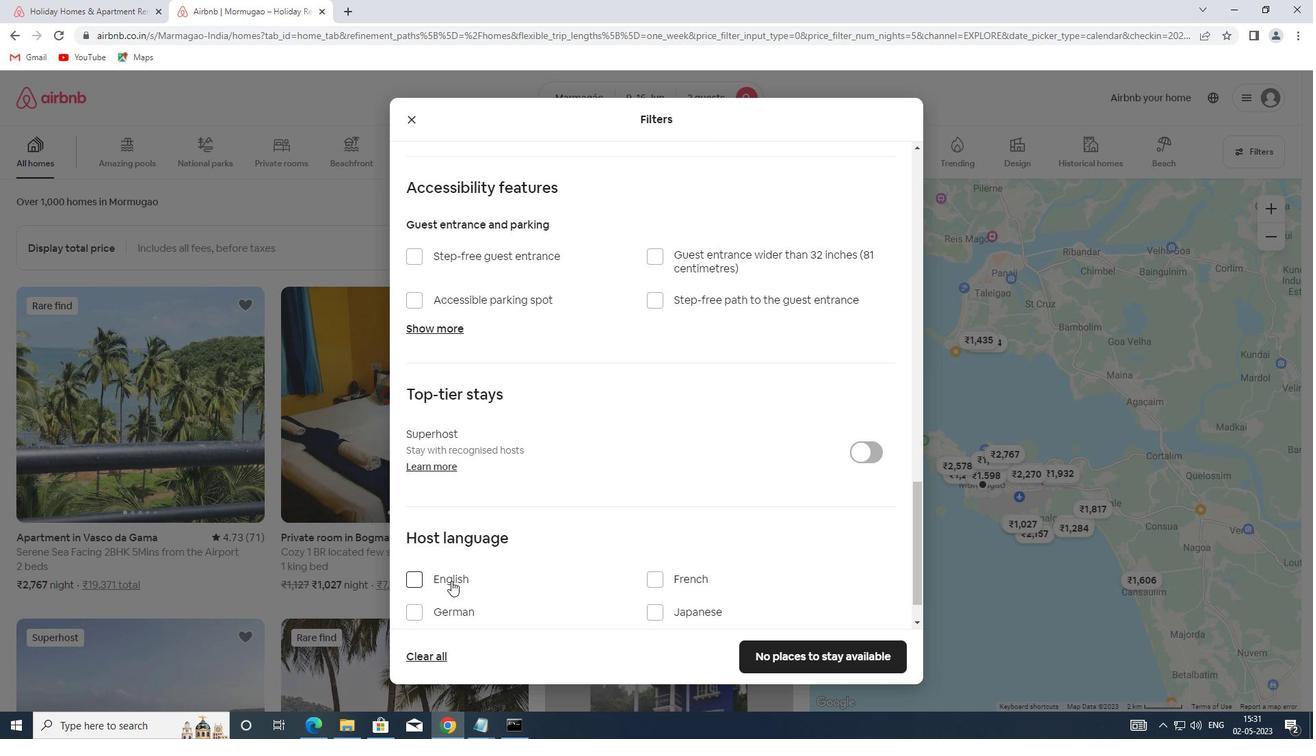 
Action: Mouse moved to (768, 658)
Screenshot: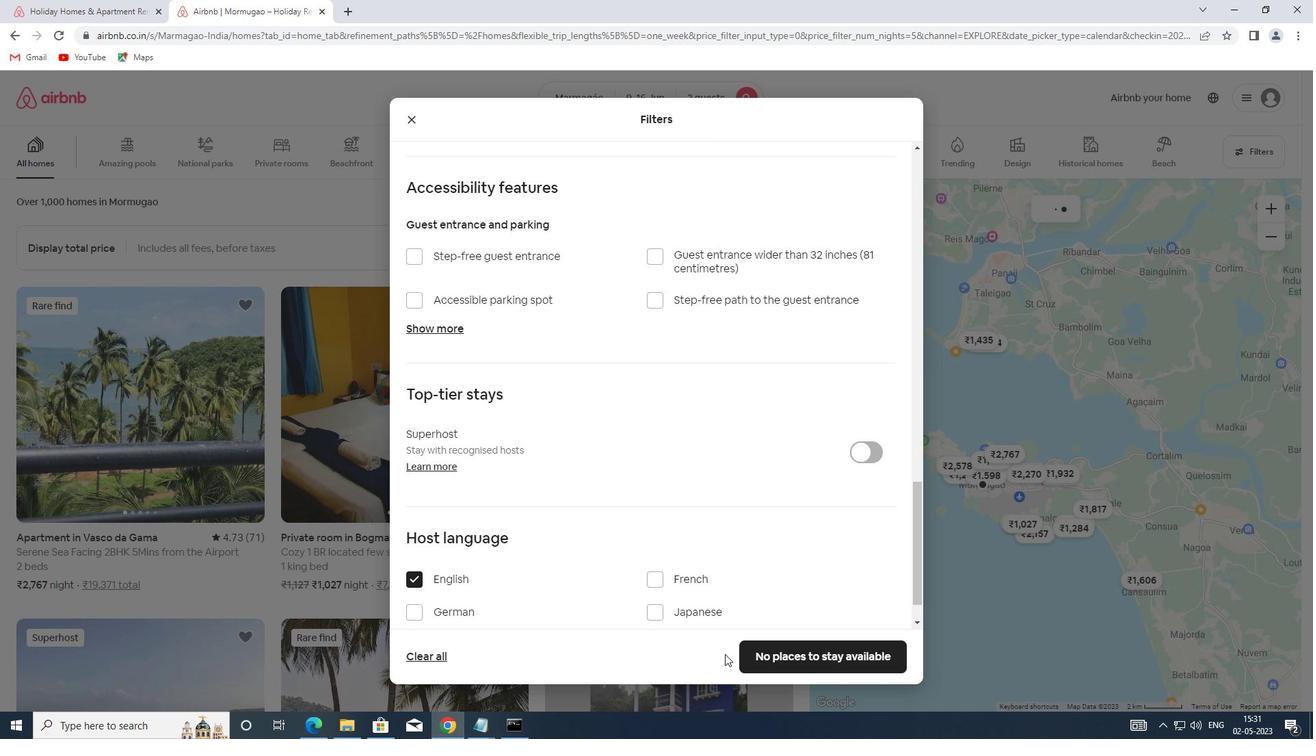 
Action: Mouse pressed left at (768, 658)
Screenshot: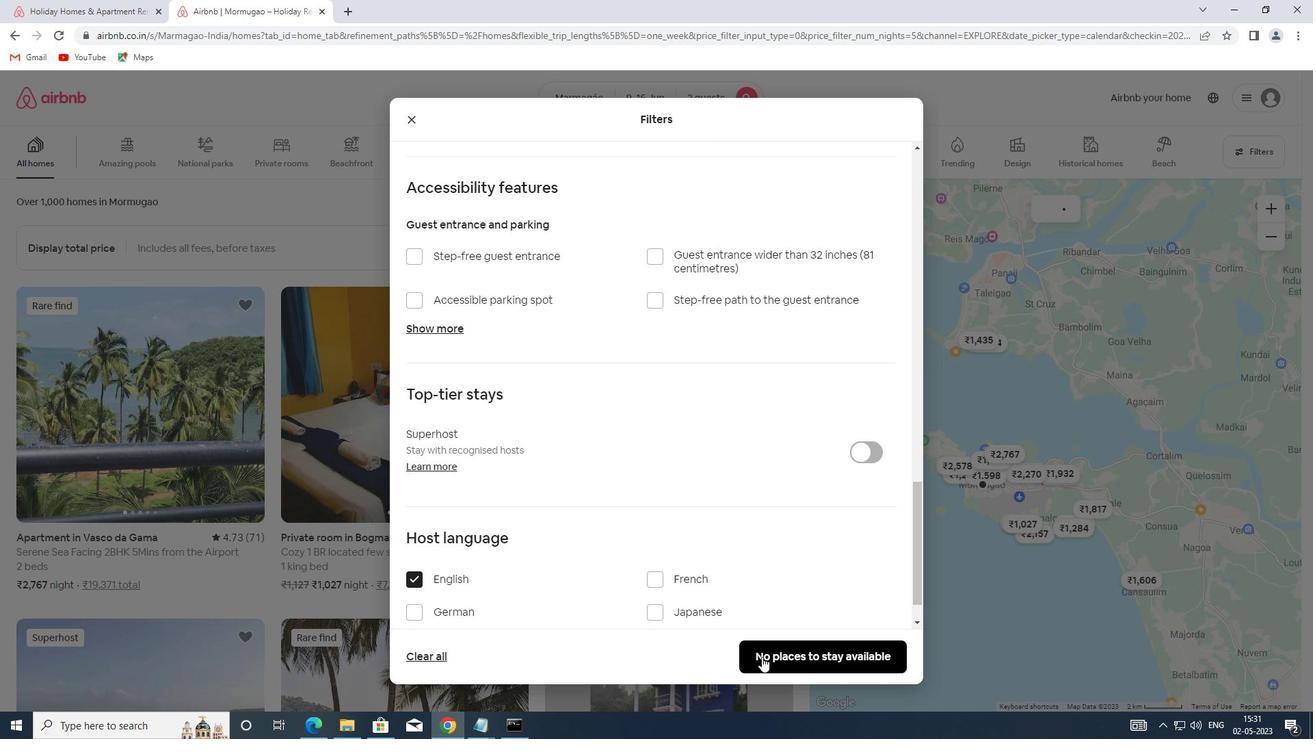 
Action: Mouse moved to (767, 653)
Screenshot: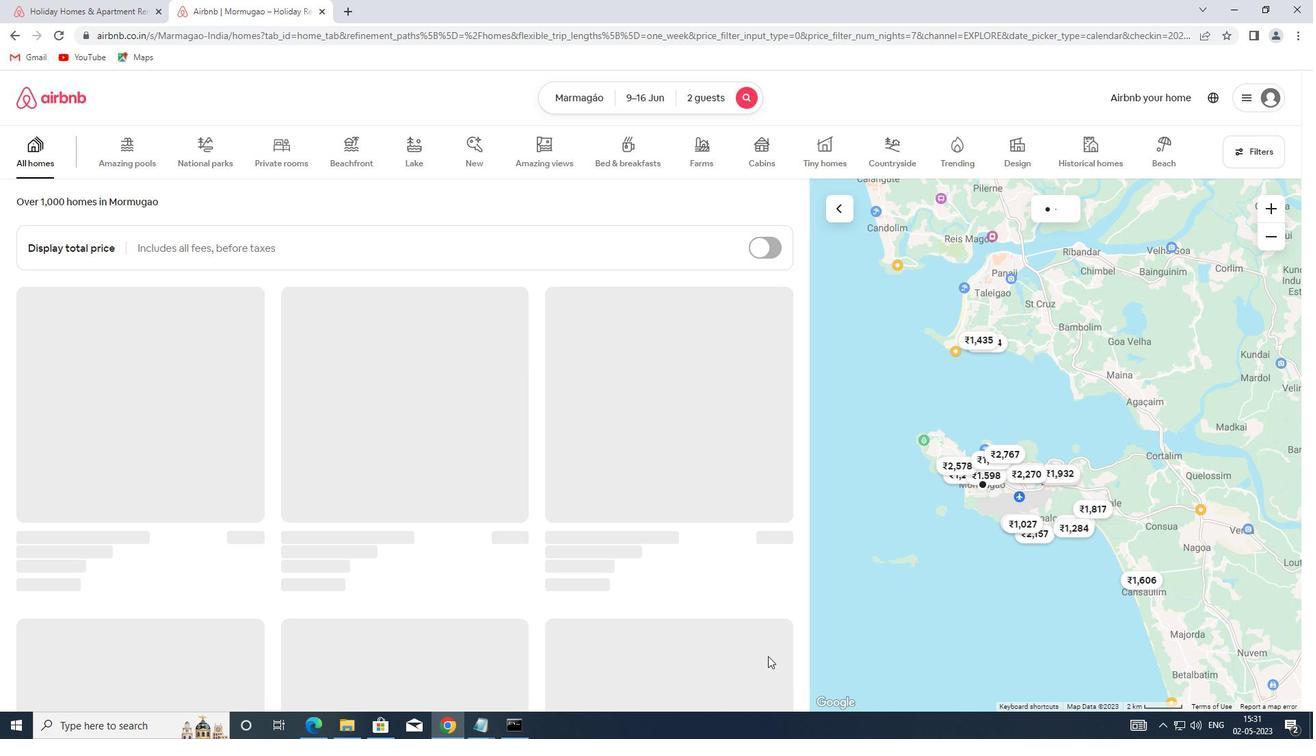 
